 Task: Slide 25 - My Book Report.
Action: Mouse moved to (33, 76)
Screenshot: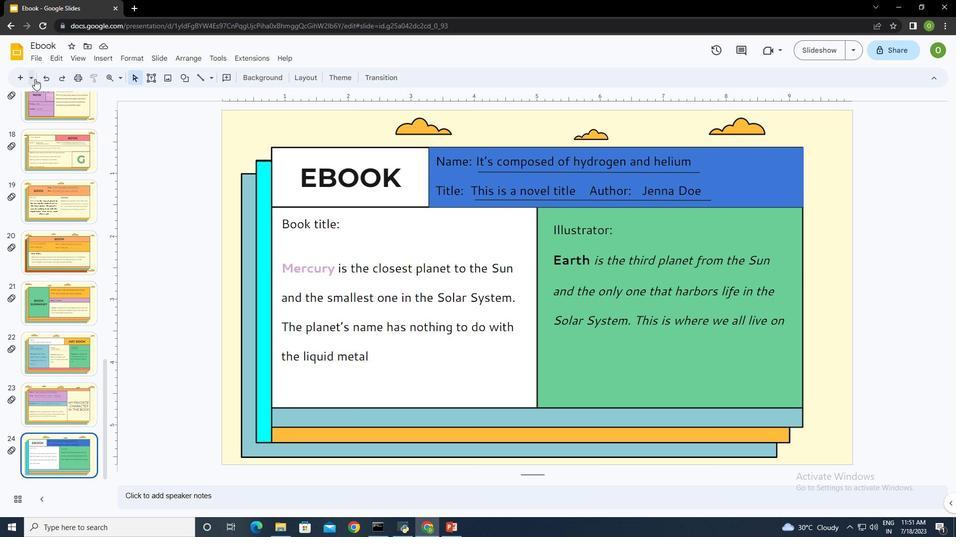 
Action: Mouse pressed left at (33, 76)
Screenshot: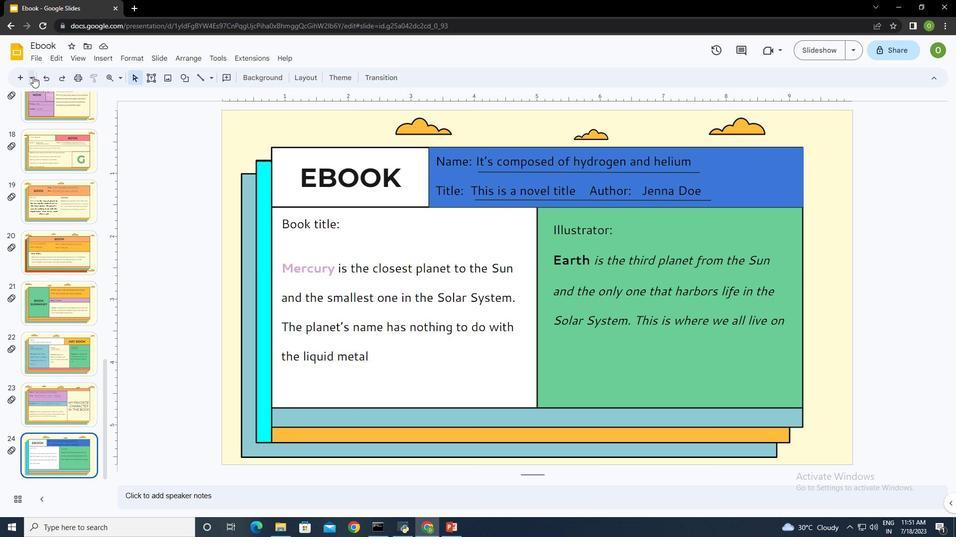 
Action: Mouse moved to (108, 381)
Screenshot: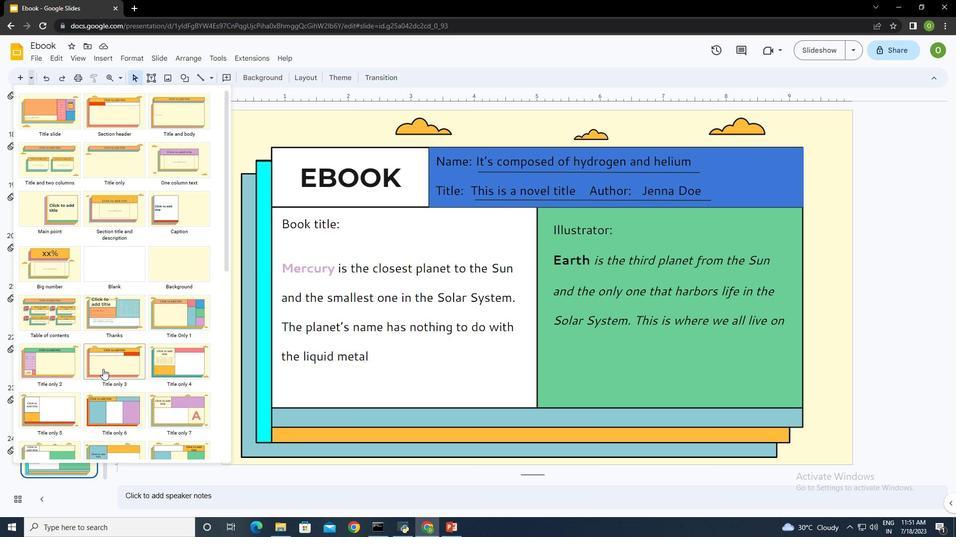 
Action: Mouse scrolled (108, 381) with delta (0, 0)
Screenshot: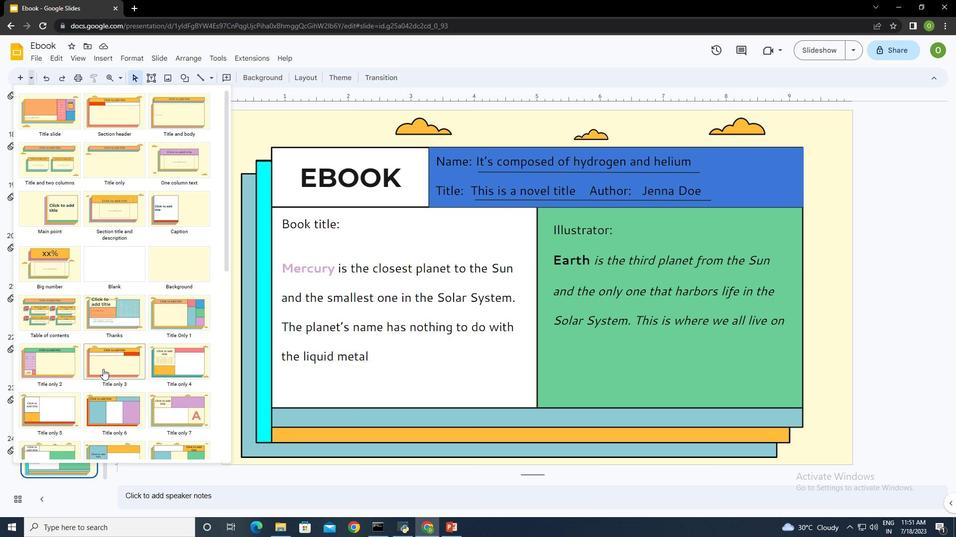 
Action: Mouse moved to (108, 383)
Screenshot: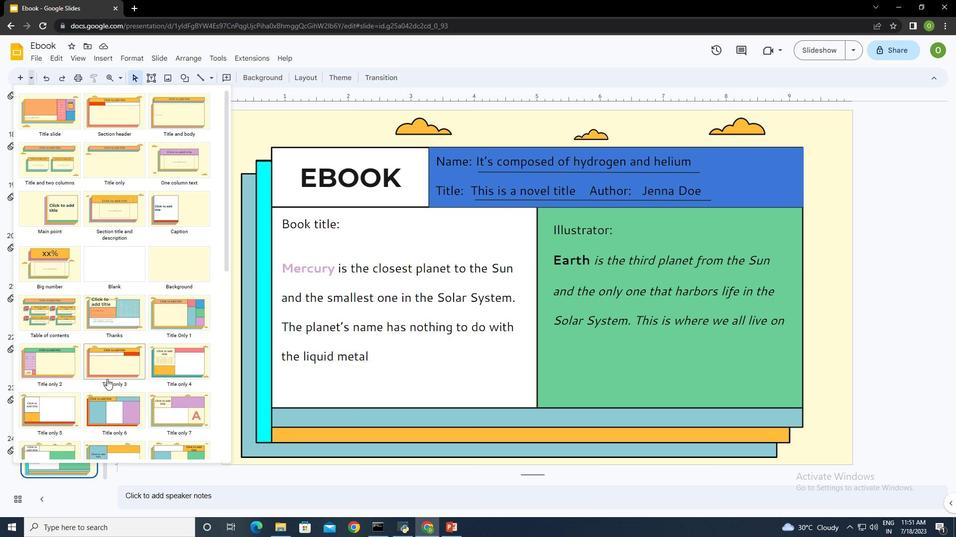 
Action: Mouse scrolled (108, 383) with delta (0, 0)
Screenshot: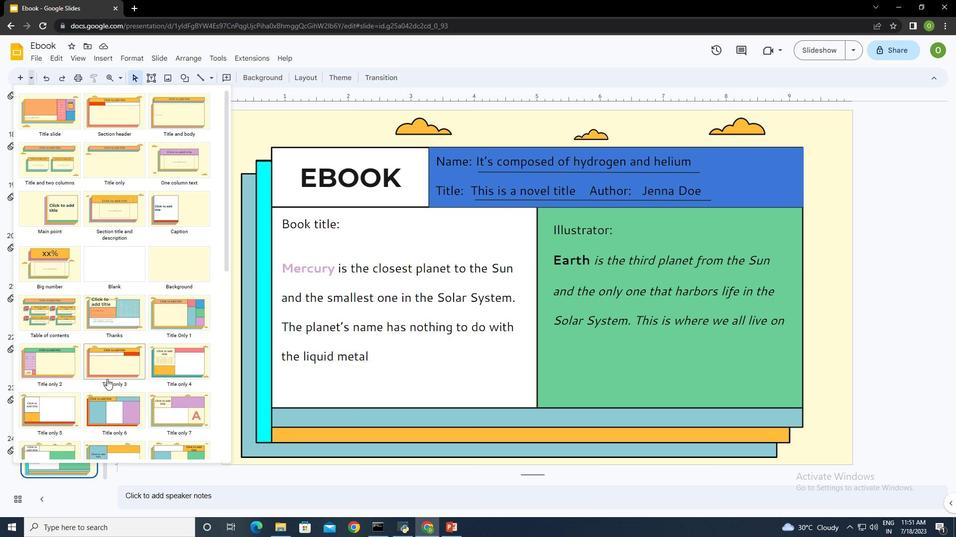 
Action: Mouse moved to (108, 384)
Screenshot: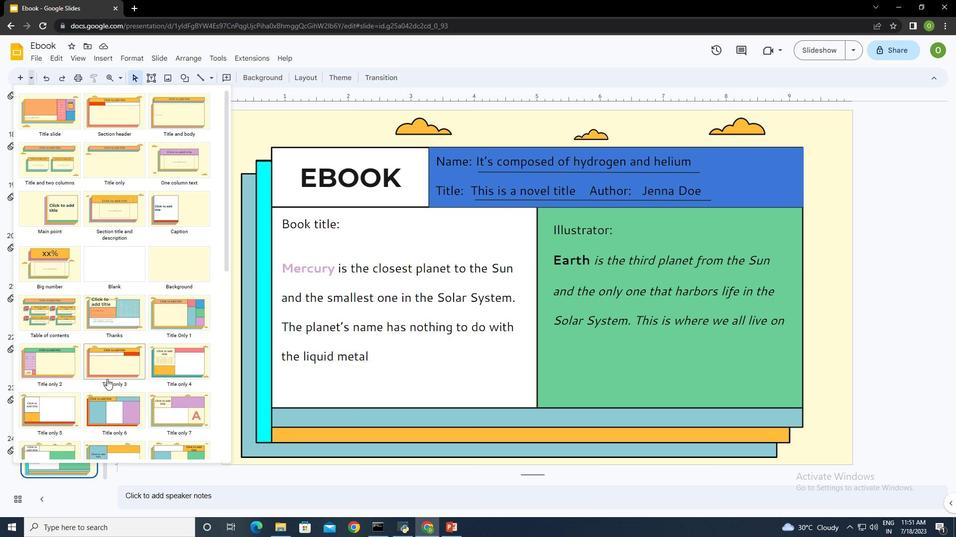 
Action: Mouse scrolled (108, 384) with delta (0, 0)
Screenshot: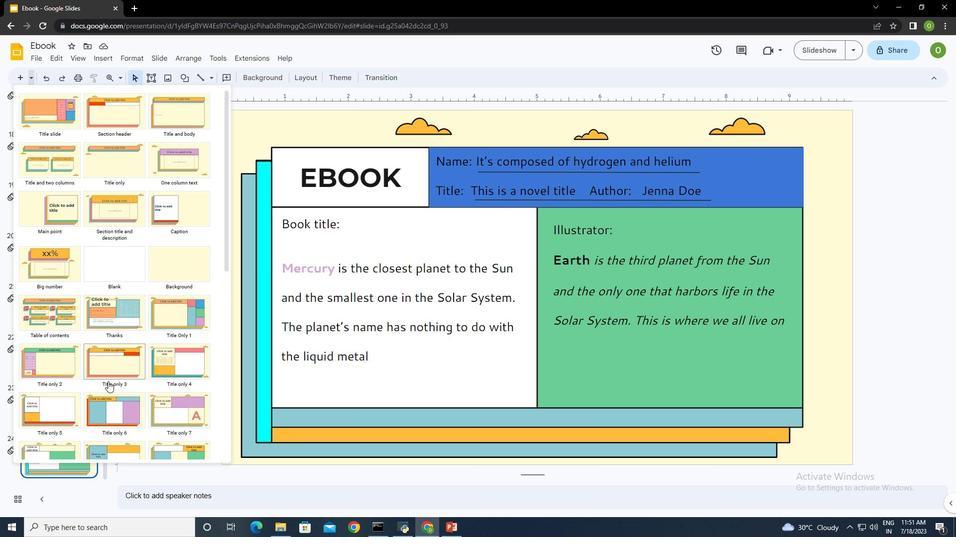 
Action: Mouse moved to (108, 385)
Screenshot: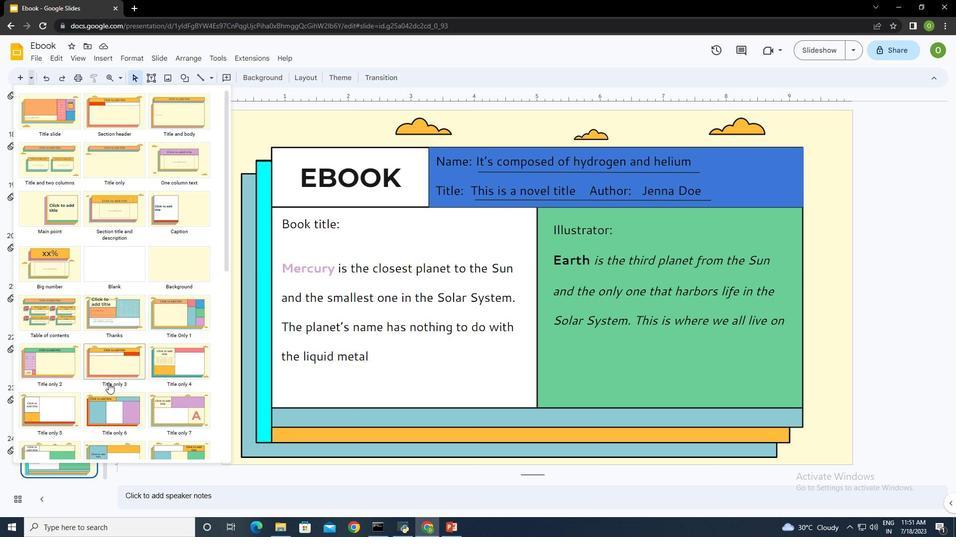 
Action: Mouse scrolled (108, 384) with delta (0, 0)
Screenshot: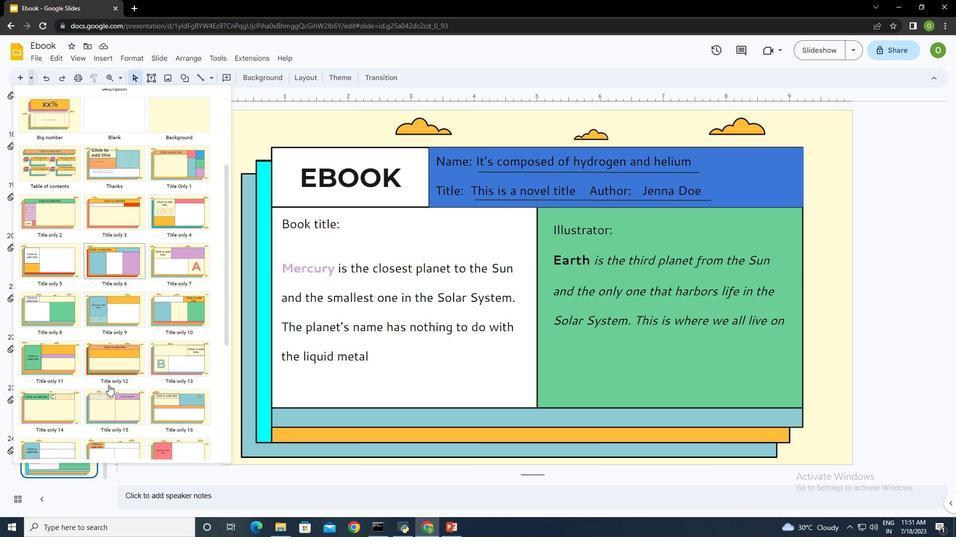 
Action: Mouse scrolled (108, 384) with delta (0, 0)
Screenshot: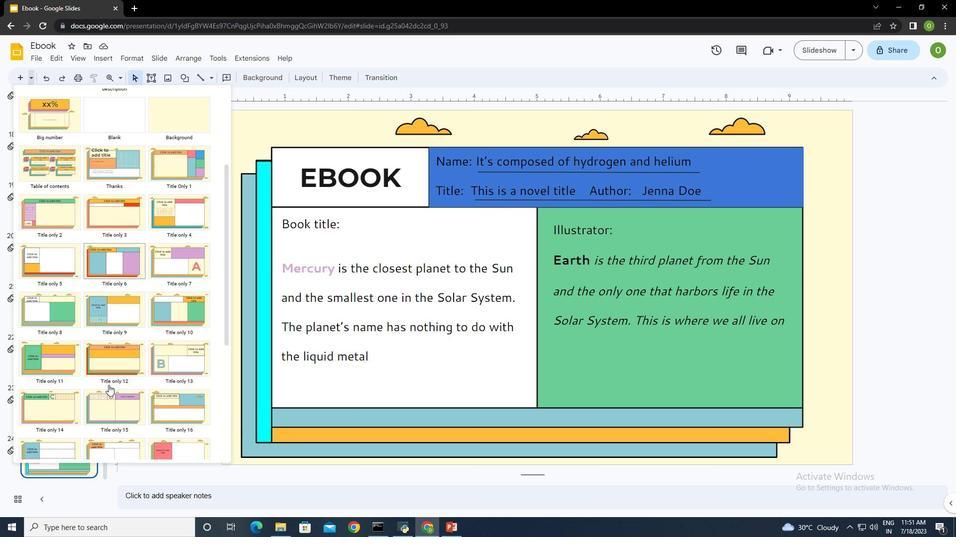 
Action: Mouse scrolled (108, 384) with delta (0, 0)
Screenshot: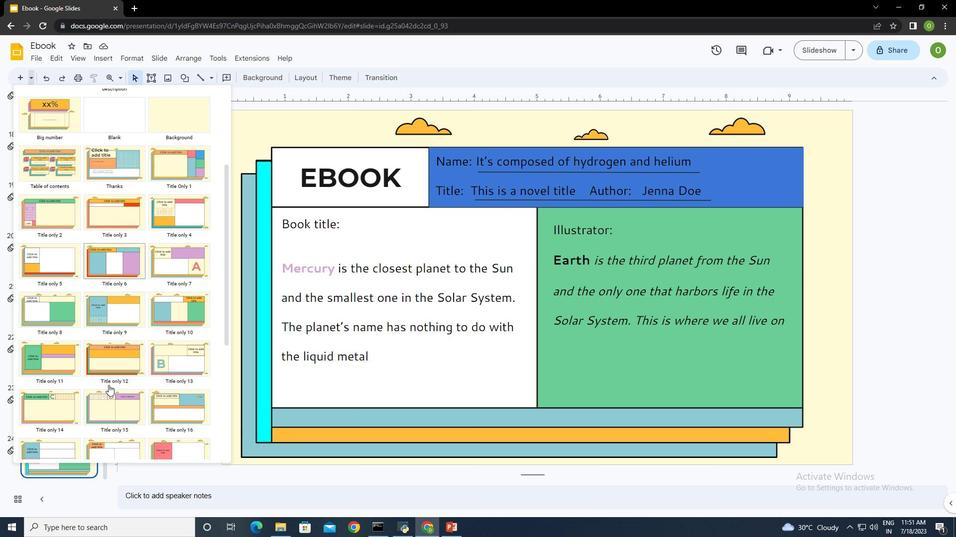 
Action: Mouse scrolled (108, 384) with delta (0, 0)
Screenshot: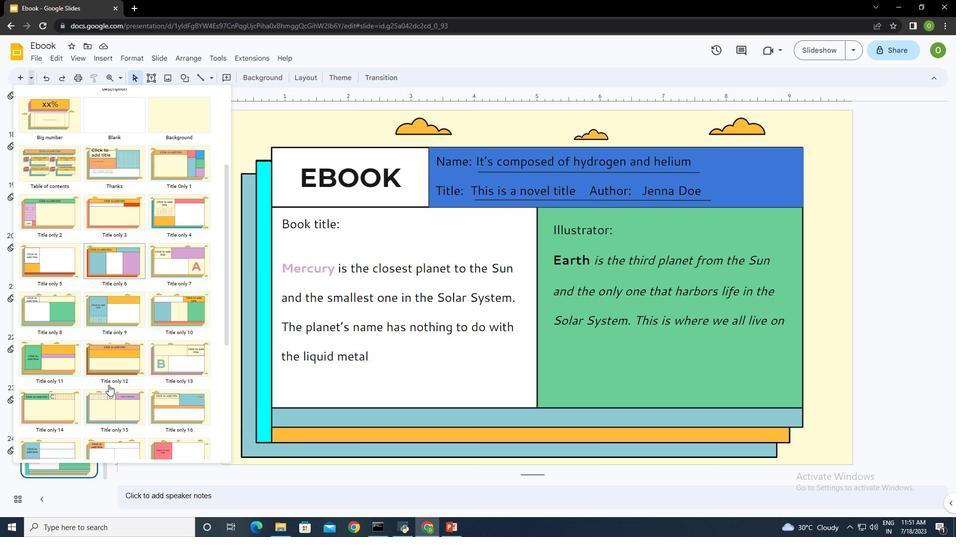 
Action: Mouse scrolled (108, 384) with delta (0, 0)
Screenshot: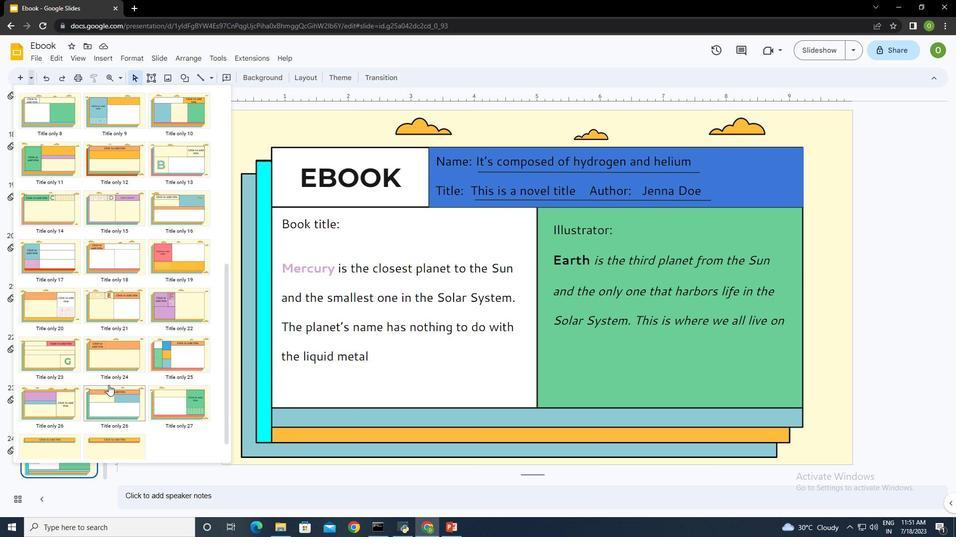 
Action: Mouse scrolled (108, 384) with delta (0, 0)
Screenshot: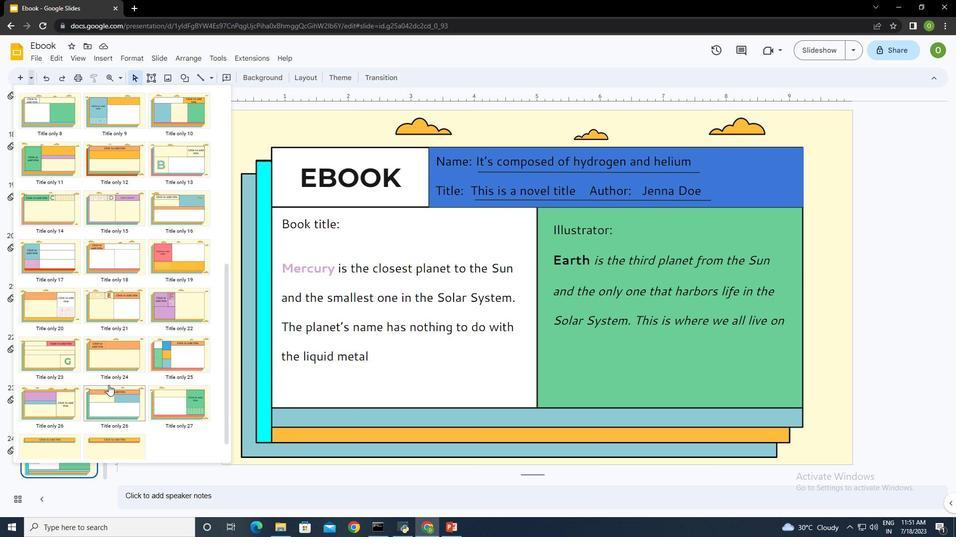 
Action: Mouse scrolled (108, 384) with delta (0, 0)
Screenshot: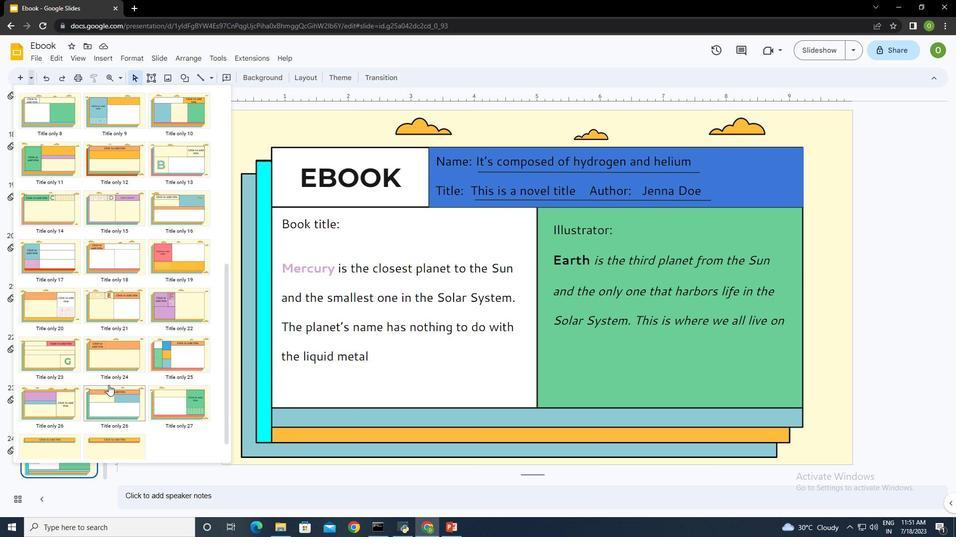 
Action: Mouse moved to (126, 381)
Screenshot: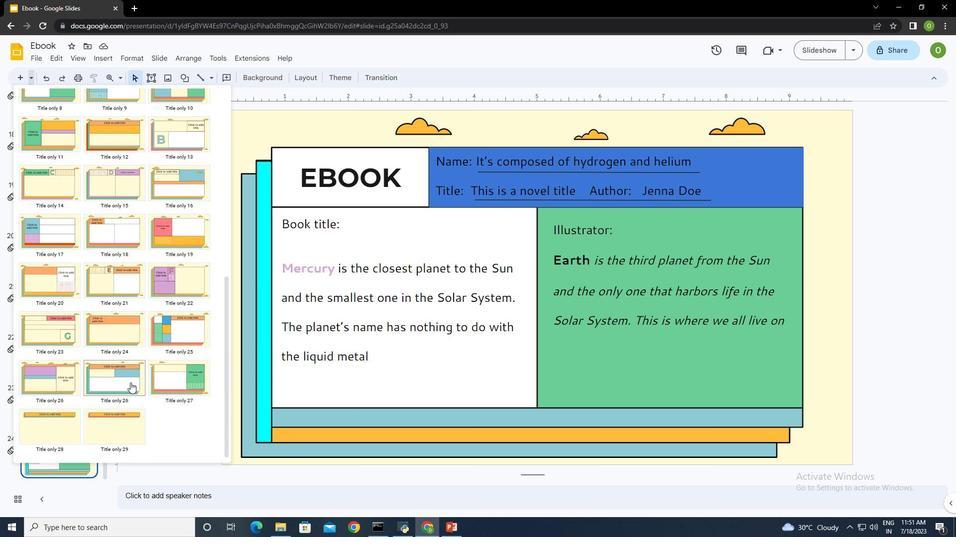 
Action: Mouse pressed left at (126, 381)
Screenshot: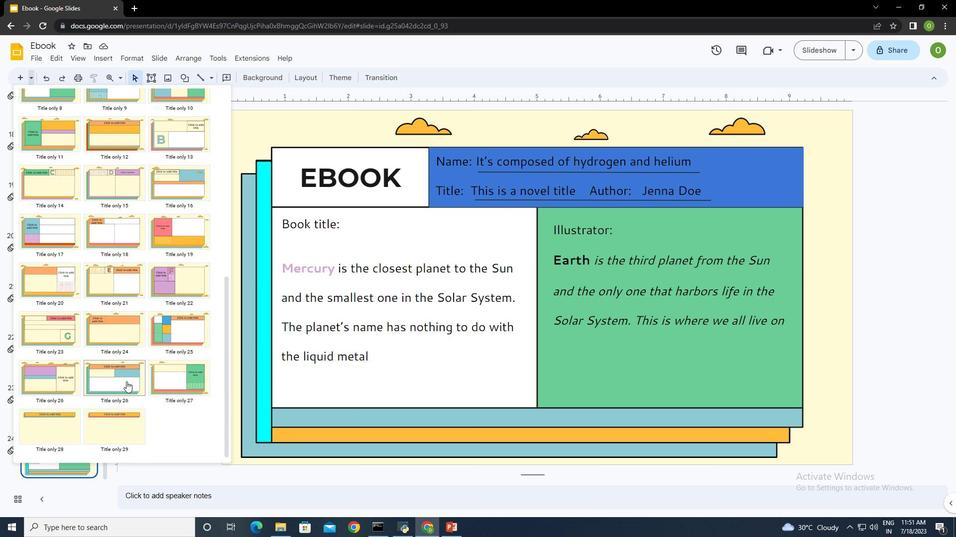 
Action: Mouse moved to (473, 159)
Screenshot: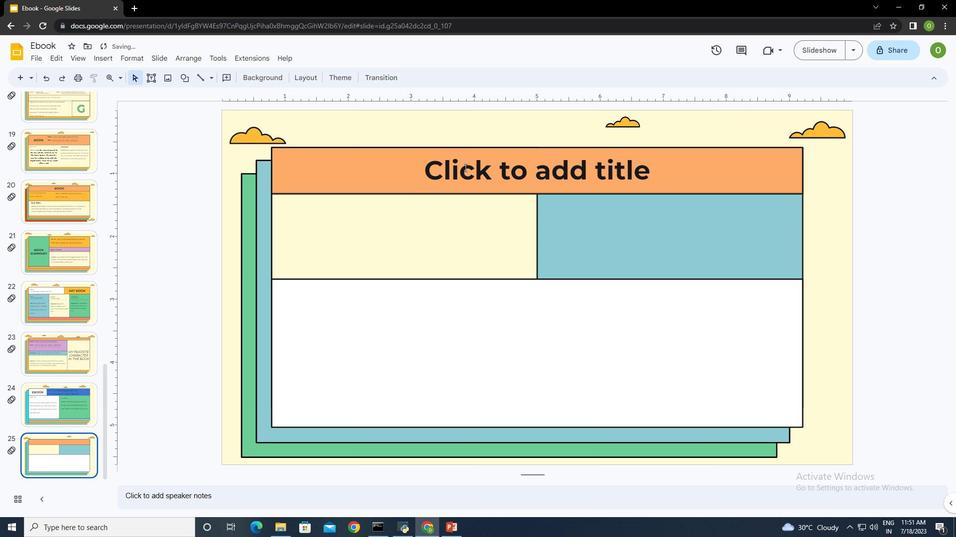 
Action: Mouse pressed left at (473, 159)
Screenshot: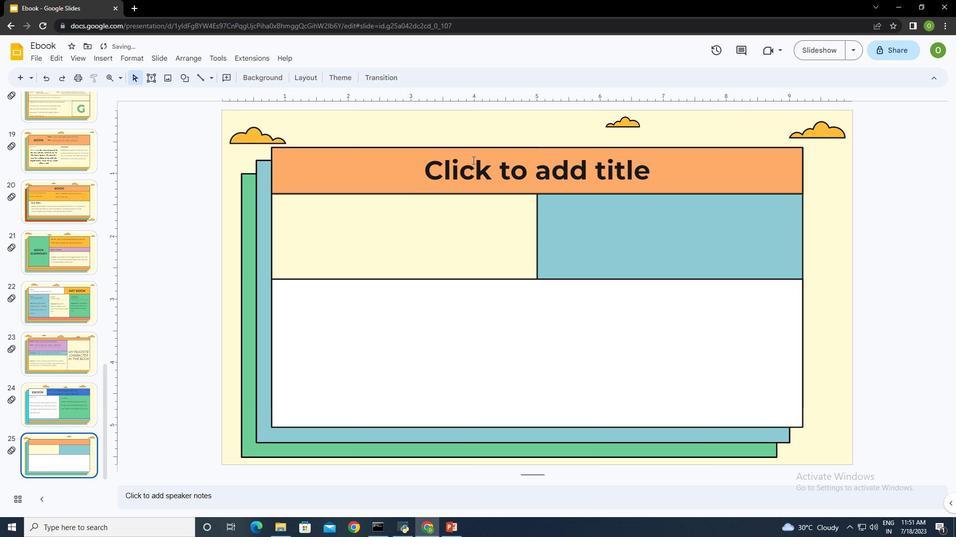 
Action: Key pressed my<Key.space>book<Key.space>report
Screenshot: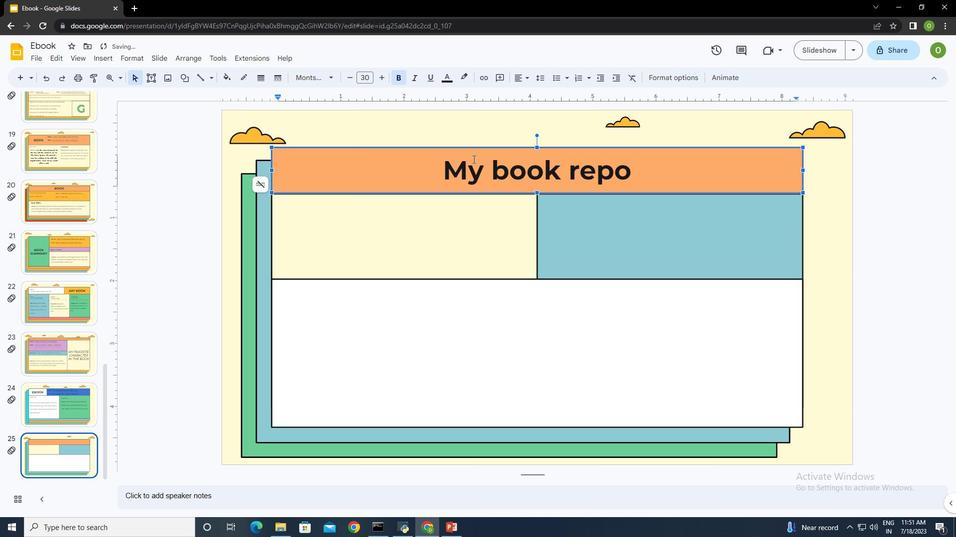 
Action: Mouse moved to (382, 241)
Screenshot: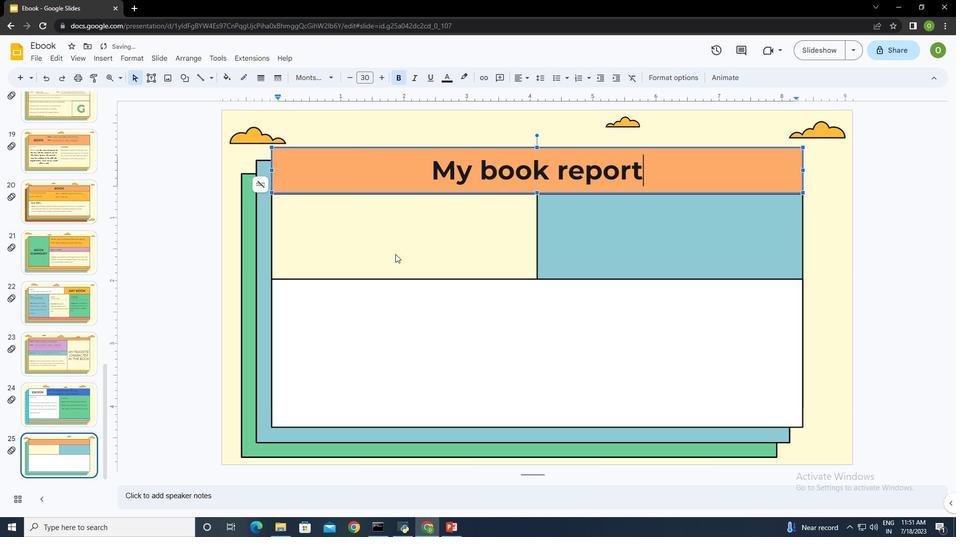 
Action: Mouse pressed left at (382, 241)
Screenshot: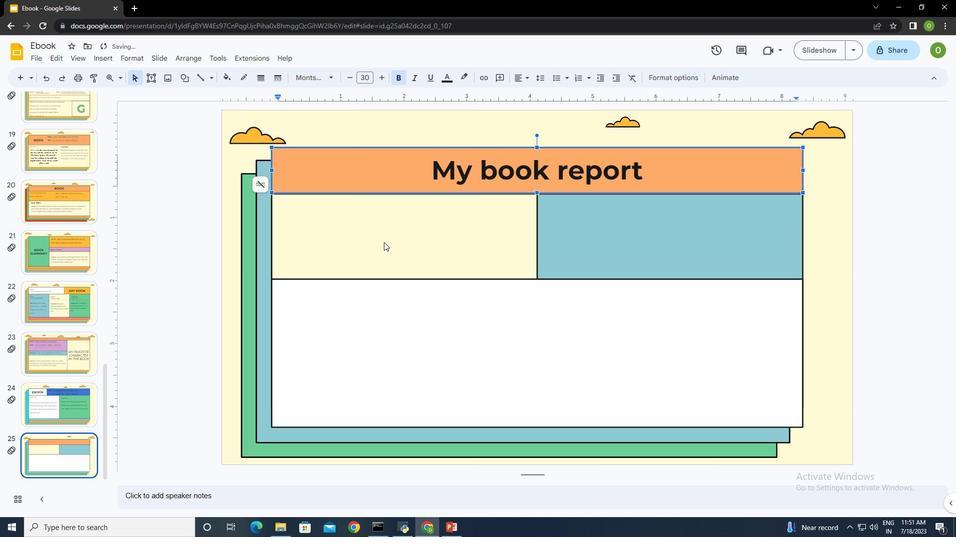 
Action: Mouse moved to (149, 76)
Screenshot: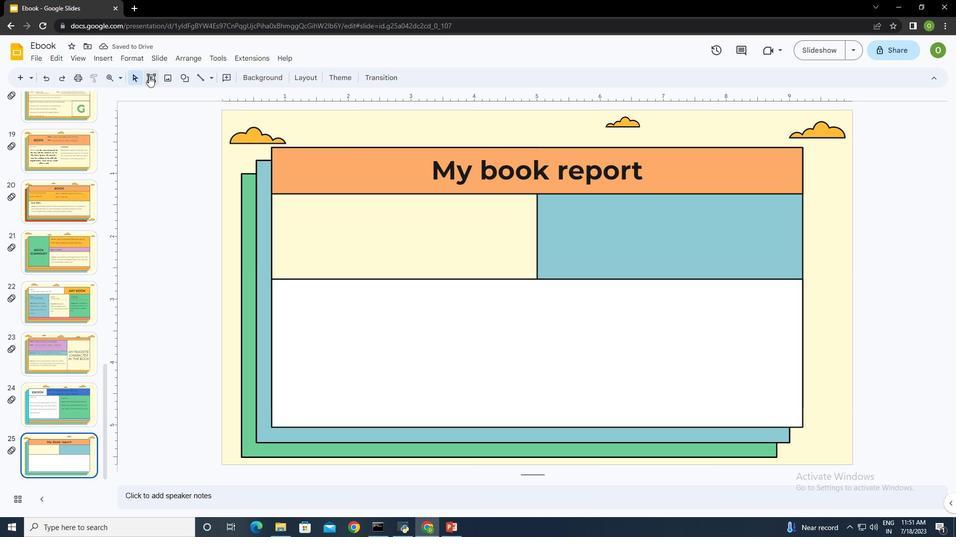 
Action: Mouse pressed left at (149, 76)
Screenshot: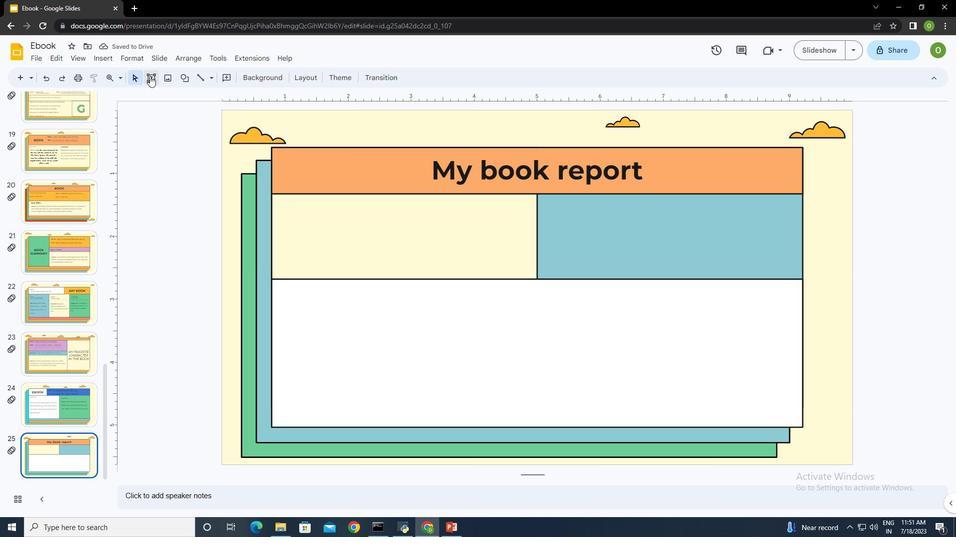 
Action: Mouse moved to (295, 207)
Screenshot: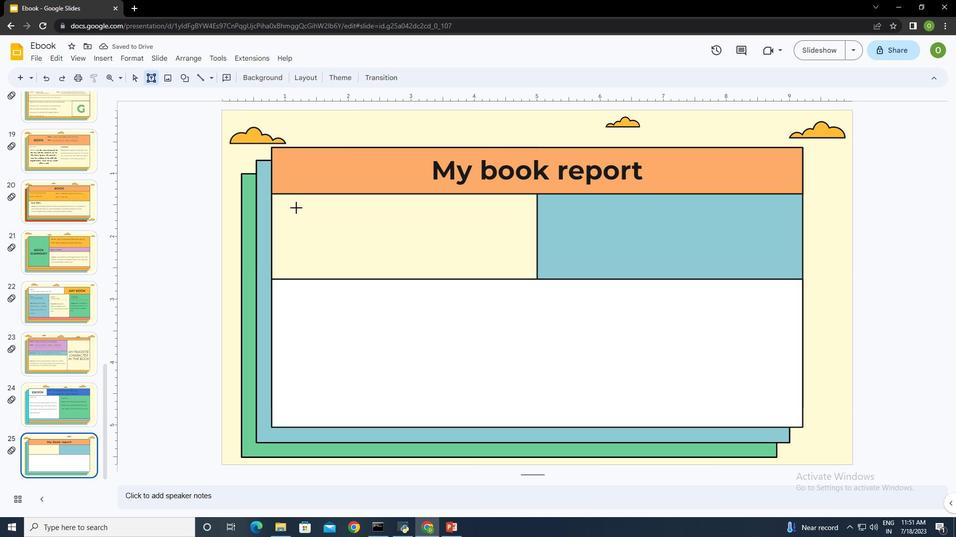 
Action: Mouse pressed left at (295, 207)
Screenshot: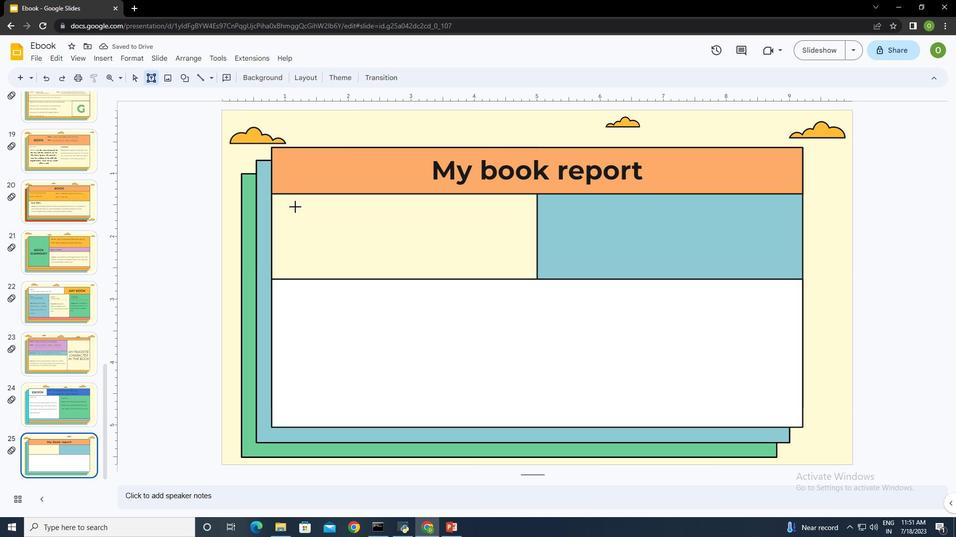 
Action: Mouse moved to (296, 207)
Screenshot: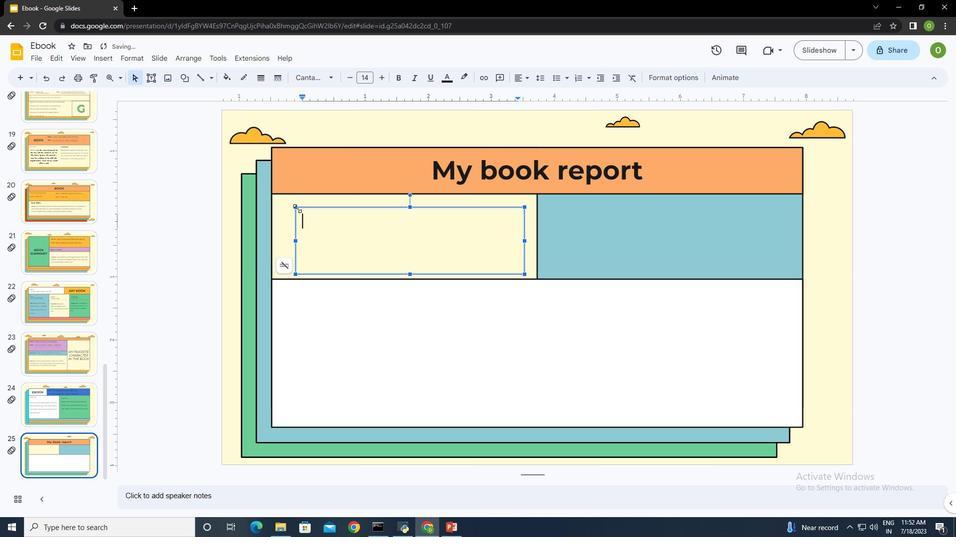 
Action: Mouse pressed left at (296, 207)
Screenshot: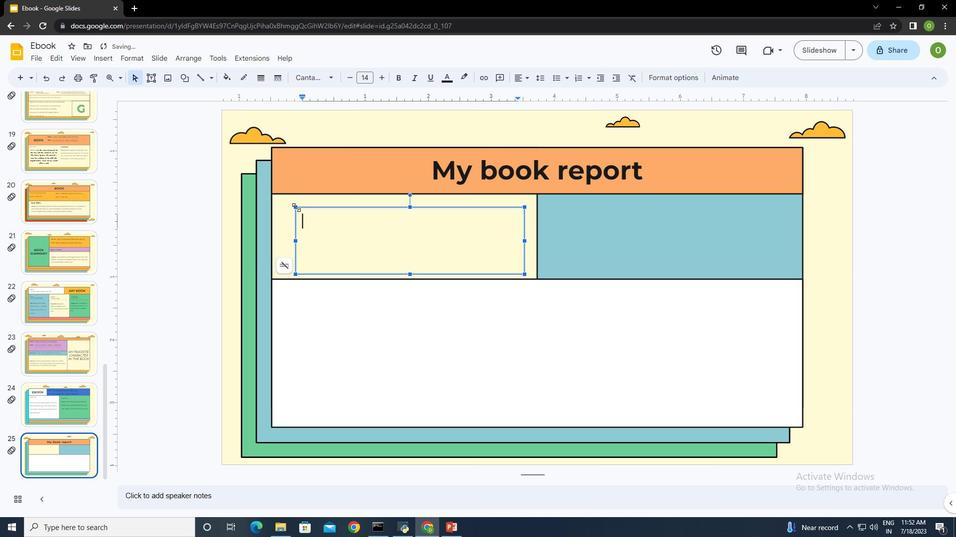 
Action: Mouse moved to (302, 215)
Screenshot: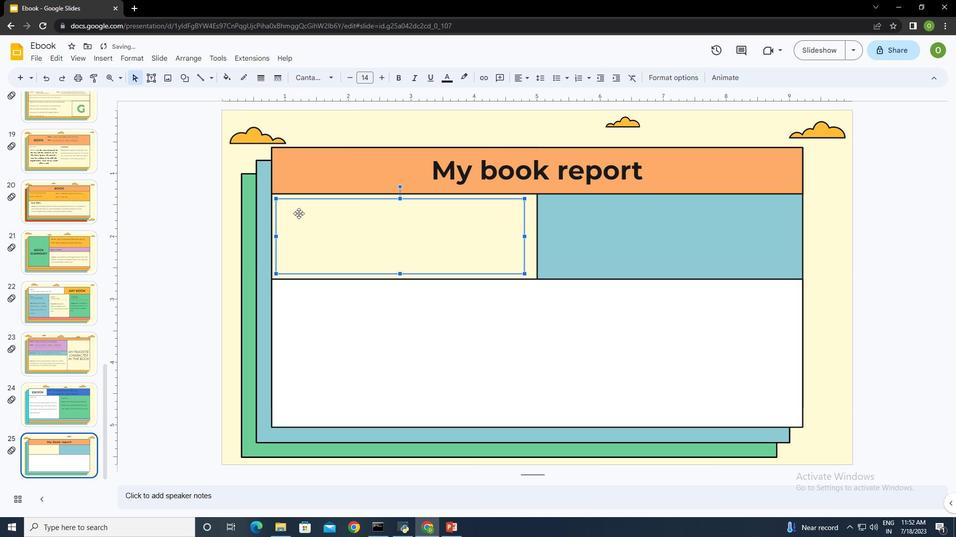 
Action: Mouse pressed left at (302, 215)
Screenshot: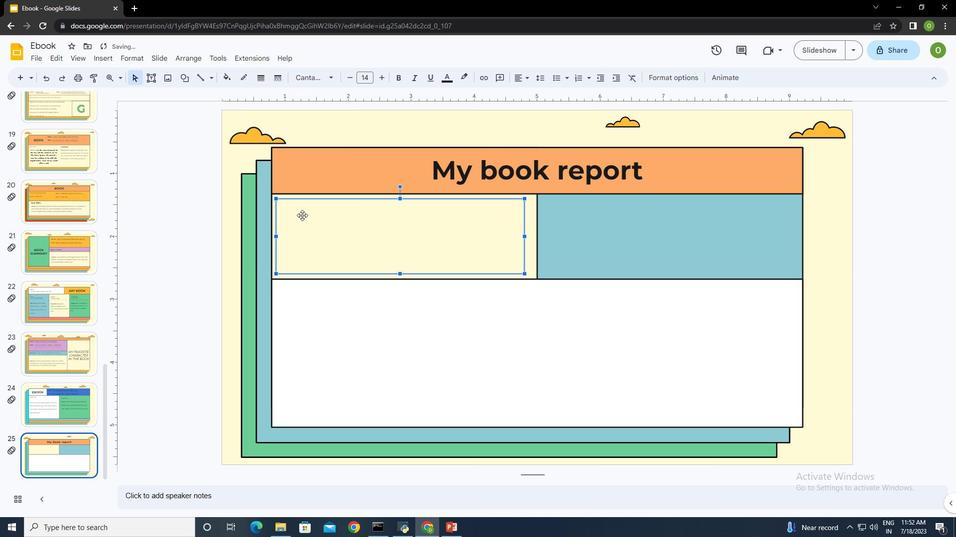 
Action: Mouse moved to (151, 76)
Screenshot: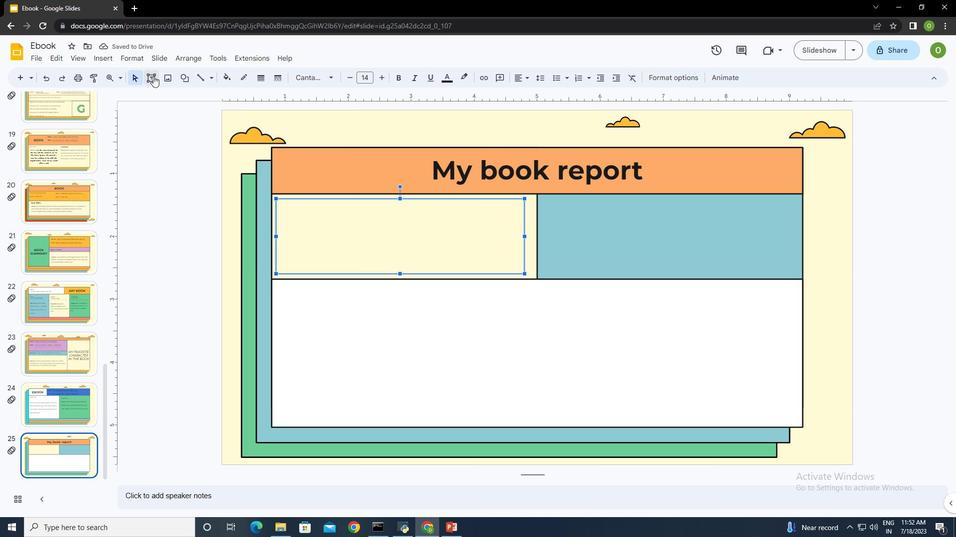 
Action: Mouse pressed left at (151, 76)
Screenshot: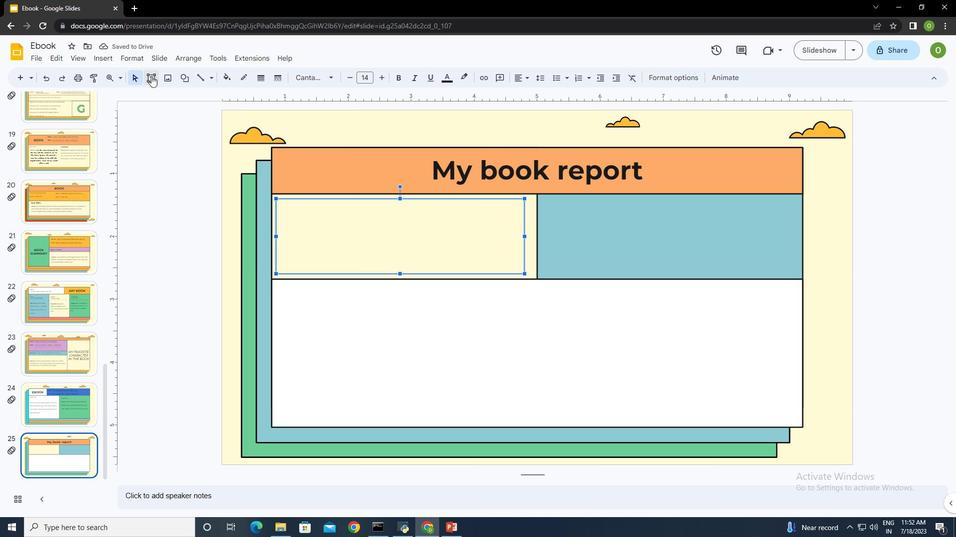 
Action: Mouse moved to (295, 207)
Screenshot: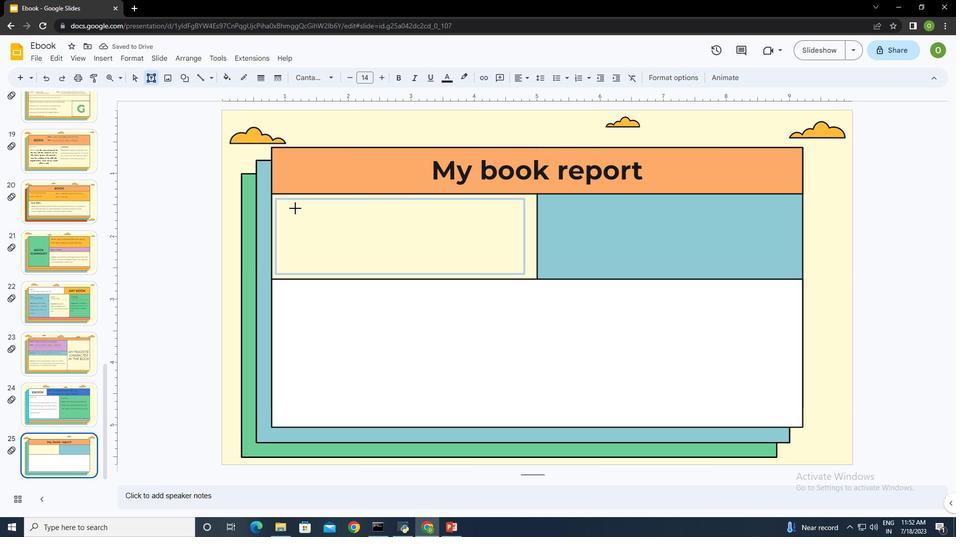 
Action: Mouse pressed left at (295, 207)
Screenshot: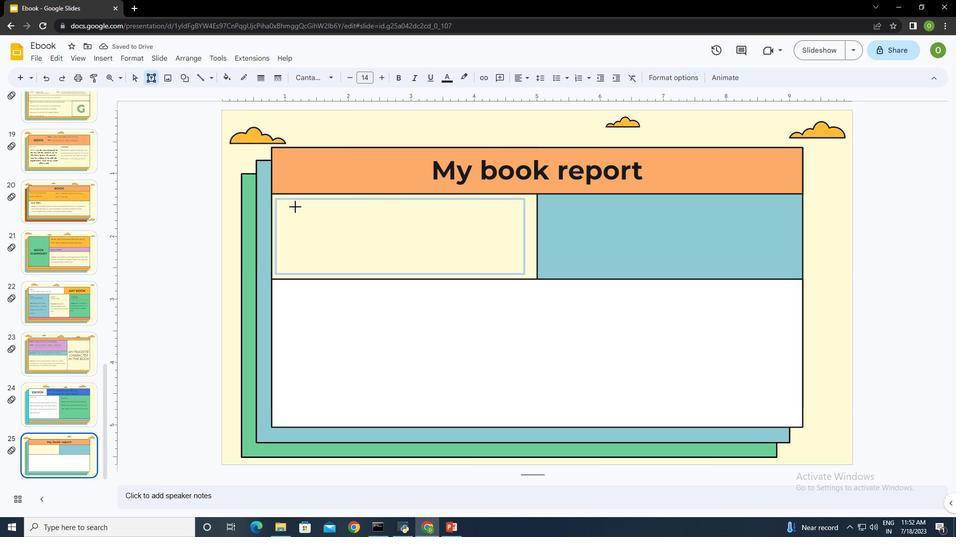 
Action: Mouse moved to (321, 213)
Screenshot: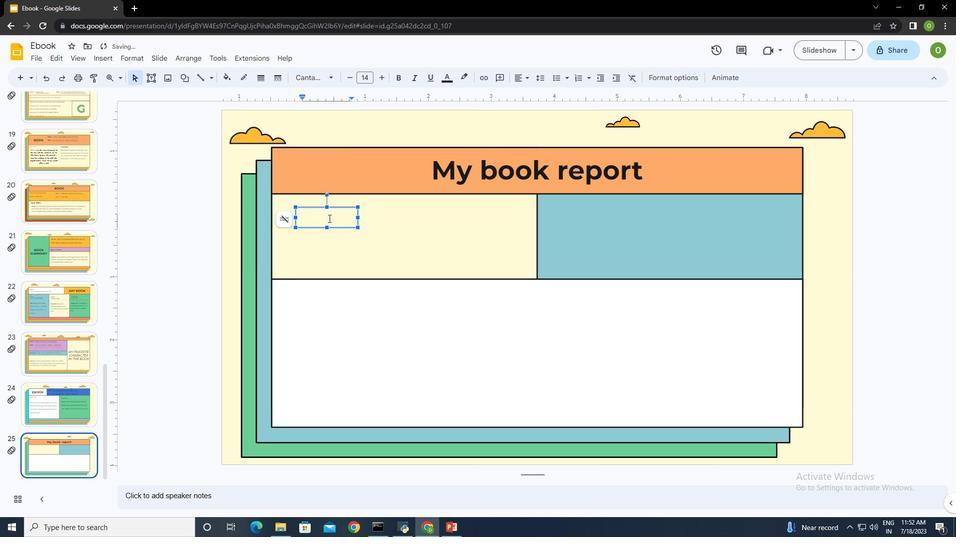 
Action: Key pressed <Key.shift>Title<Key.shift_r>:
Screenshot: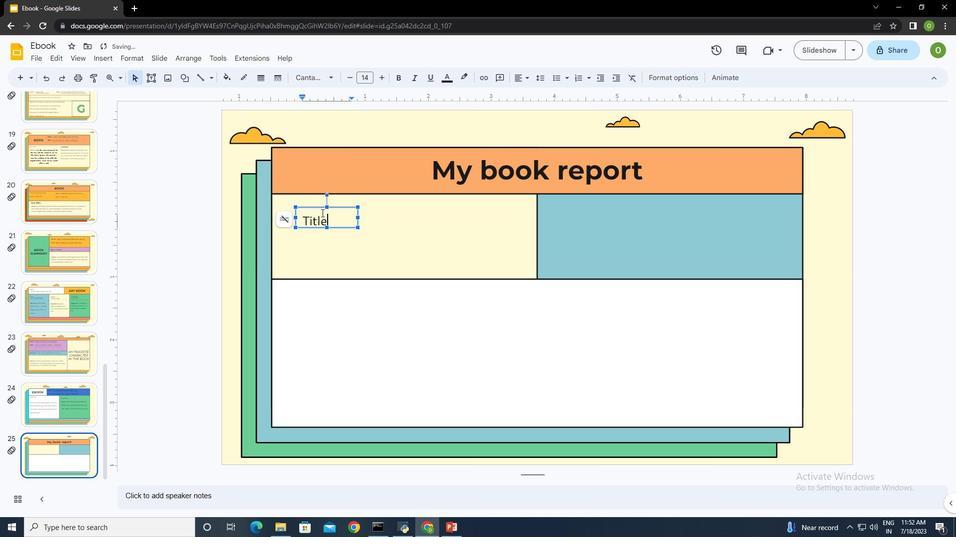 
Action: Mouse moved to (367, 218)
Screenshot: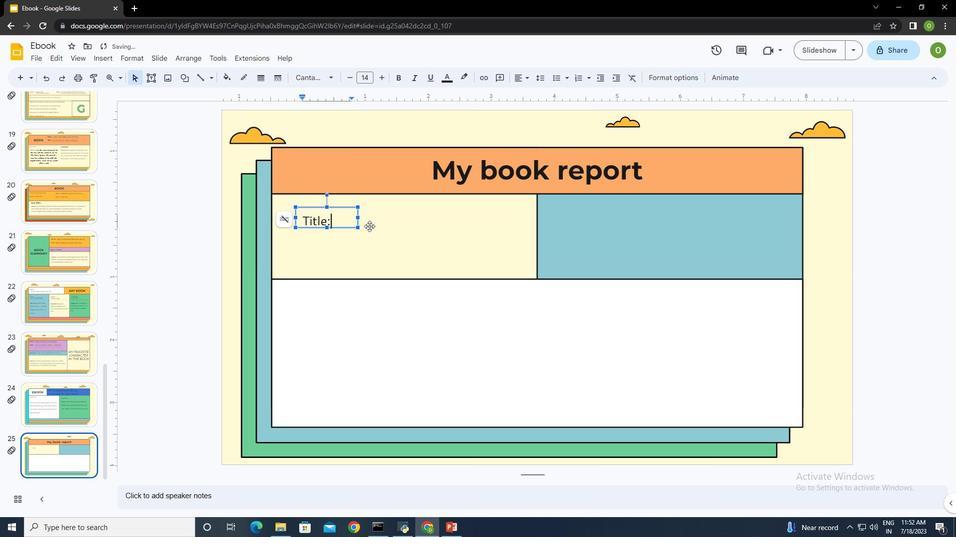 
Action: Mouse pressed left at (367, 218)
Screenshot: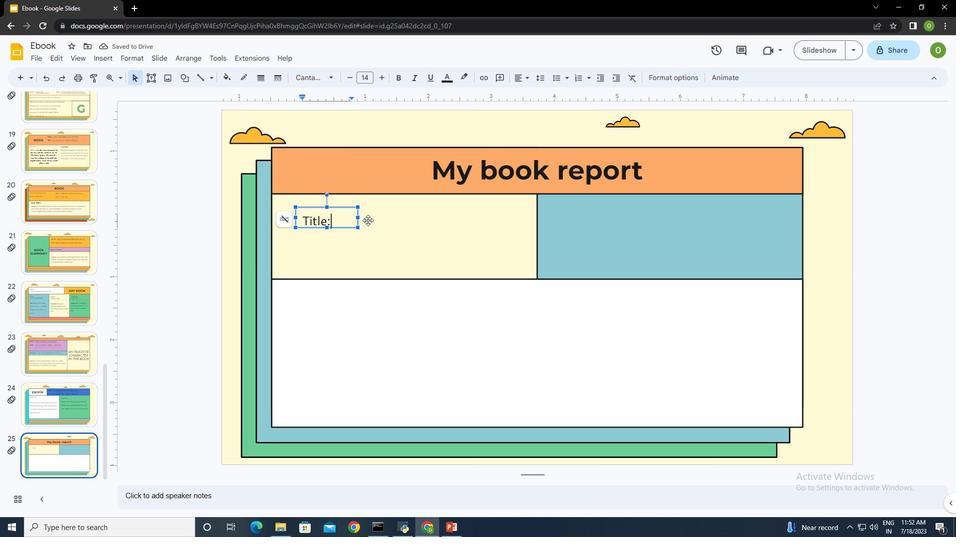
Action: Mouse moved to (151, 76)
Screenshot: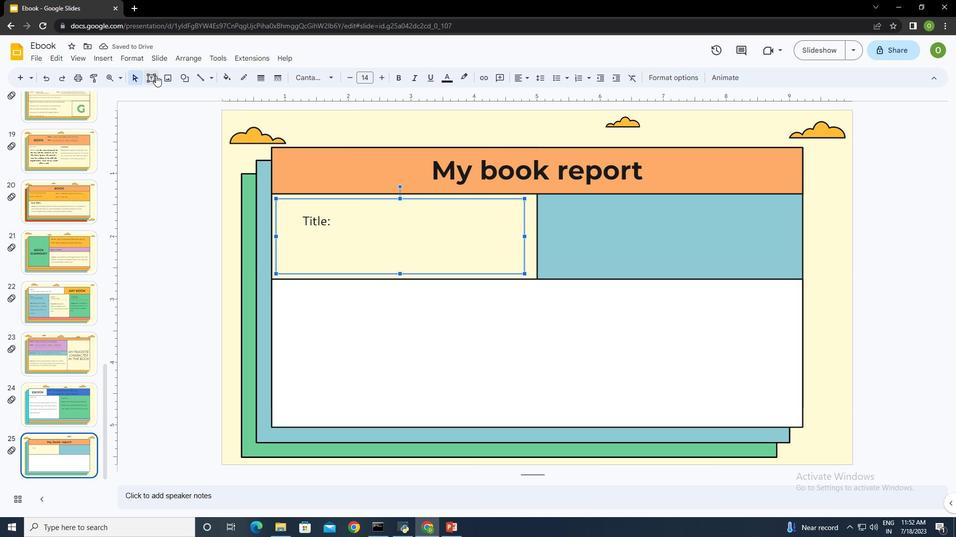 
Action: Mouse pressed left at (151, 76)
Screenshot: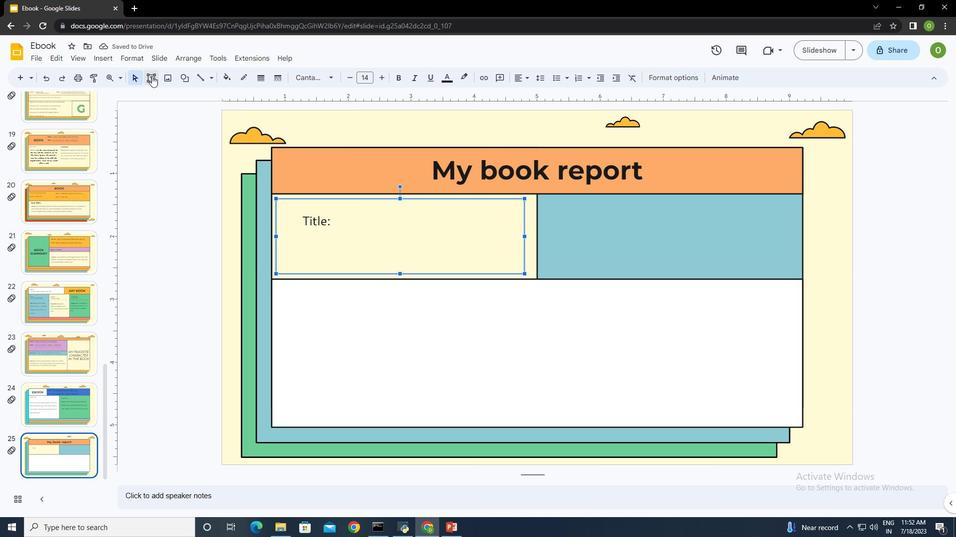 
Action: Mouse moved to (353, 213)
Screenshot: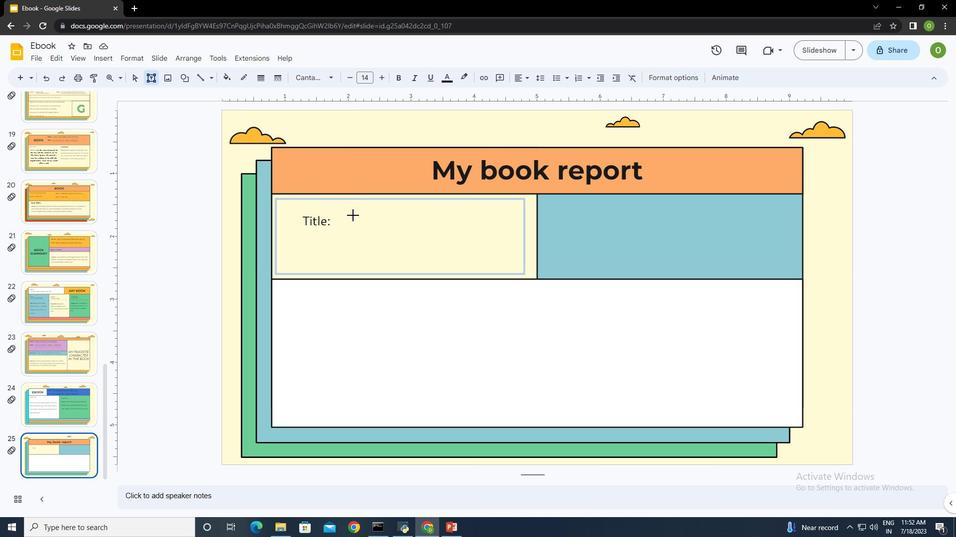 
Action: Mouse pressed left at (353, 213)
Screenshot: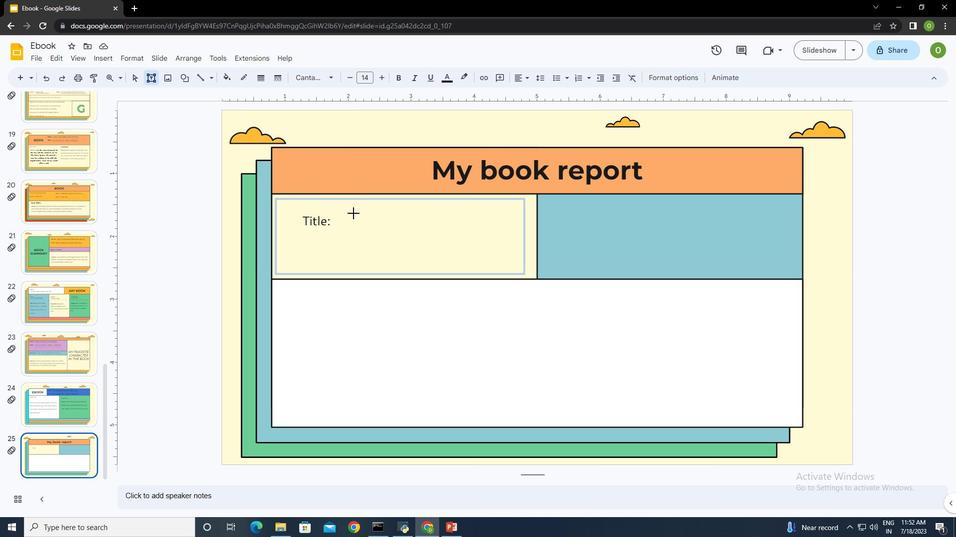 
Action: Mouse moved to (418, 214)
Screenshot: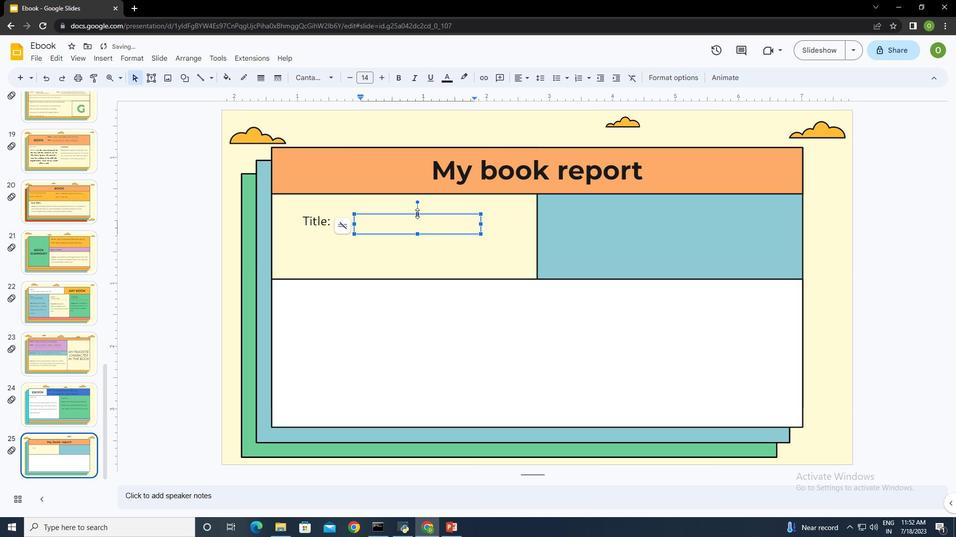 
Action: Mouse pressed left at (418, 214)
Screenshot: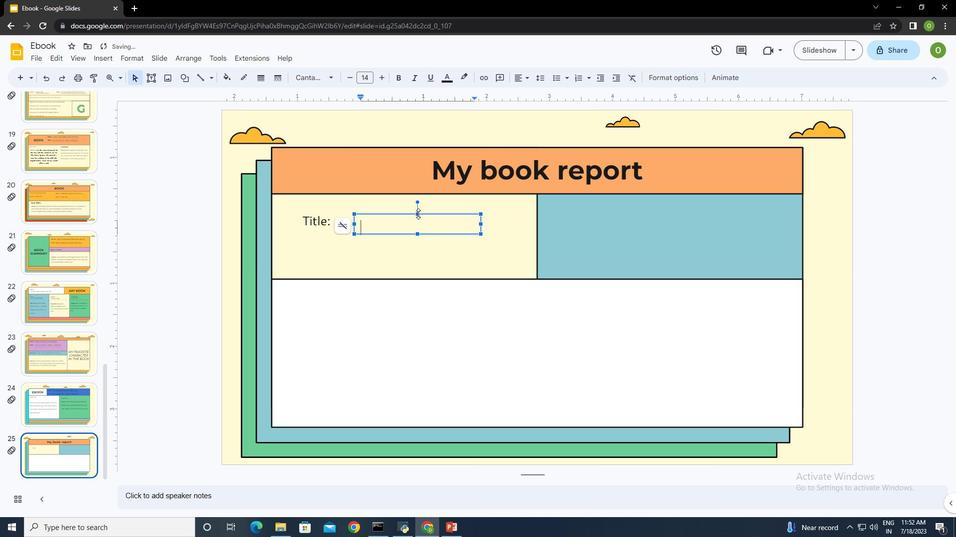 
Action: Mouse moved to (389, 223)
Screenshot: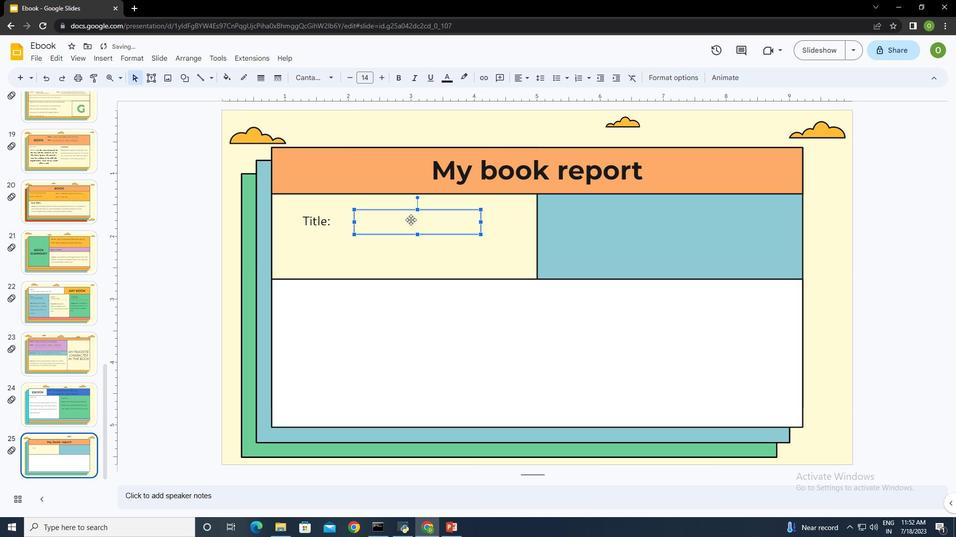 
Action: Mouse pressed left at (389, 223)
Screenshot: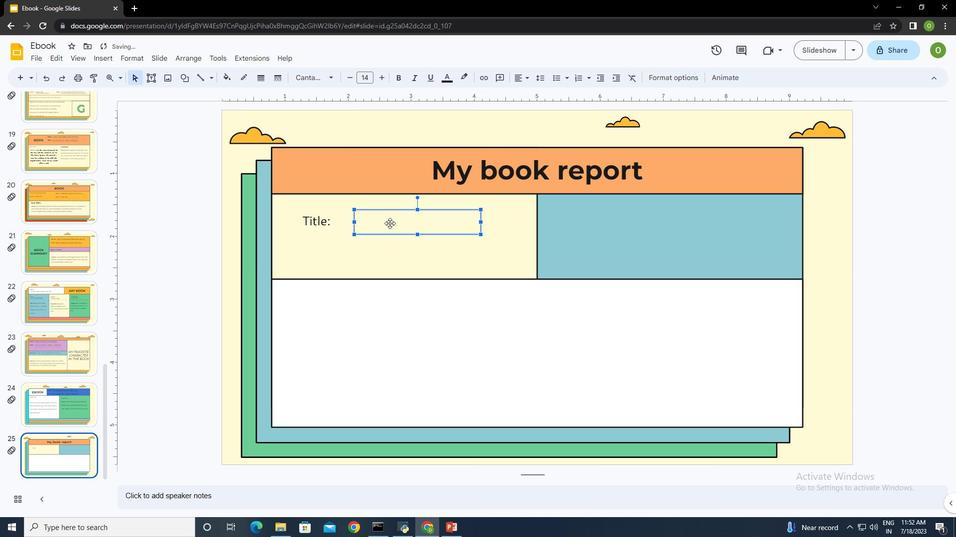 
Action: Key pressed <Key.shift><Key.shift><Key.shift><Key.shift><Key.shift>This<Key.space>is<Key.space>a<Key.space>novel<Key.space>title
Screenshot: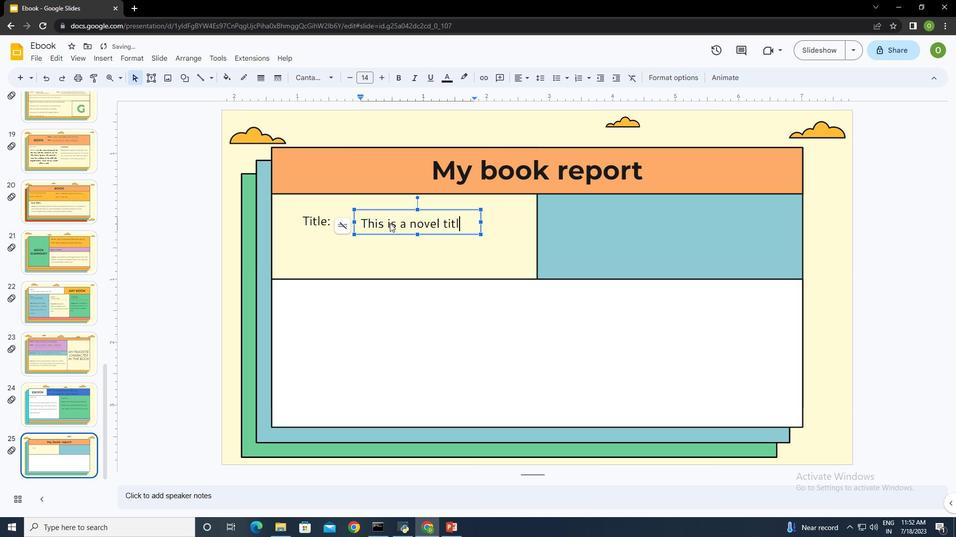 
Action: Mouse moved to (416, 247)
Screenshot: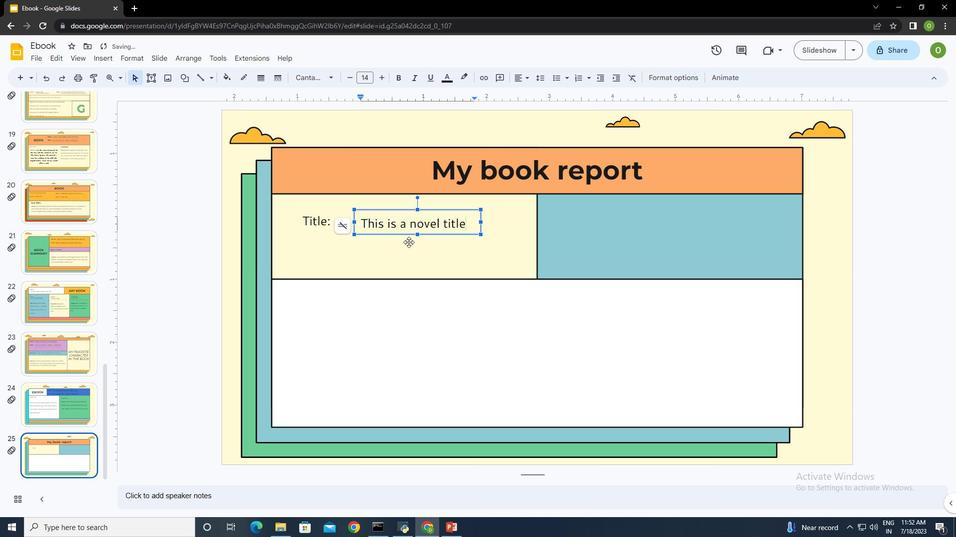 
Action: Mouse pressed left at (416, 247)
Screenshot: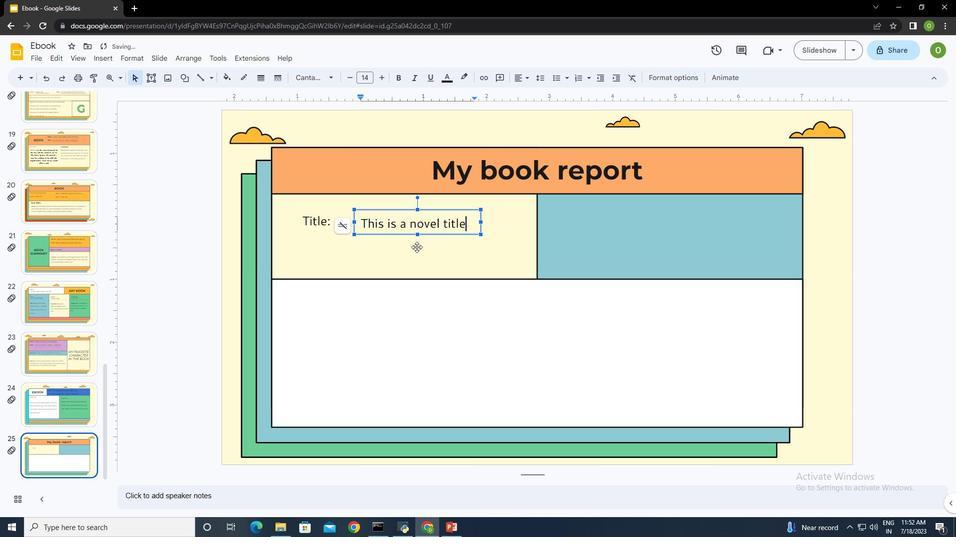 
Action: Mouse moved to (395, 226)
Screenshot: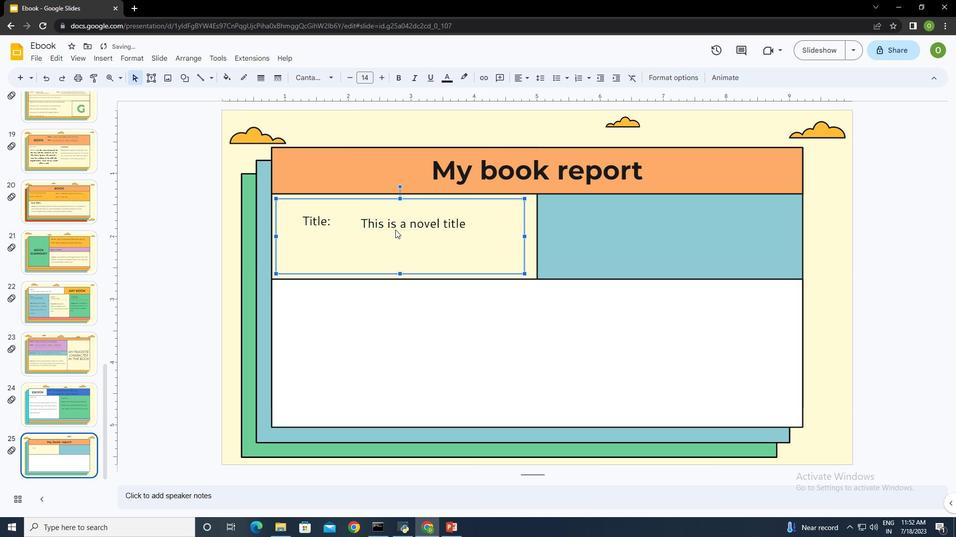 
Action: Mouse pressed left at (395, 226)
Screenshot: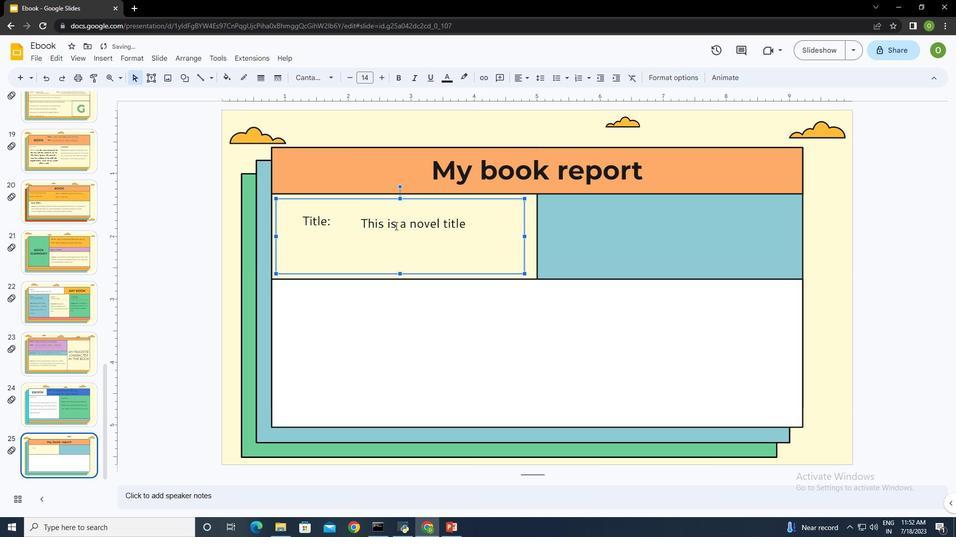 
Action: Mouse moved to (414, 211)
Screenshot: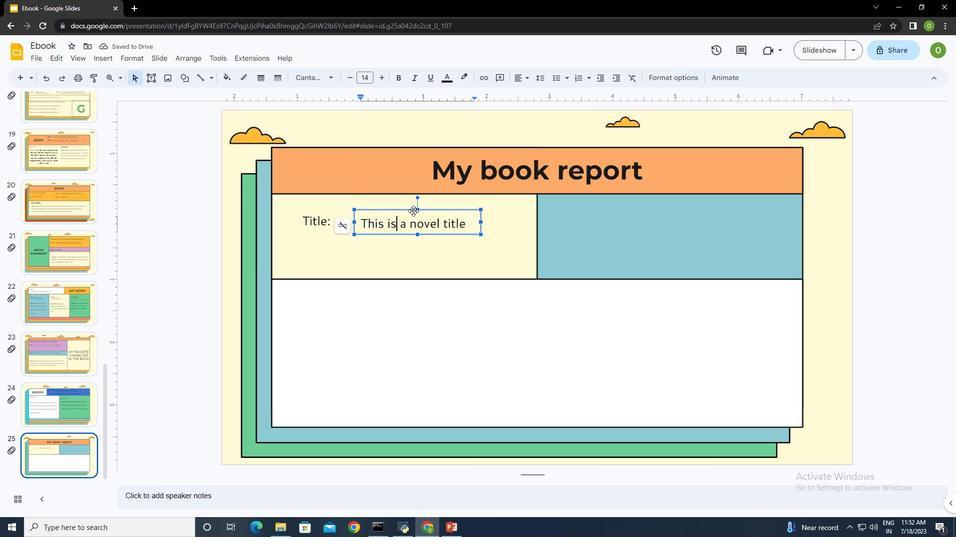 
Action: Mouse pressed left at (414, 211)
Screenshot: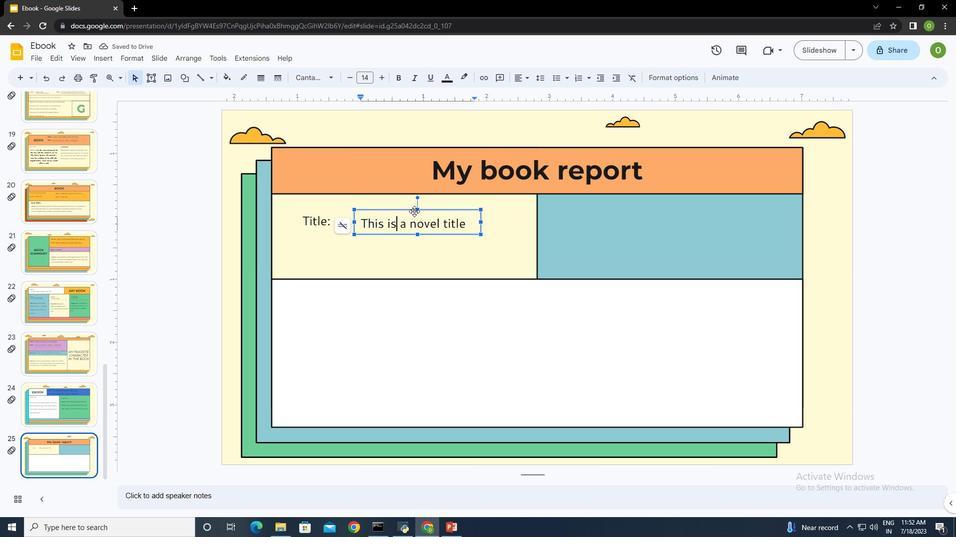 
Action: Mouse moved to (393, 249)
Screenshot: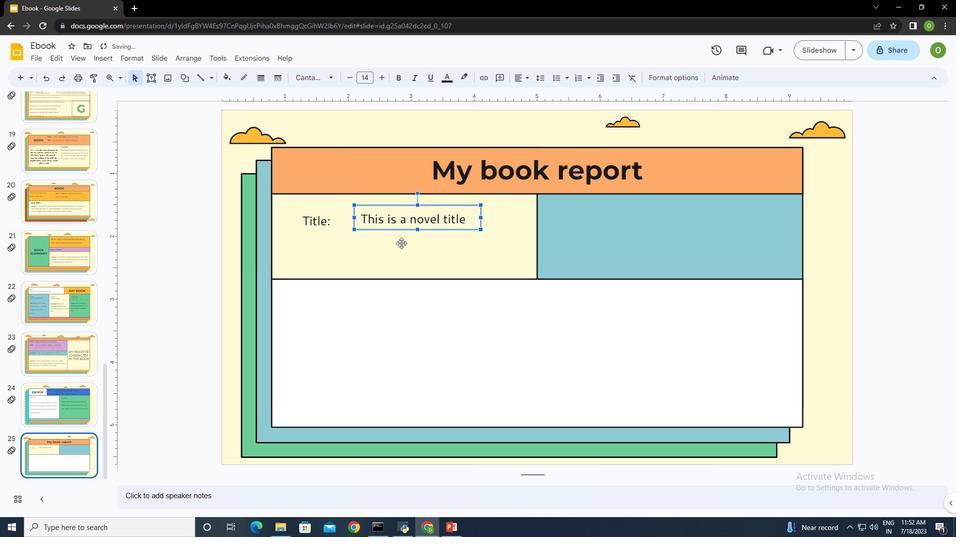 
Action: Mouse pressed left at (393, 249)
Screenshot: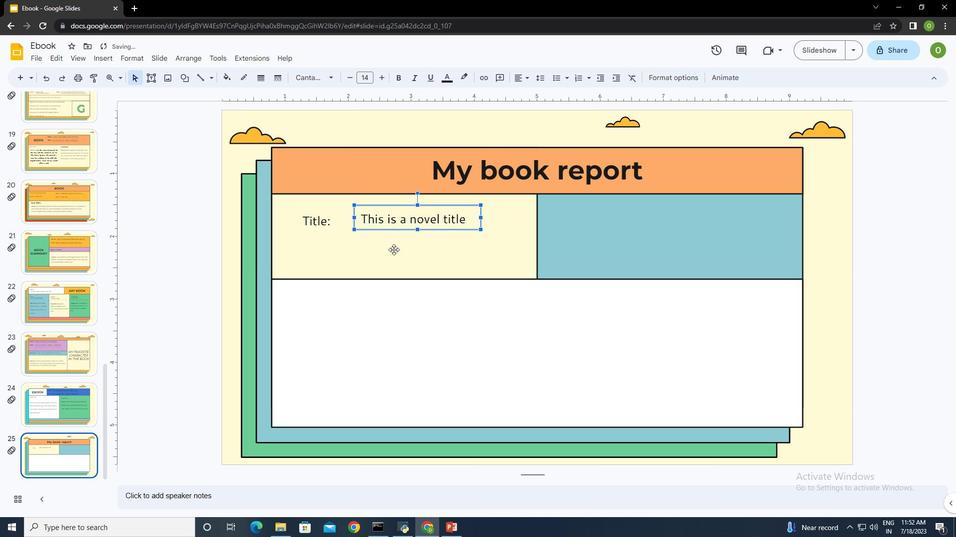 
Action: Mouse moved to (146, 75)
Screenshot: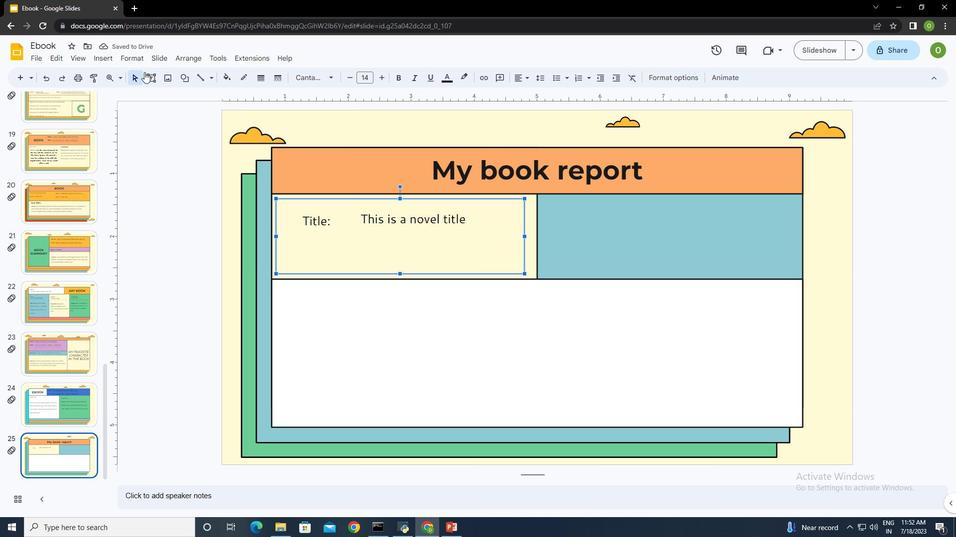 
Action: Mouse pressed left at (146, 75)
Screenshot: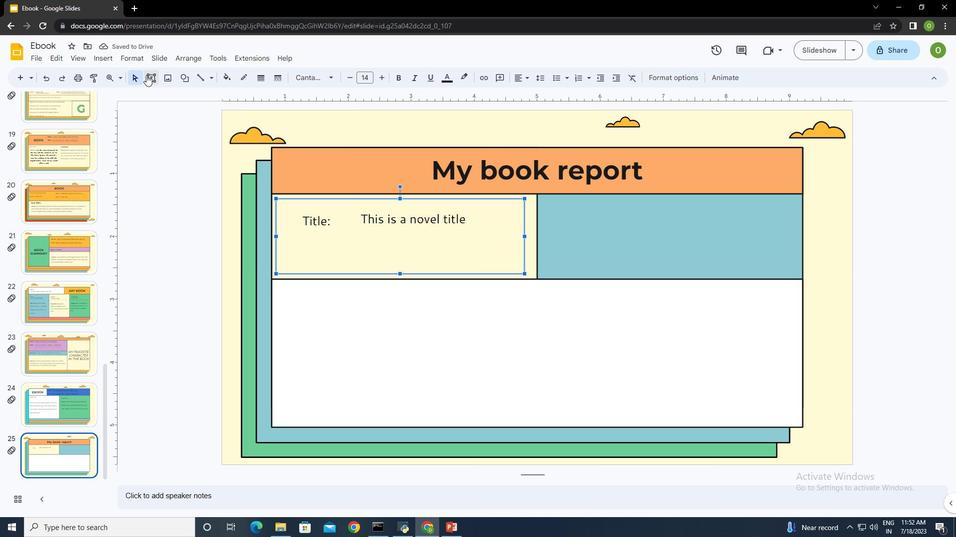 
Action: Mouse moved to (300, 239)
Screenshot: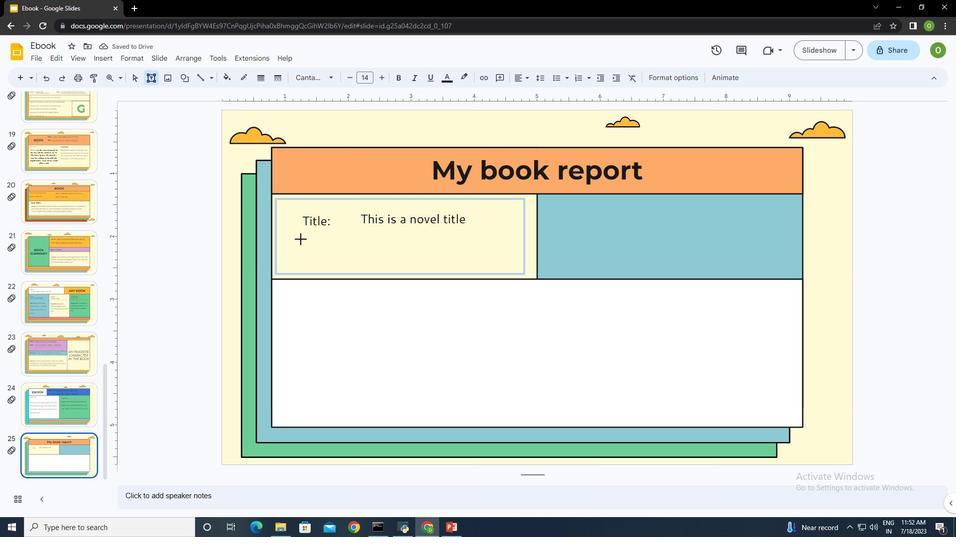
Action: Mouse pressed left at (300, 239)
Screenshot: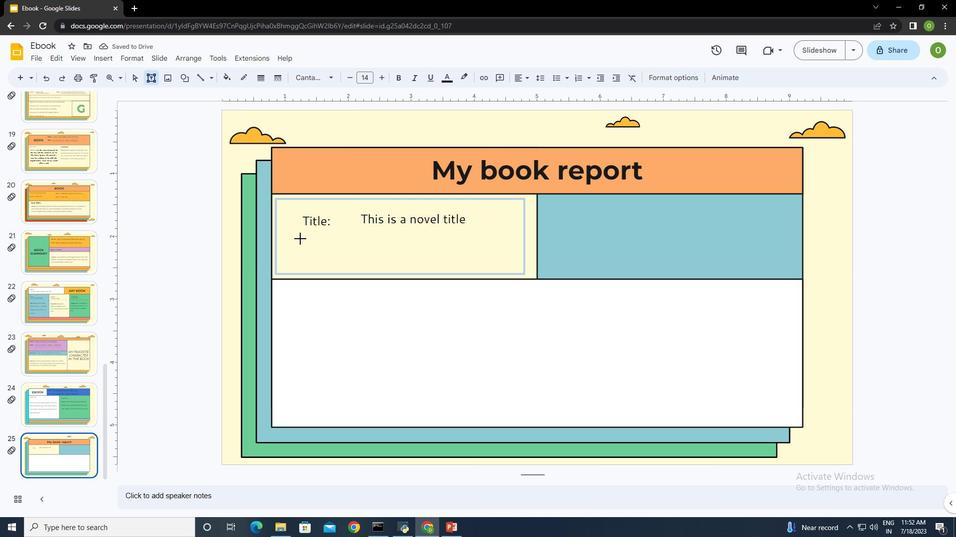 
Action: Mouse moved to (322, 255)
Screenshot: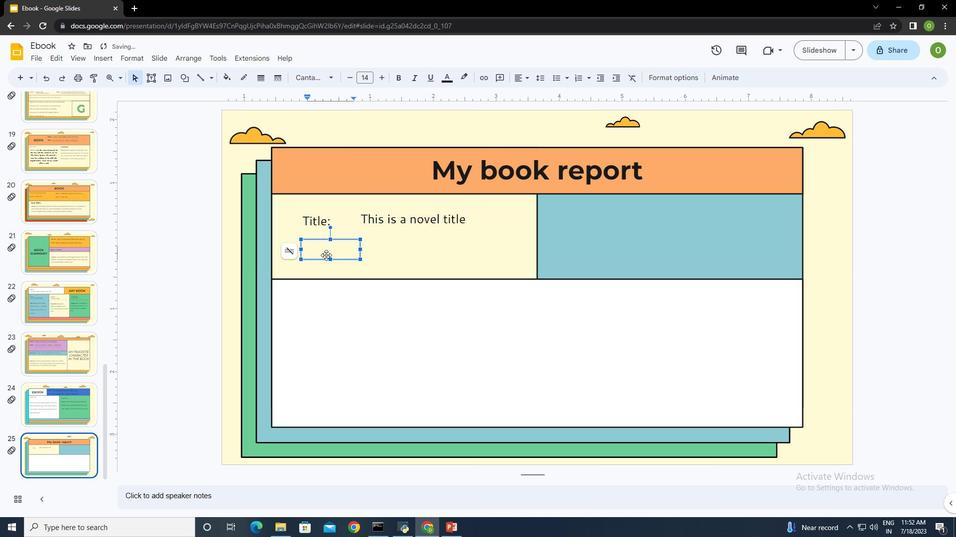 
Action: Key pressed <Key.shift><Key.shift><Key.shift><Key.shift><Key.shift><Key.shift><Key.shift><Key.shift><Key.shift>Author<Key.shift_r>:<Key.space><Key.backspace>
Screenshot: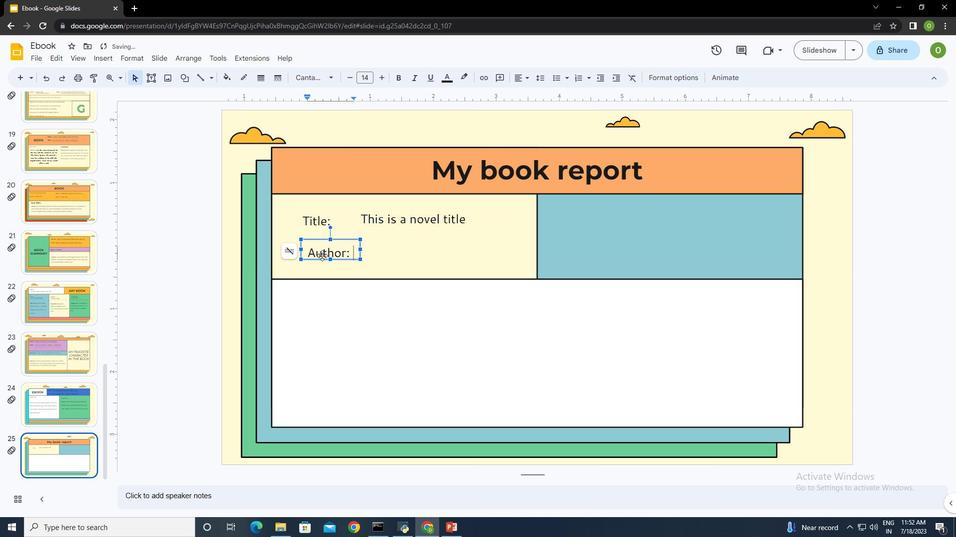 
Action: Mouse moved to (416, 251)
Screenshot: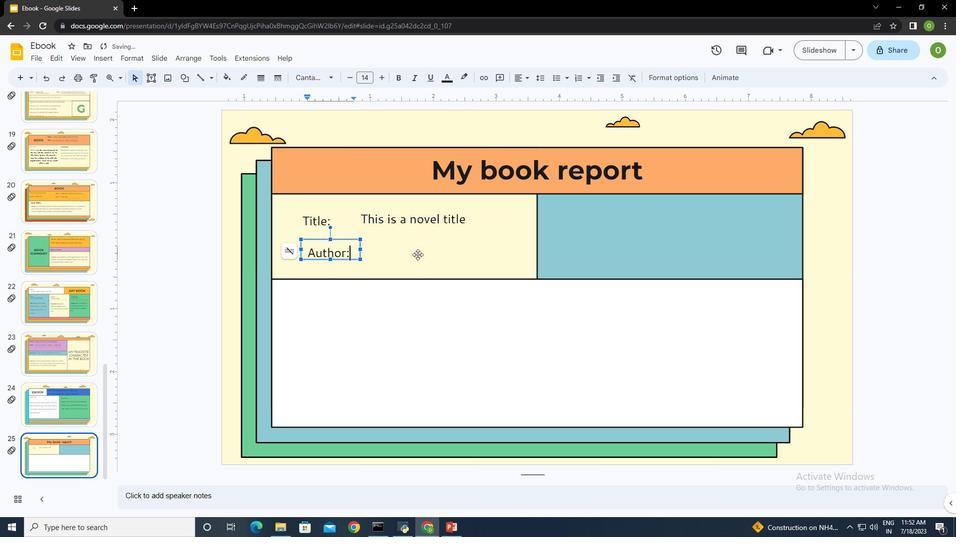 
Action: Mouse pressed left at (416, 251)
Screenshot: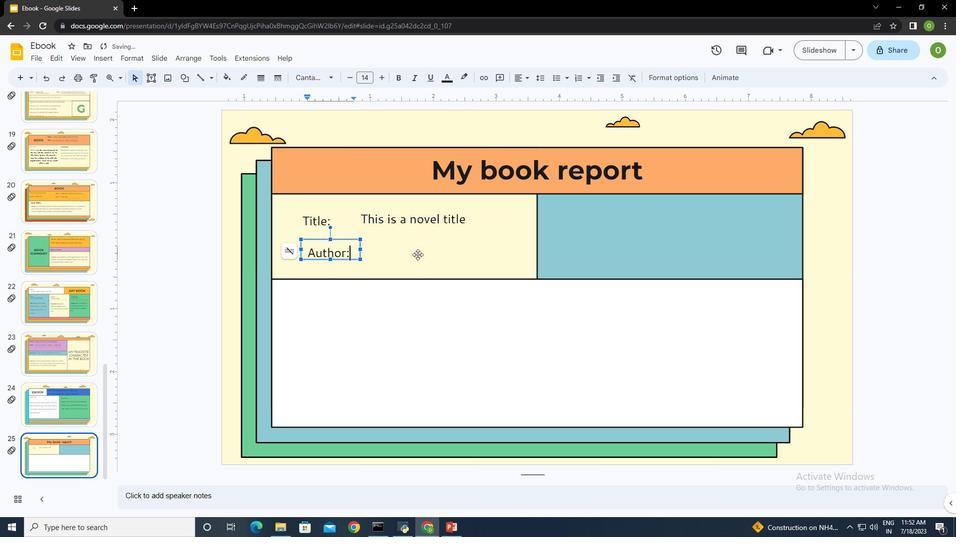 
Action: Mouse moved to (153, 80)
Screenshot: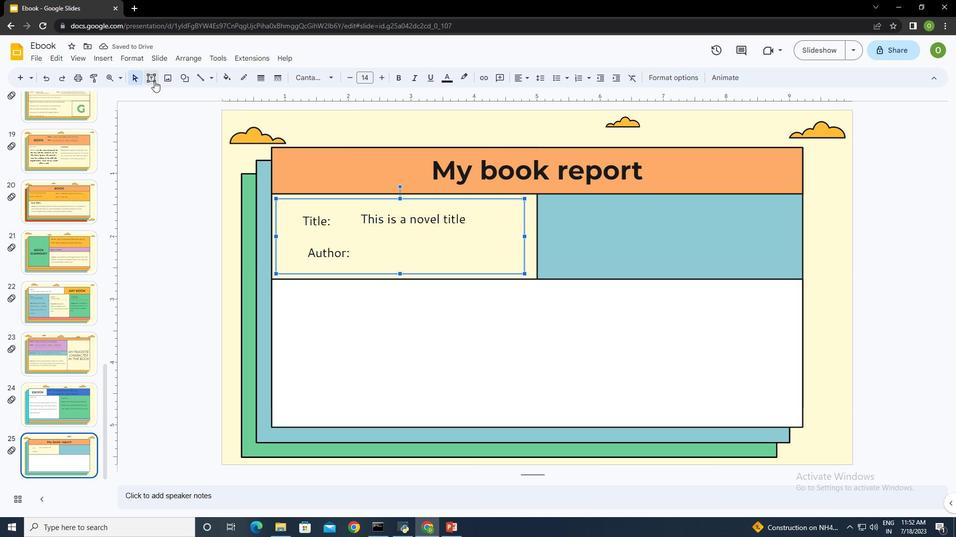 
Action: Mouse pressed left at (153, 80)
Screenshot: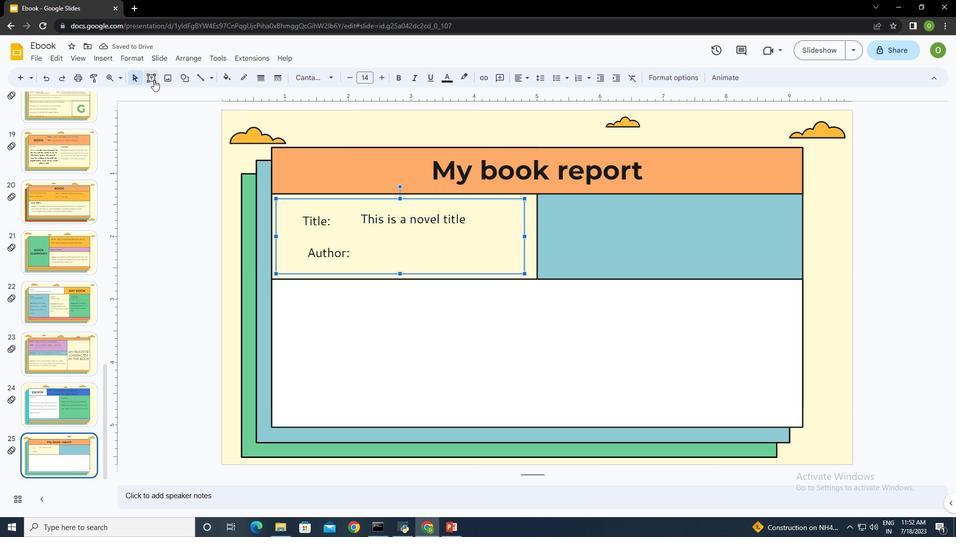 
Action: Mouse moved to (363, 244)
Screenshot: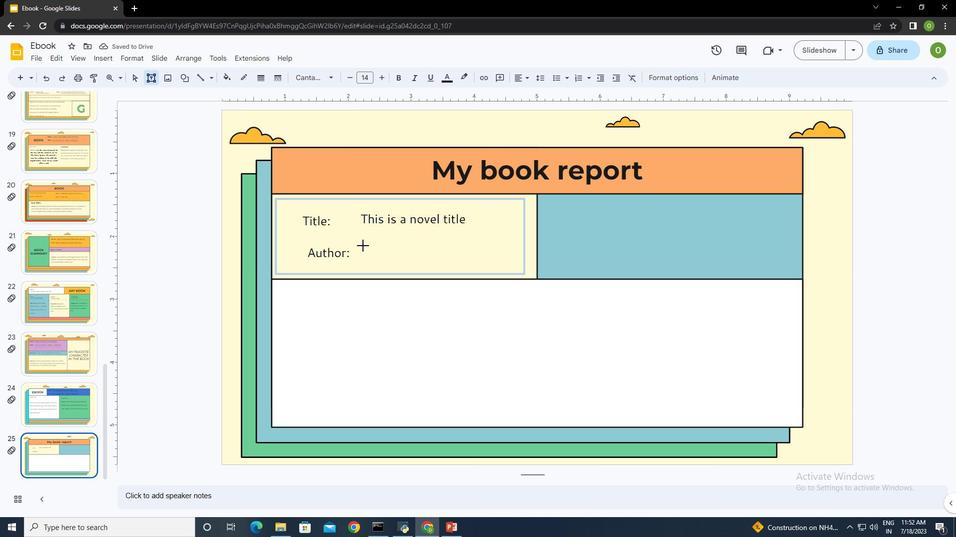 
Action: Mouse pressed left at (363, 244)
Screenshot: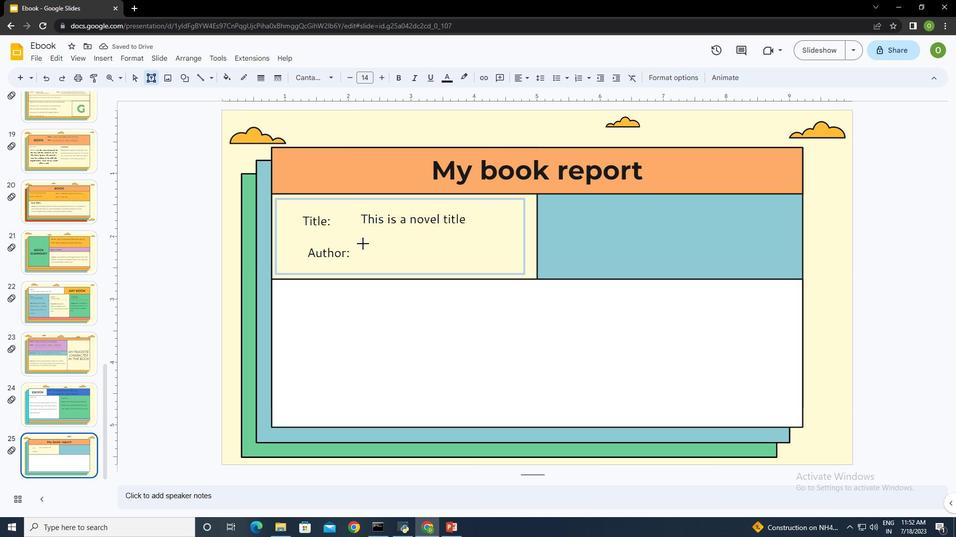 
Action: Mouse moved to (422, 260)
Screenshot: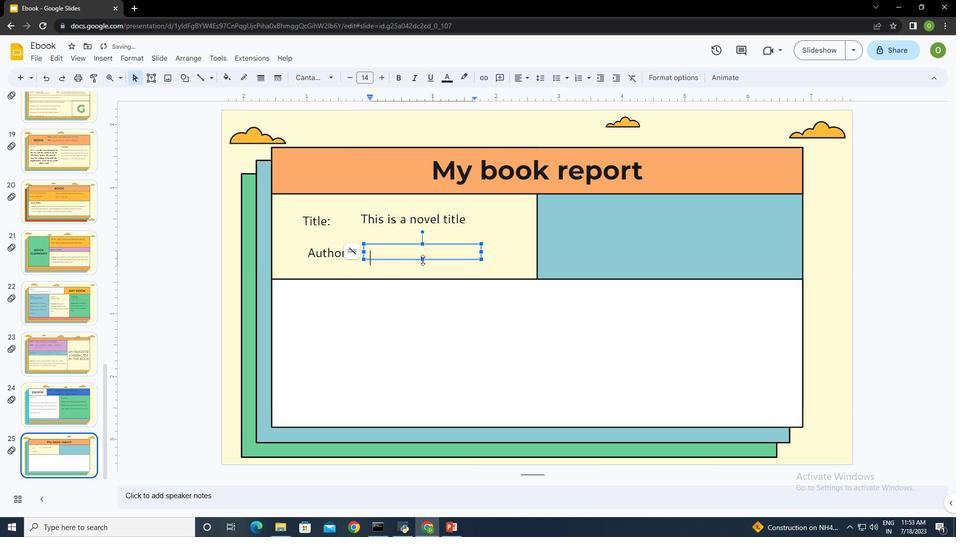 
Action: Mouse pressed left at (422, 260)
Screenshot: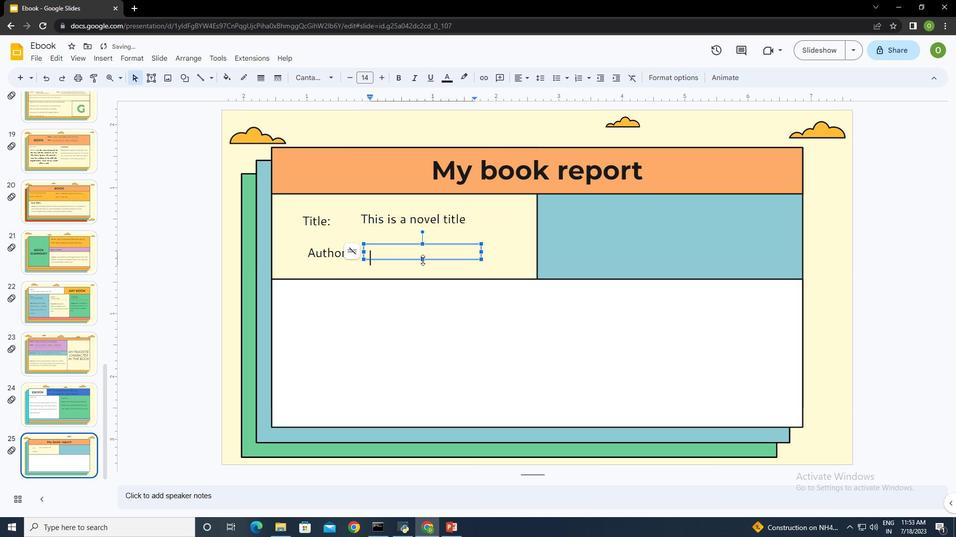 
Action: Mouse moved to (422, 244)
Screenshot: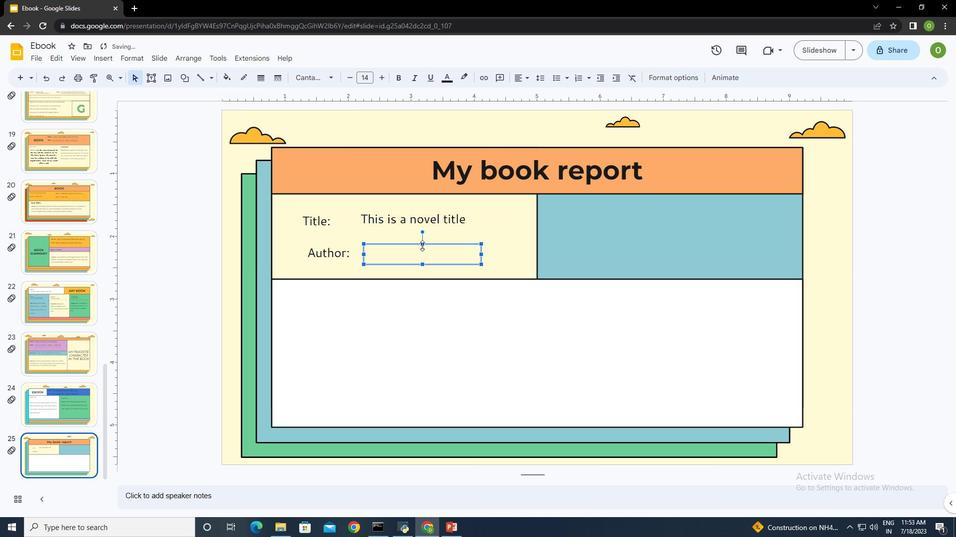 
Action: Mouse pressed left at (422, 244)
Screenshot: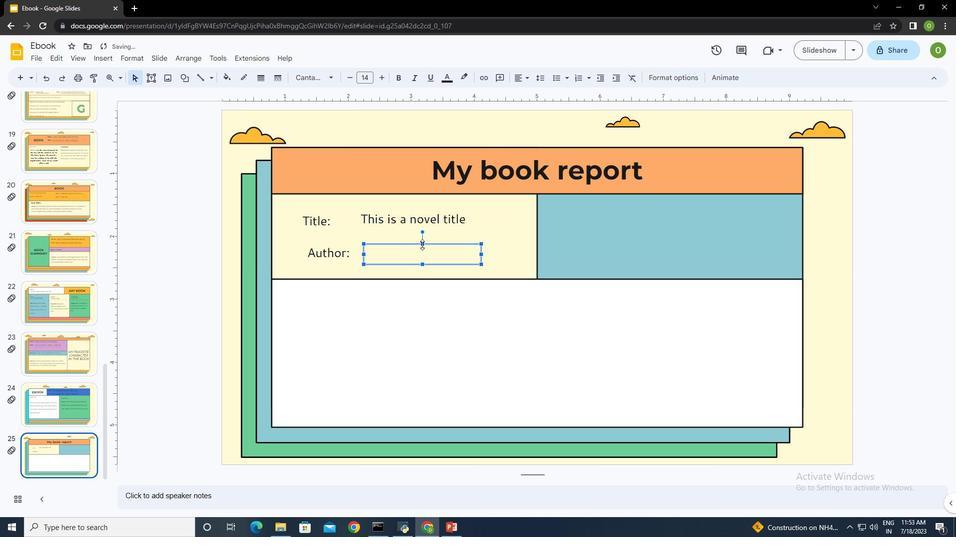 
Action: Mouse moved to (385, 252)
Screenshot: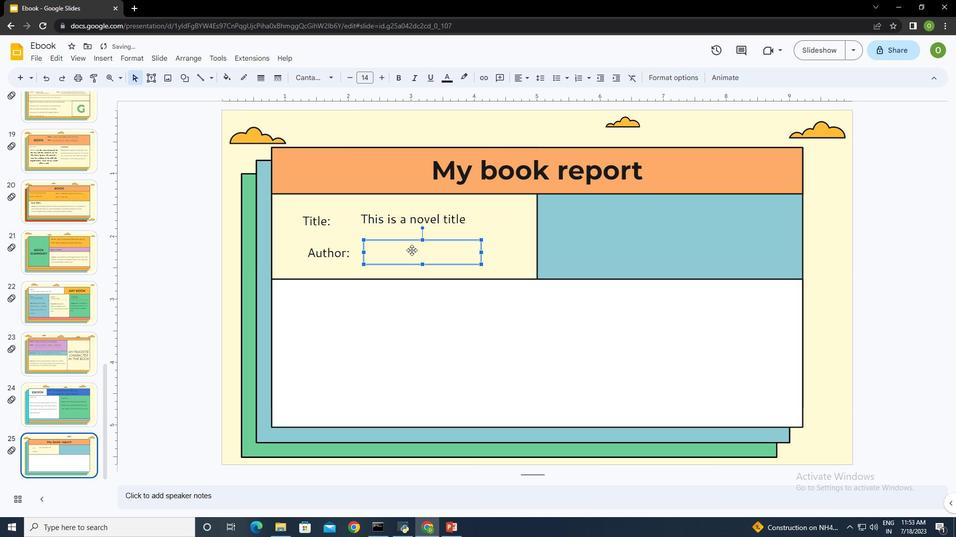 
Action: Mouse pressed left at (385, 252)
Screenshot: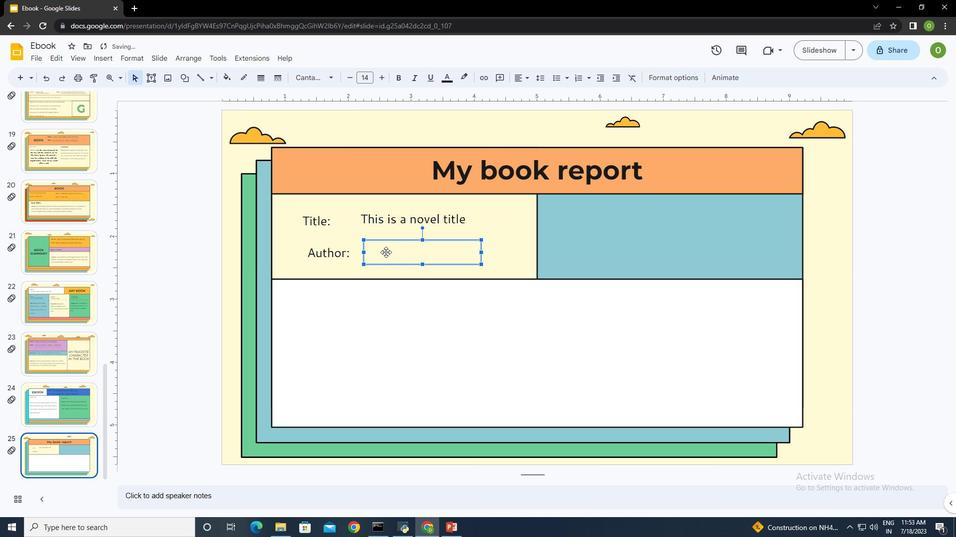 
Action: Mouse moved to (385, 252)
Screenshot: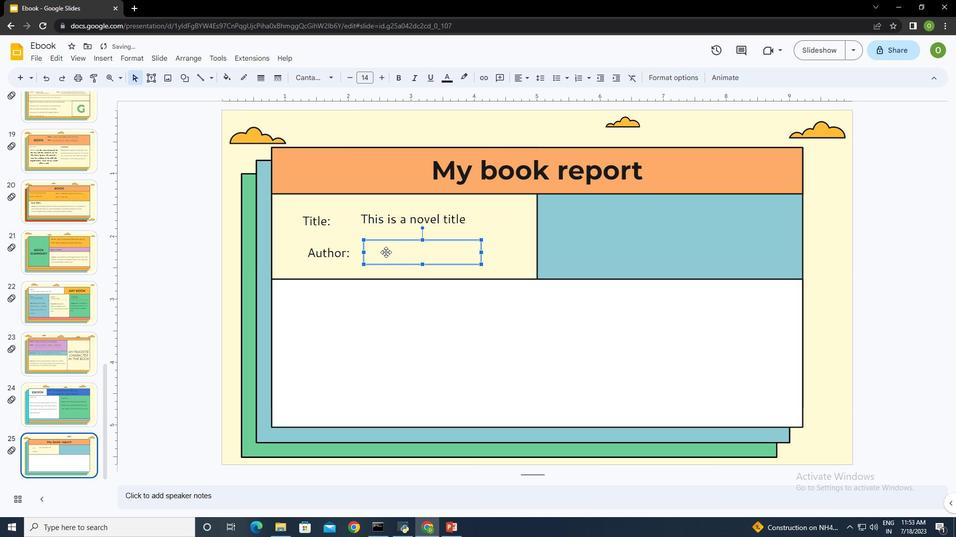 
Action: Key pressed <Key.shift><Key.shift><Key.shift><Key.shift><Key.shift><Key.shift>Timmy<Key.space><Key.shift>Jimmy
Screenshot: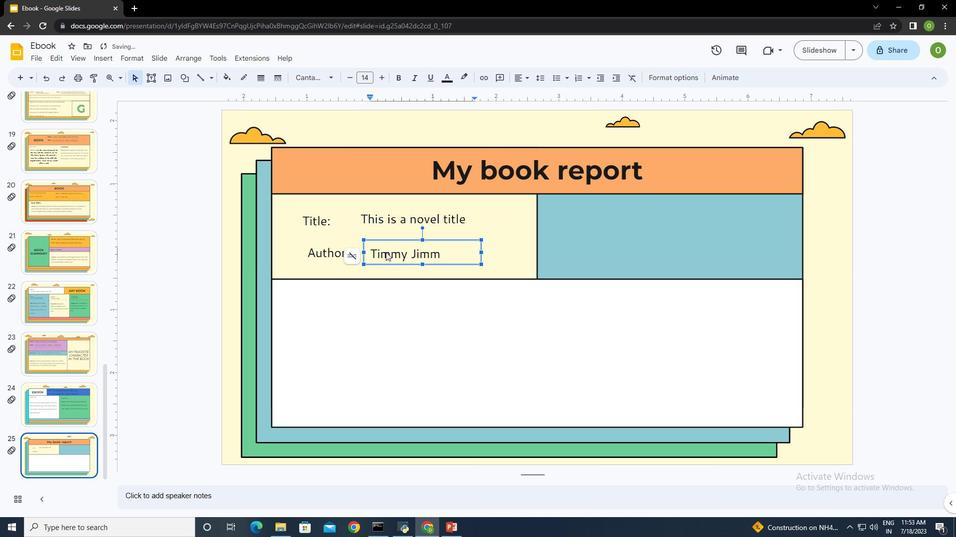 
Action: Mouse moved to (516, 238)
Screenshot: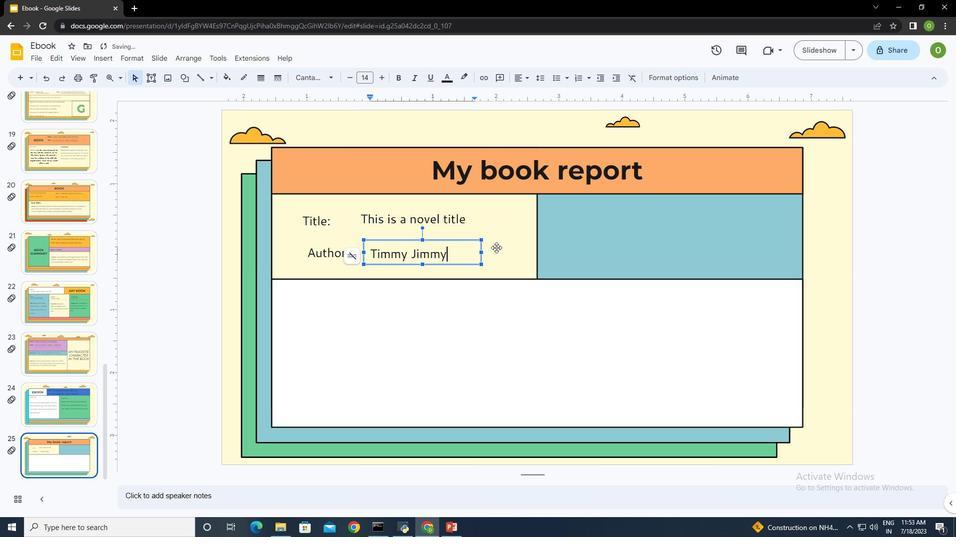 
Action: Mouse pressed left at (516, 238)
Screenshot: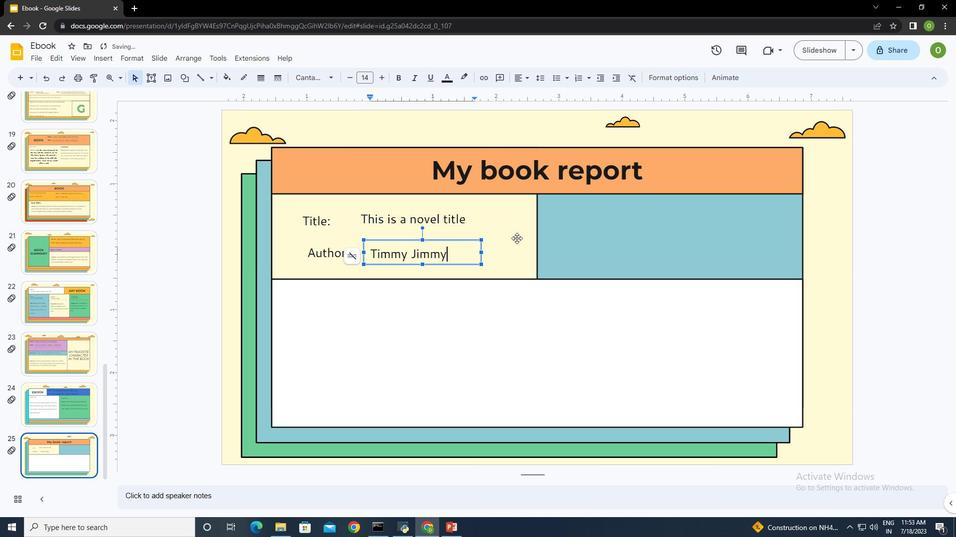 
Action: Mouse moved to (198, 74)
Screenshot: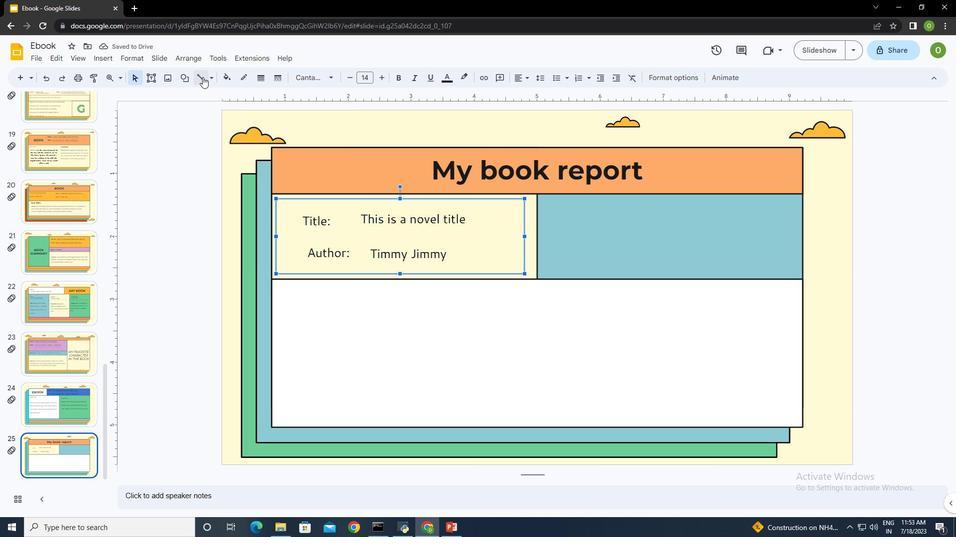 
Action: Mouse pressed left at (198, 74)
Screenshot: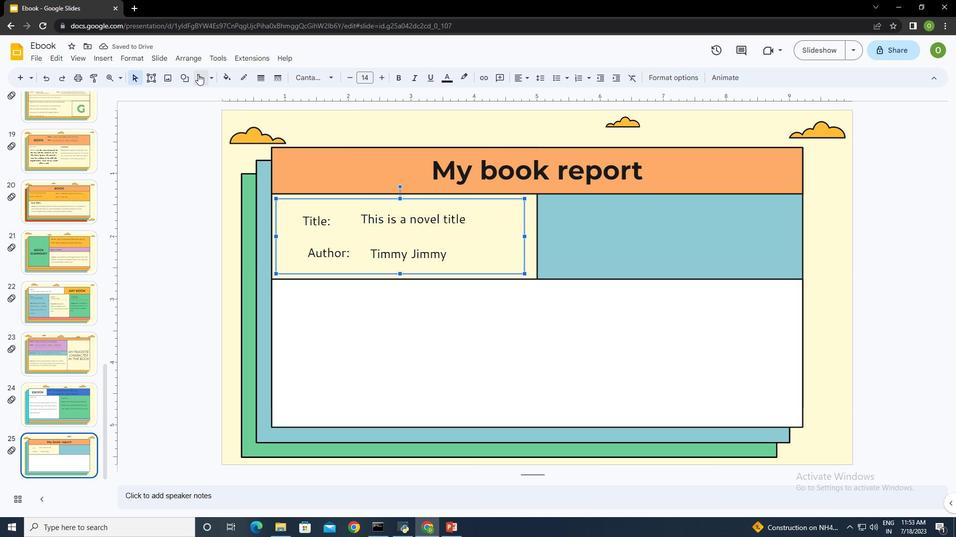 
Action: Mouse moved to (360, 230)
Screenshot: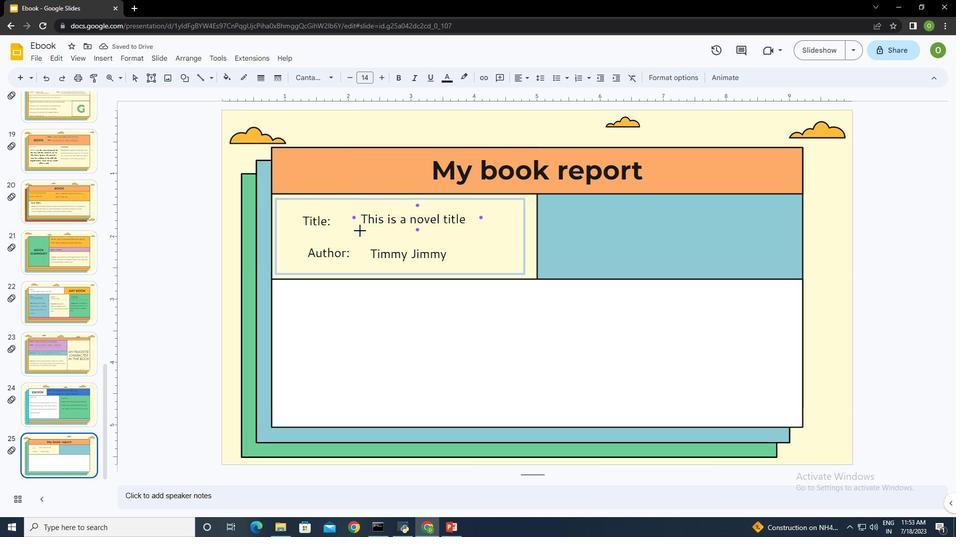 
Action: Mouse pressed left at (360, 230)
Screenshot: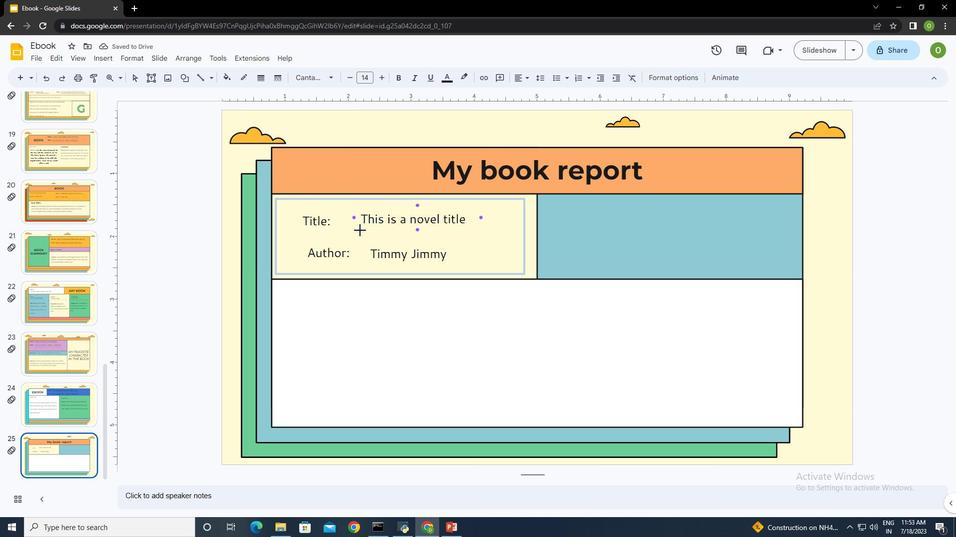 
Action: Mouse moved to (227, 77)
Screenshot: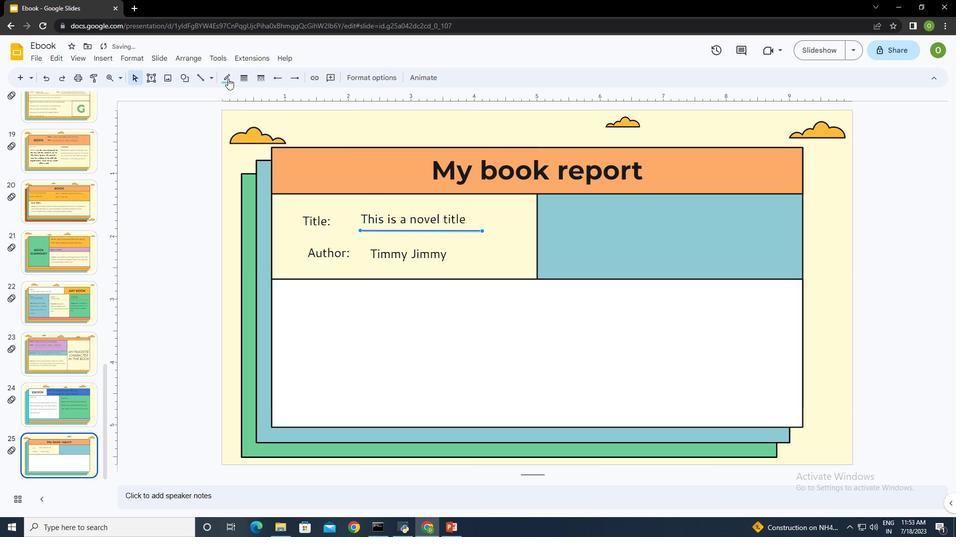 
Action: Mouse pressed left at (227, 77)
Screenshot: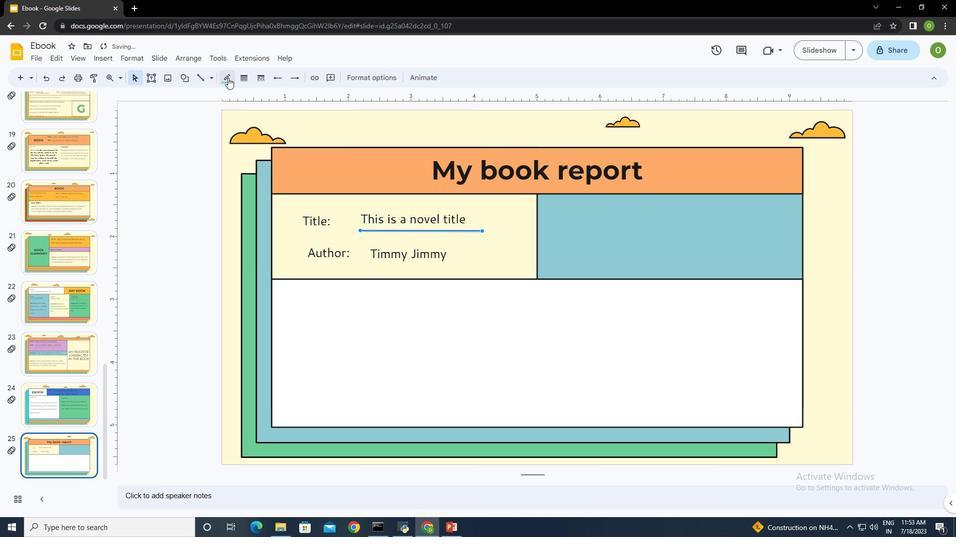 
Action: Mouse moved to (230, 112)
Screenshot: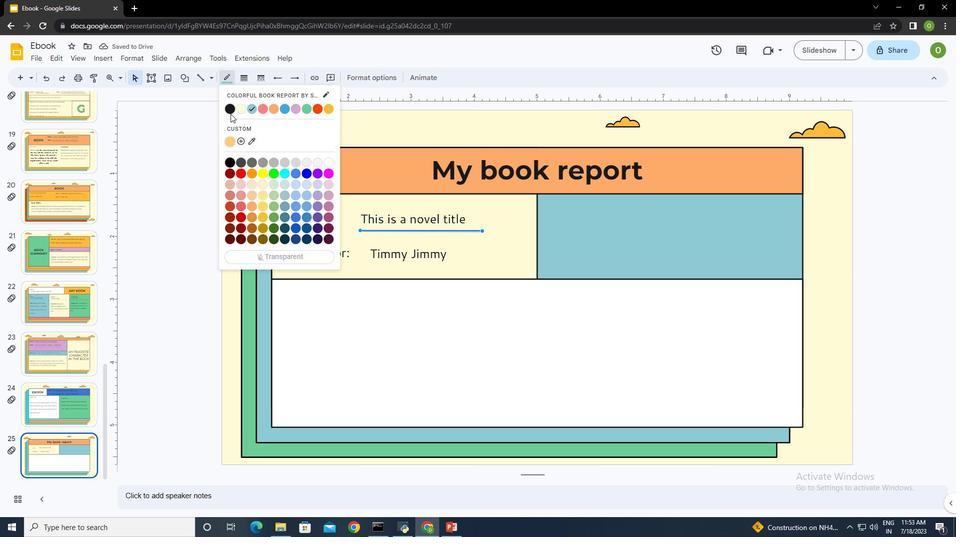 
Action: Mouse pressed left at (230, 112)
Screenshot: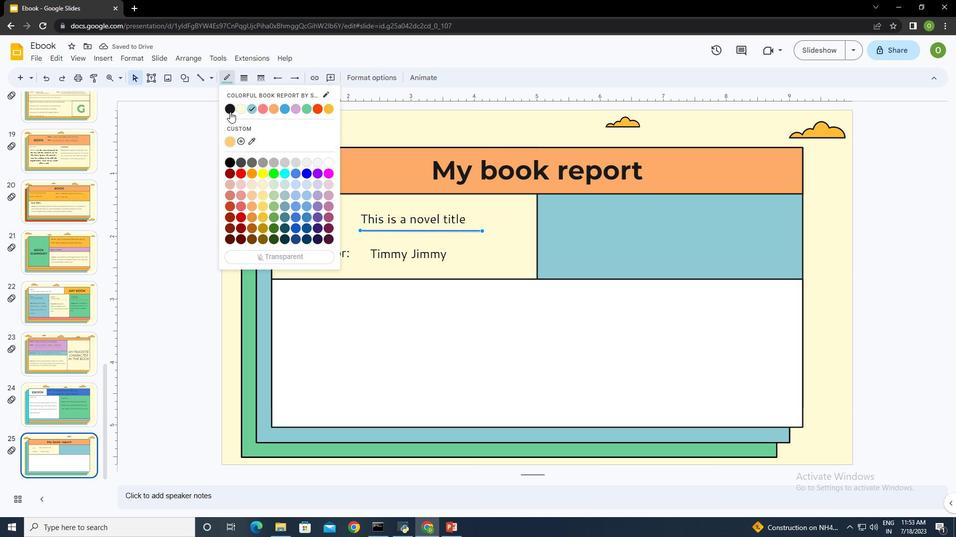 
Action: Mouse moved to (385, 265)
Screenshot: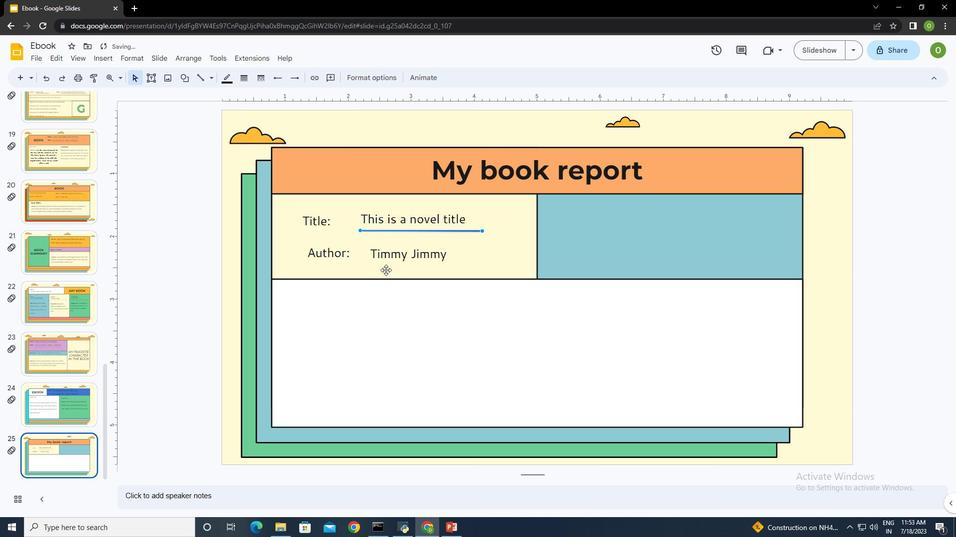 
Action: Mouse pressed left at (385, 265)
Screenshot: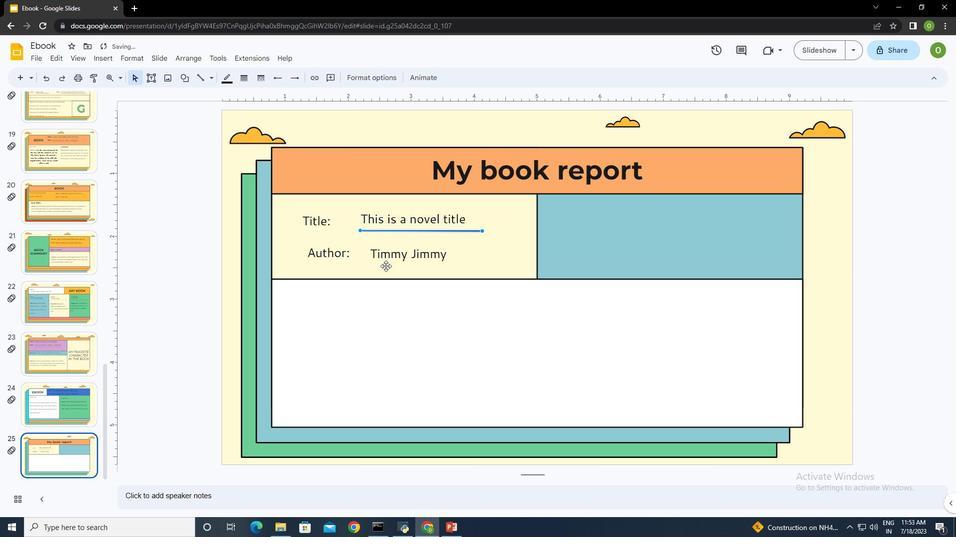 
Action: Mouse moved to (402, 294)
Screenshot: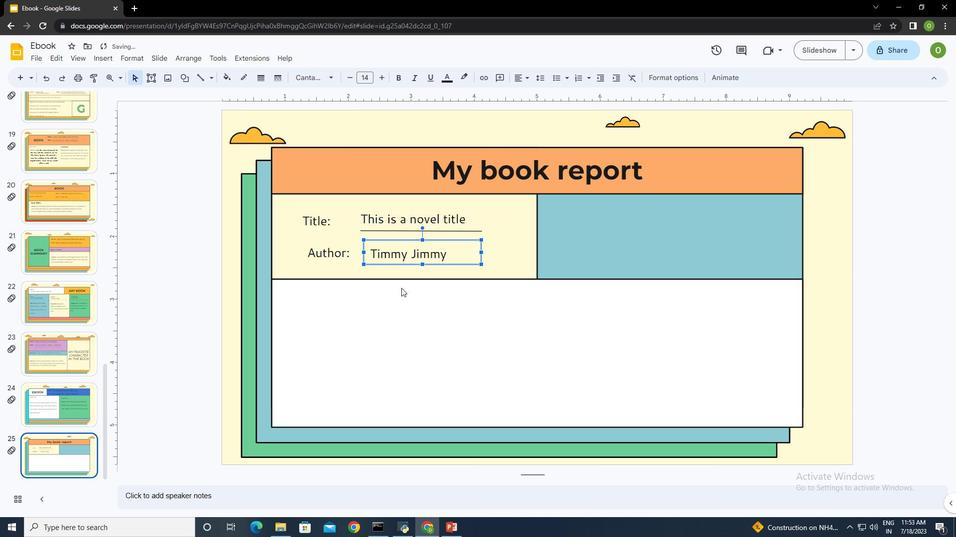 
Action: Mouse pressed left at (402, 294)
Screenshot: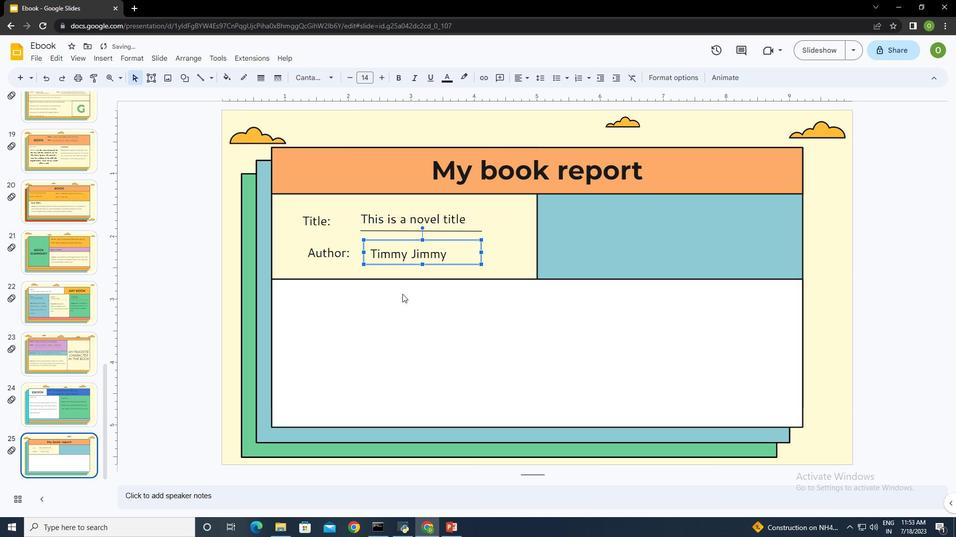 
Action: Mouse moved to (198, 77)
Screenshot: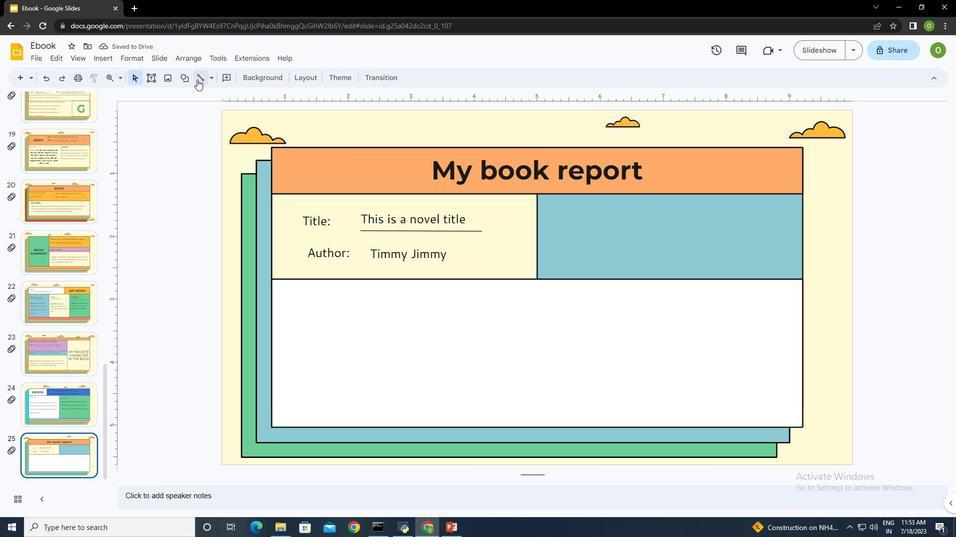 
Action: Mouse pressed left at (198, 77)
Screenshot: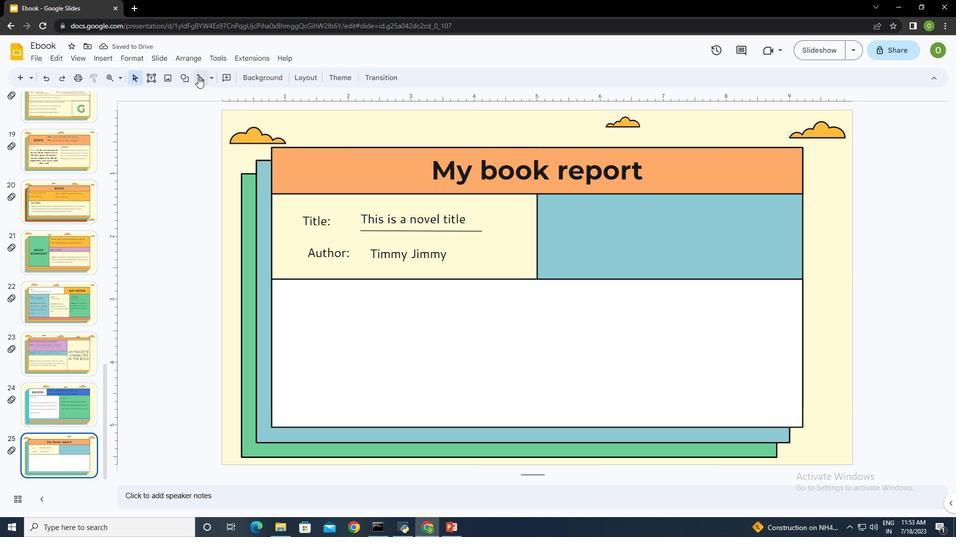 
Action: Mouse moved to (364, 267)
Screenshot: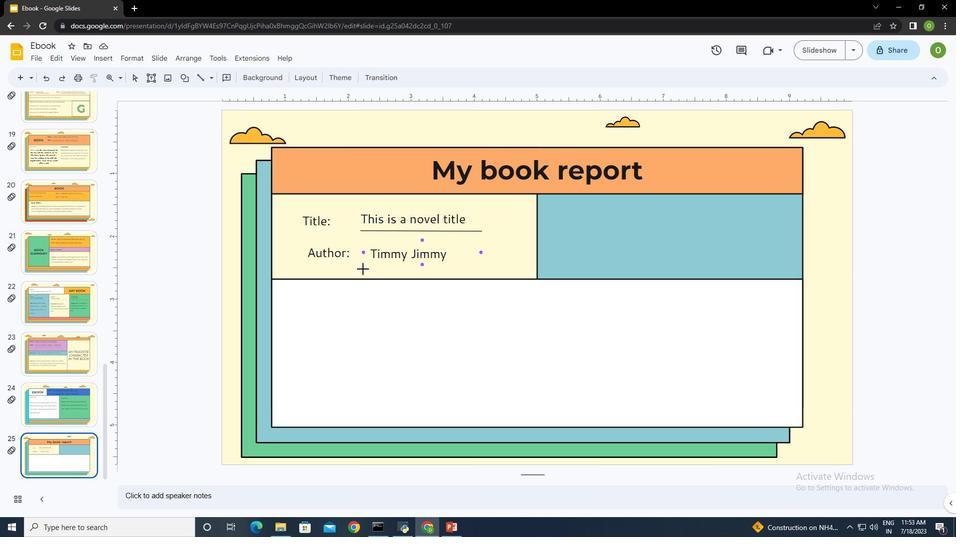 
Action: Mouse pressed left at (364, 267)
Screenshot: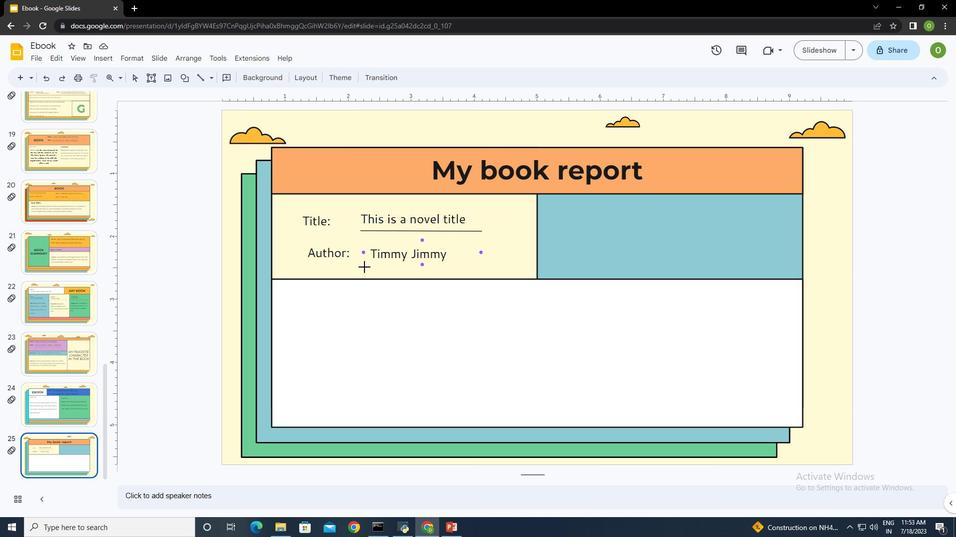
Action: Mouse moved to (365, 267)
Screenshot: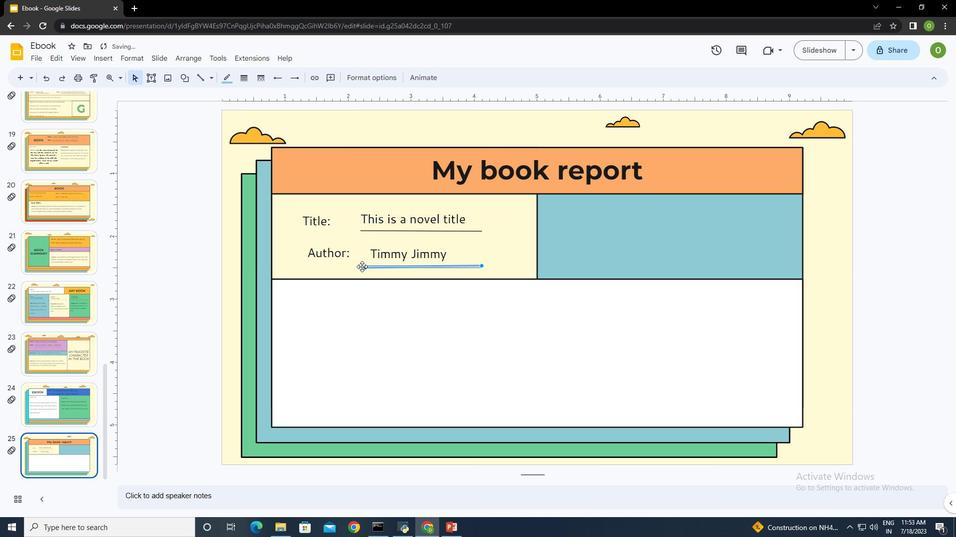 
Action: Mouse pressed left at (365, 267)
Screenshot: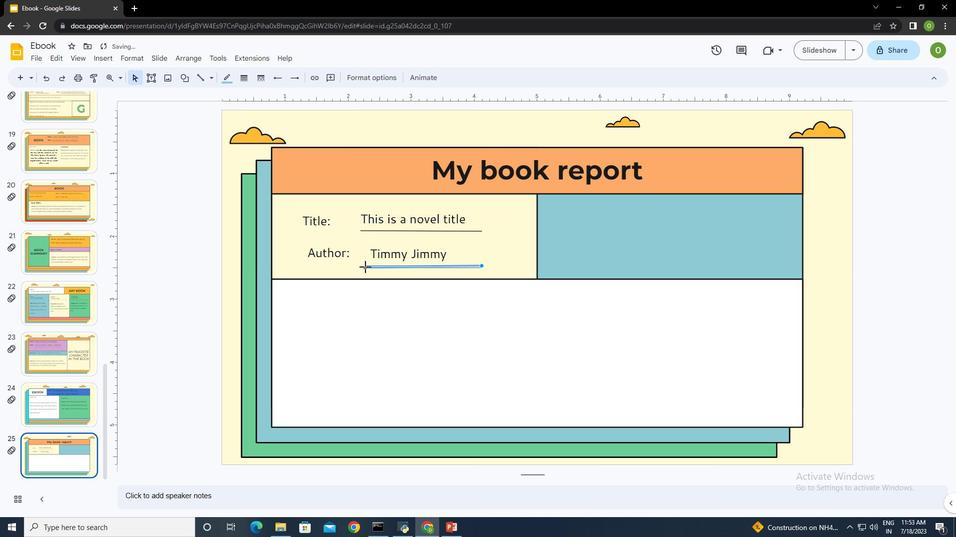
Action: Mouse moved to (228, 77)
Screenshot: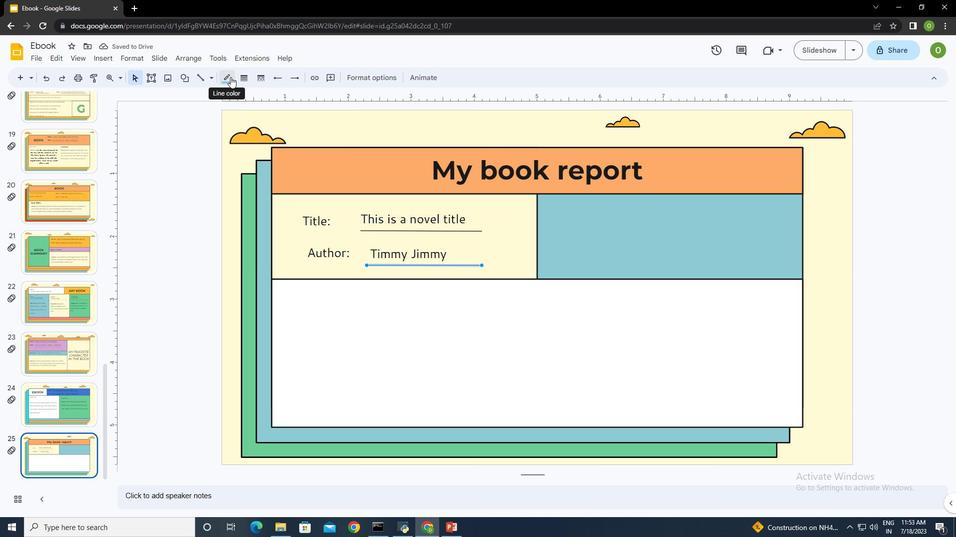 
Action: Mouse pressed left at (228, 77)
Screenshot: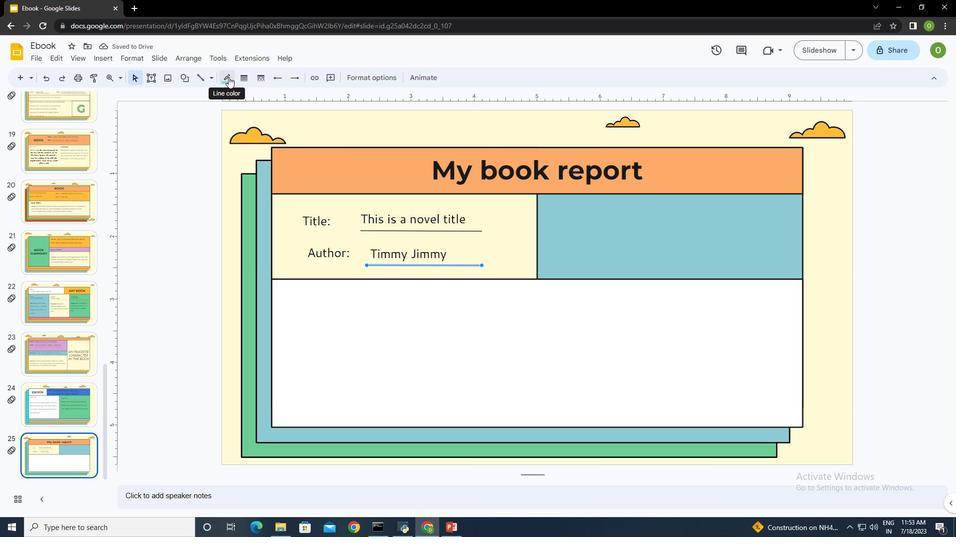 
Action: Mouse moved to (230, 109)
Screenshot: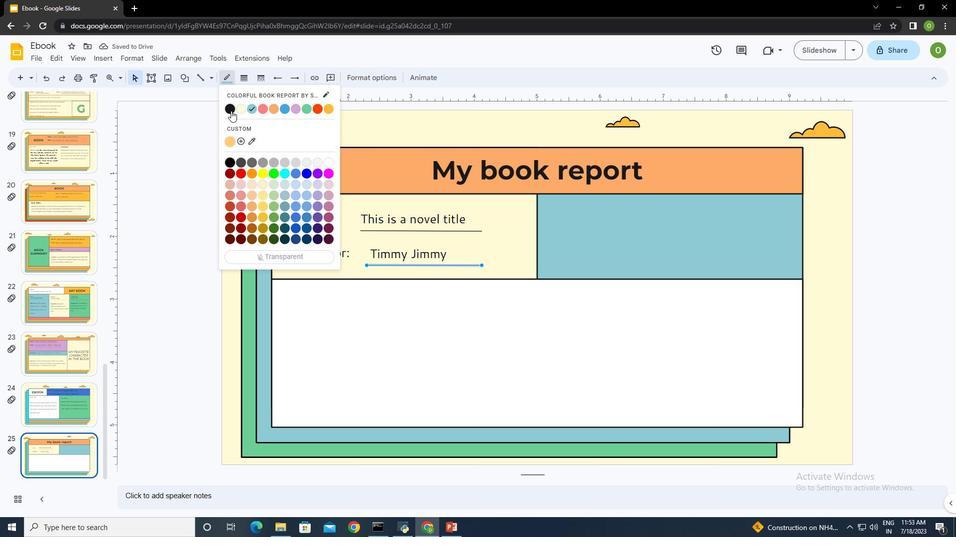 
Action: Mouse pressed left at (230, 109)
Screenshot: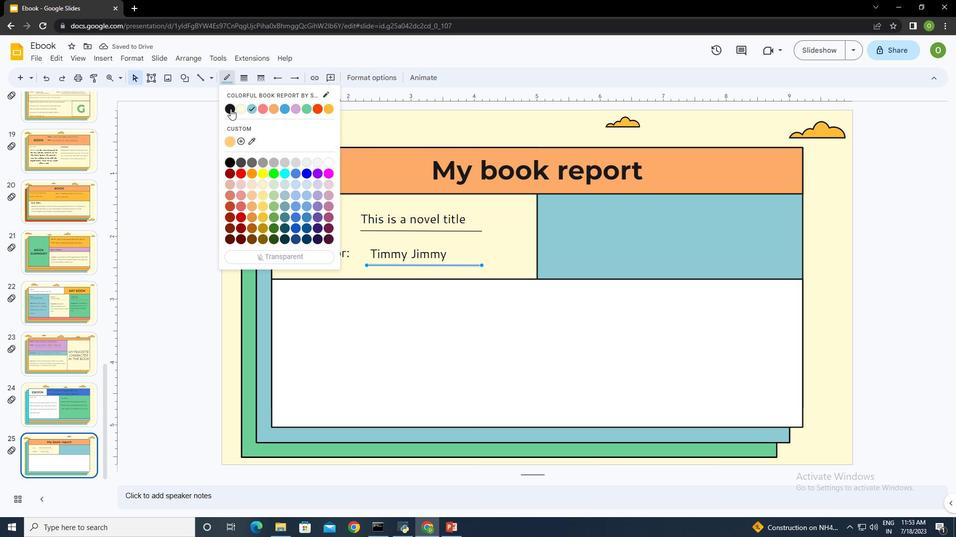
Action: Mouse moved to (441, 311)
Screenshot: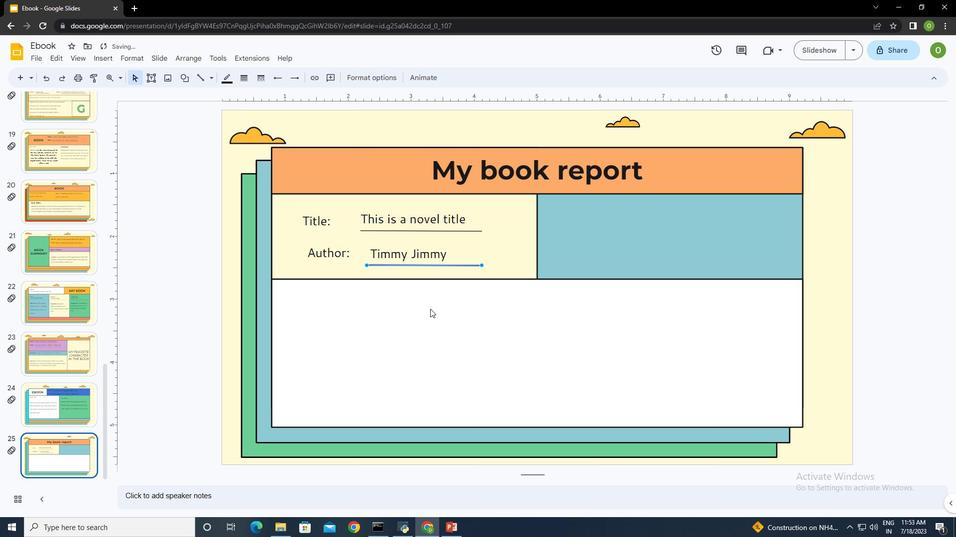 
Action: Mouse pressed left at (441, 311)
Screenshot: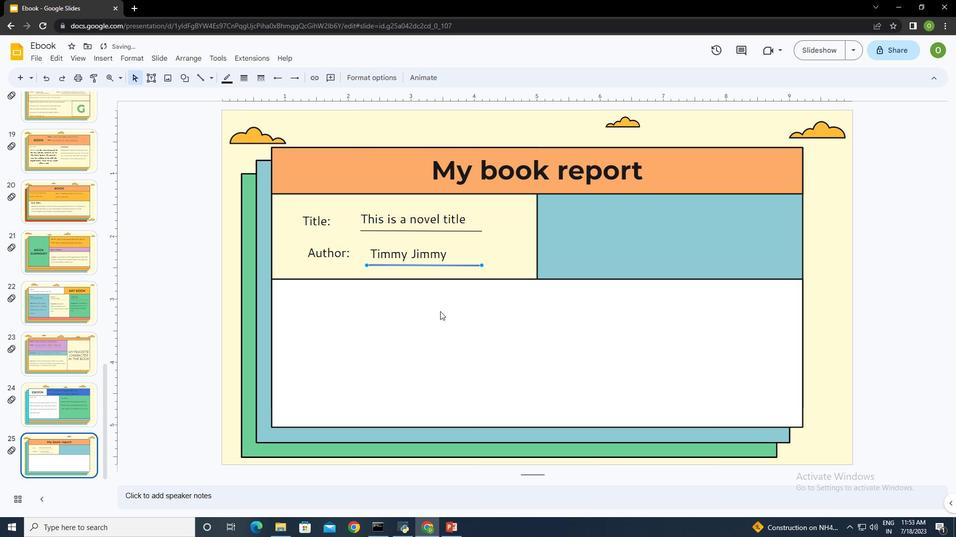 
Action: Mouse moved to (149, 73)
Screenshot: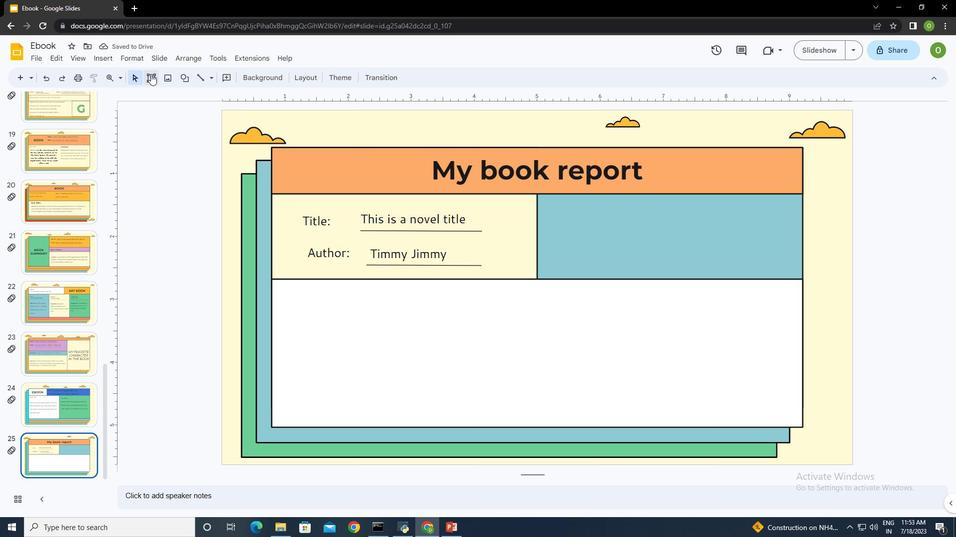 
Action: Mouse pressed left at (149, 73)
Screenshot: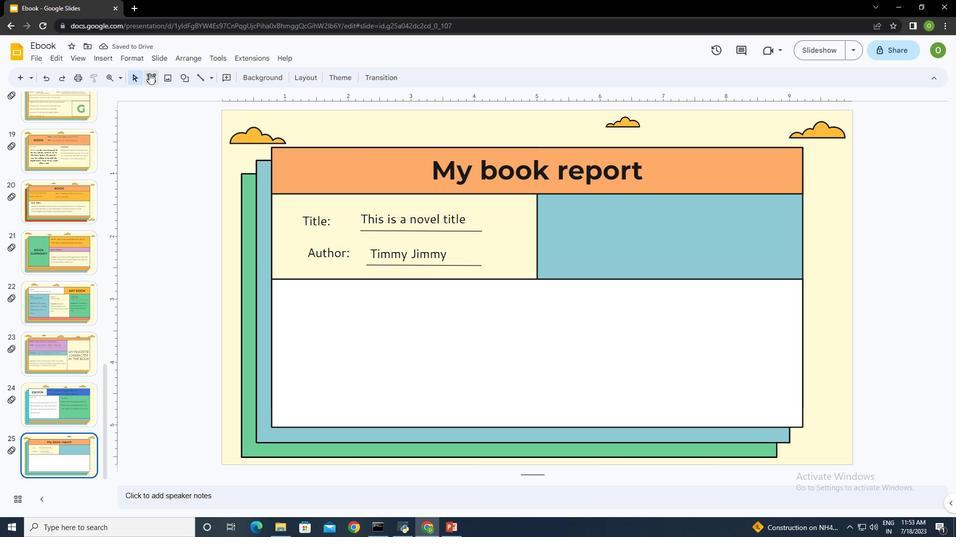 
Action: Mouse moved to (544, 199)
Screenshot: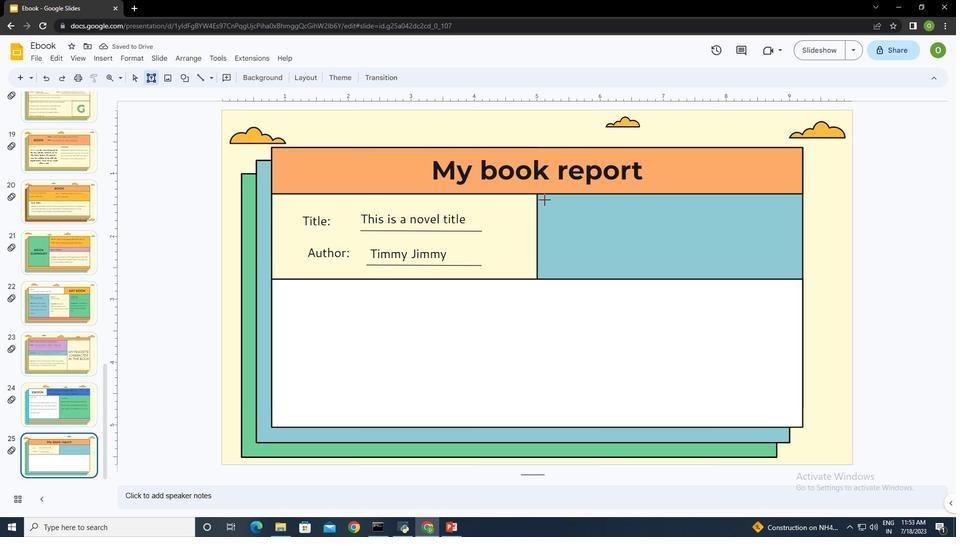 
Action: Mouse pressed left at (544, 199)
Screenshot: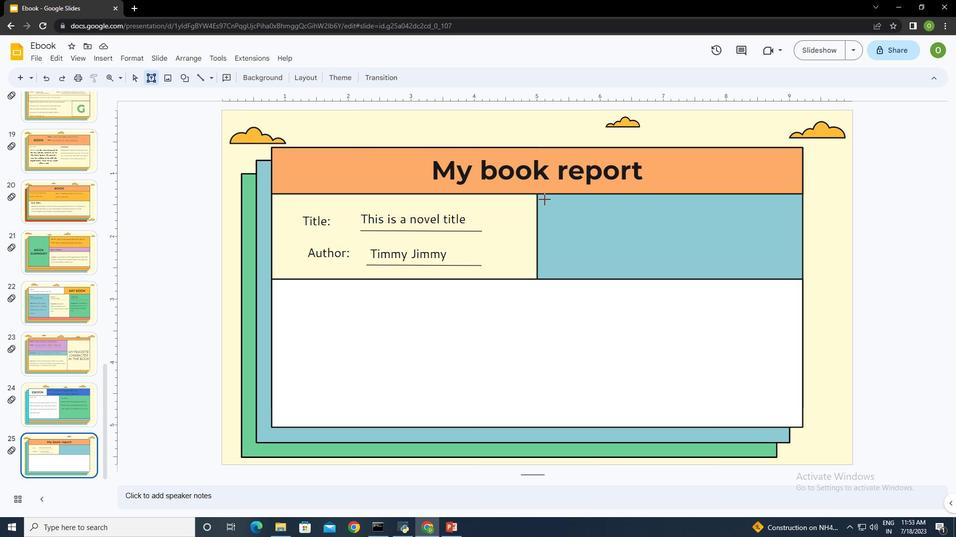 
Action: Mouse moved to (579, 216)
Screenshot: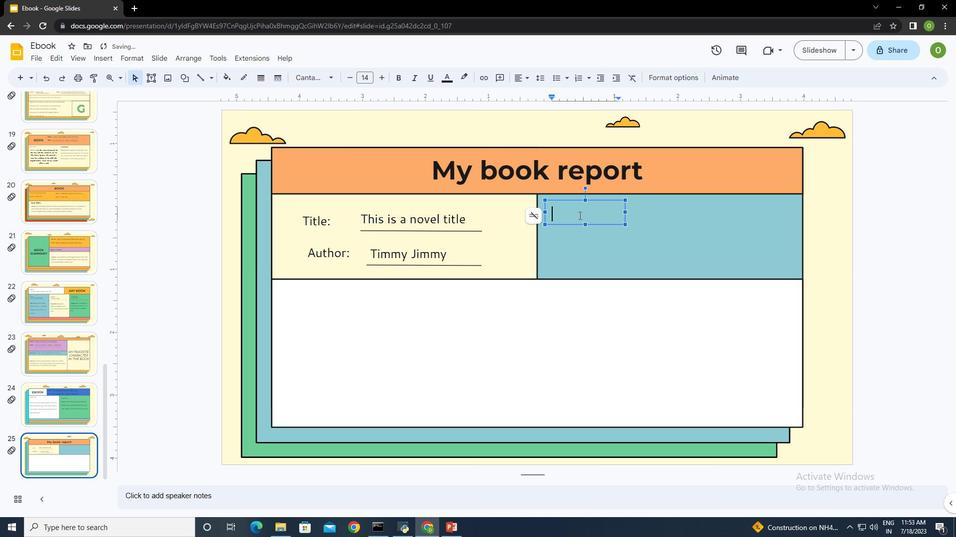 
Action: Key pressed <Key.shift>Name<Key.shift_r>:
Screenshot: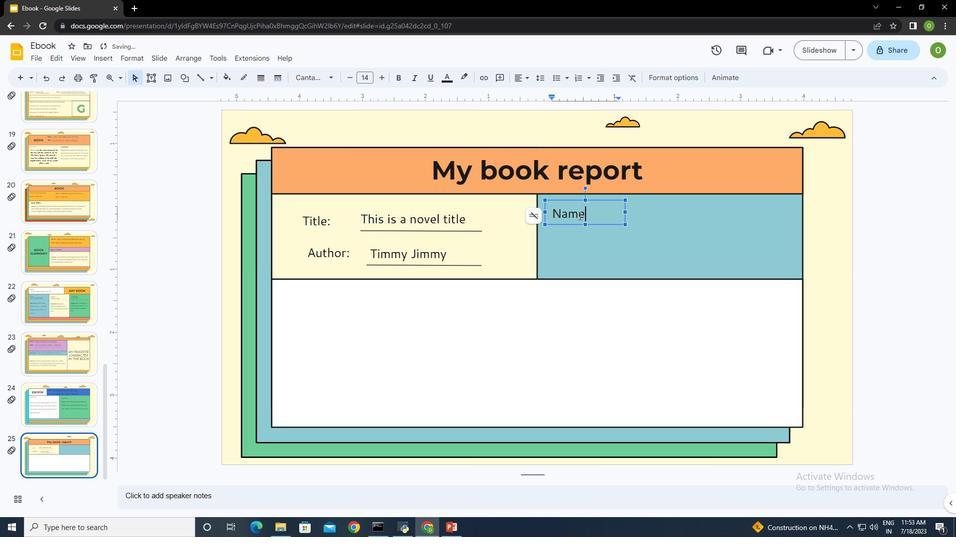 
Action: Mouse moved to (626, 212)
Screenshot: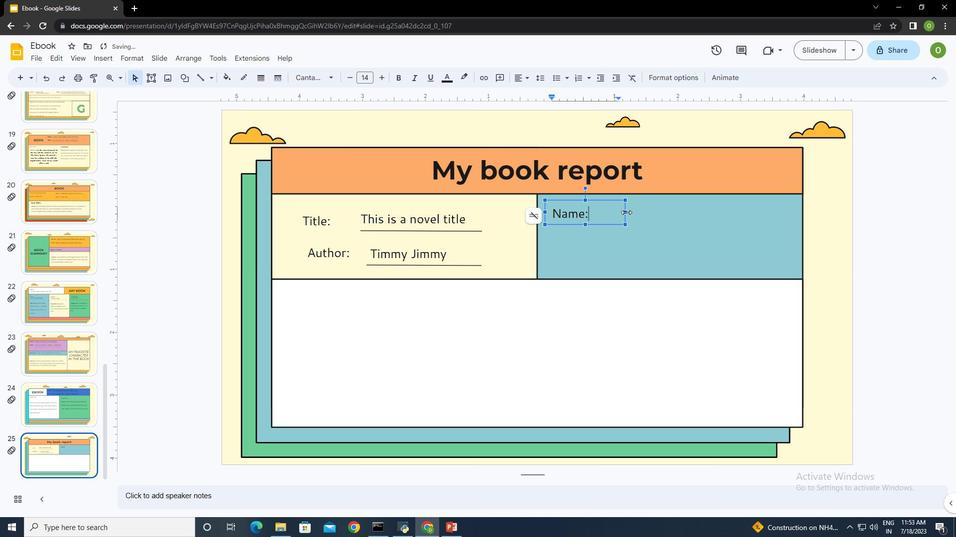 
Action: Mouse pressed left at (626, 212)
Screenshot: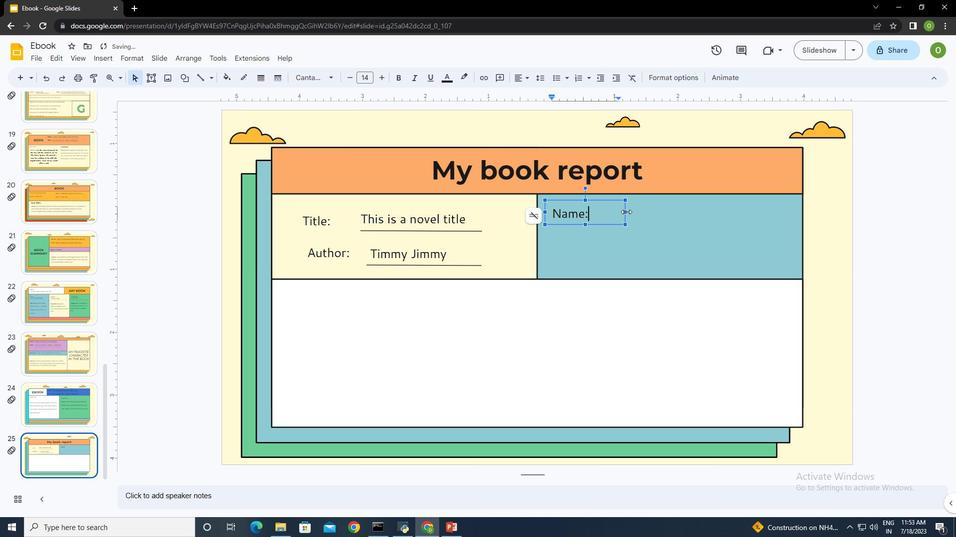 
Action: Mouse moved to (643, 215)
Screenshot: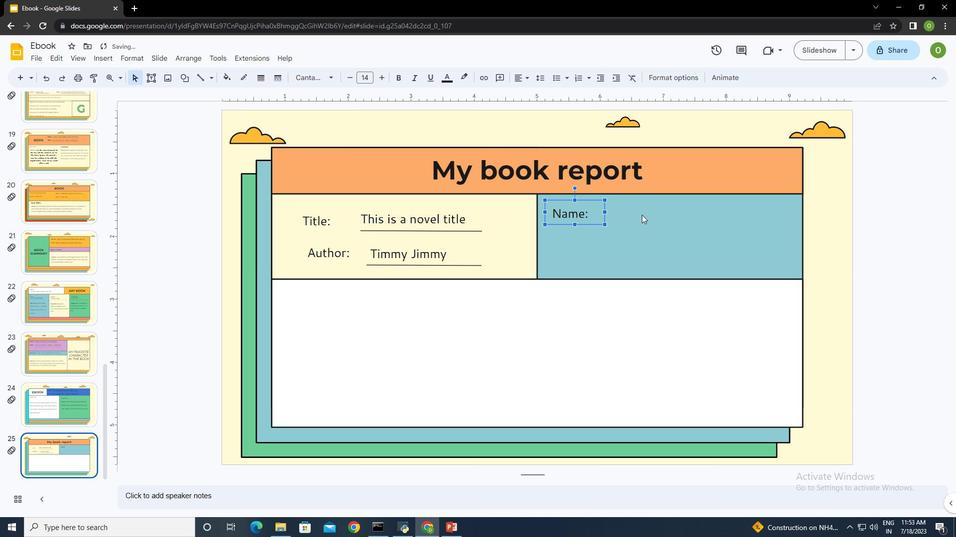 
Action: Mouse pressed left at (643, 215)
Screenshot: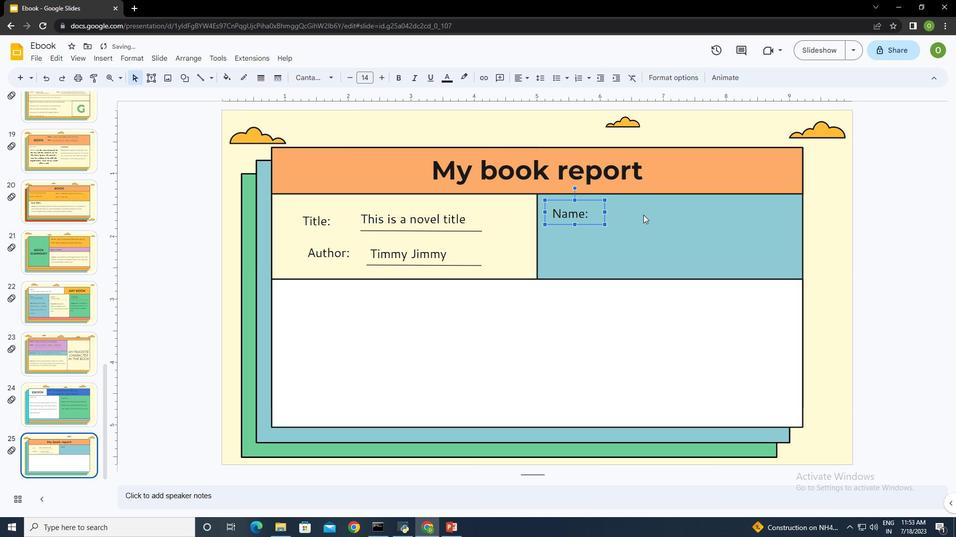 
Action: Mouse moved to (153, 75)
Screenshot: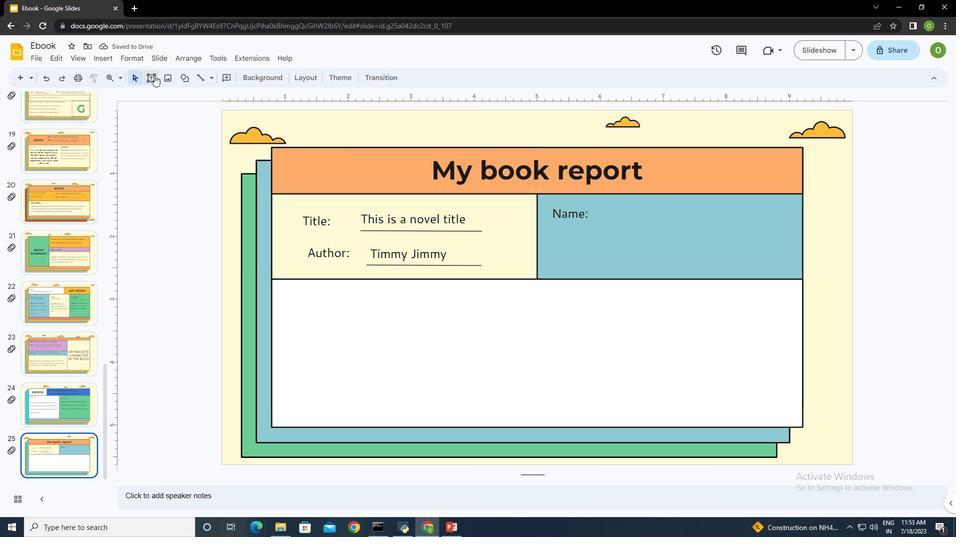 
Action: Mouse pressed left at (153, 75)
Screenshot: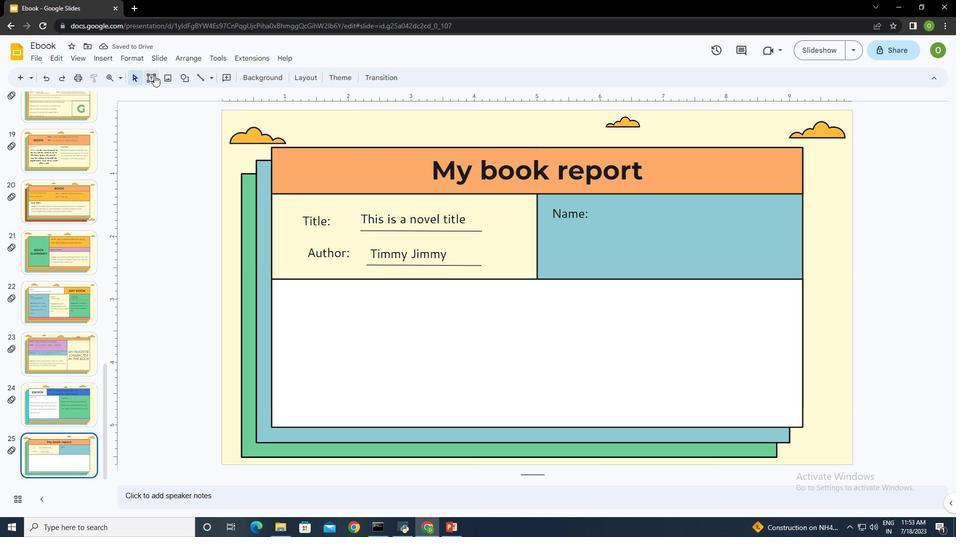 
Action: Mouse moved to (620, 202)
Screenshot: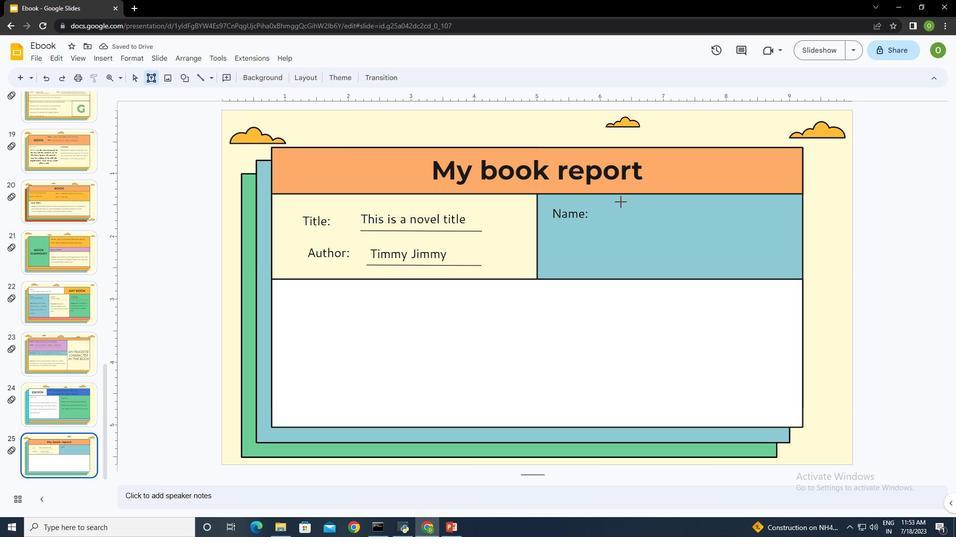 
Action: Mouse pressed left at (620, 202)
Screenshot: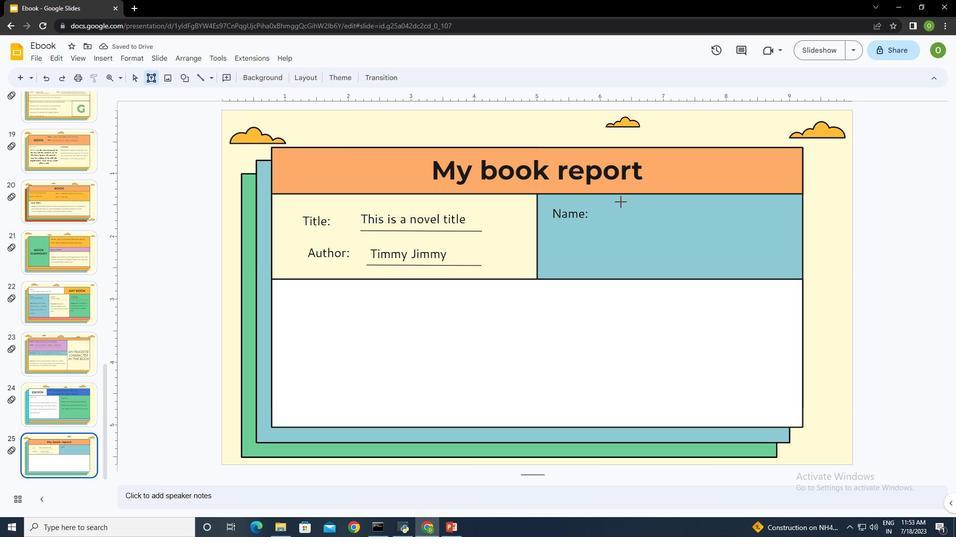 
Action: Mouse pressed left at (620, 202)
Screenshot: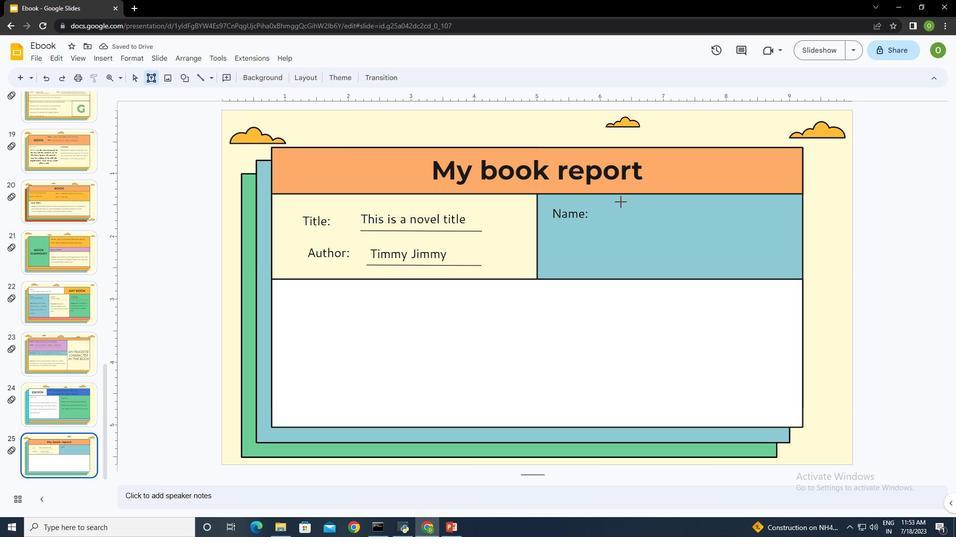 
Action: Mouse moved to (629, 210)
Screenshot: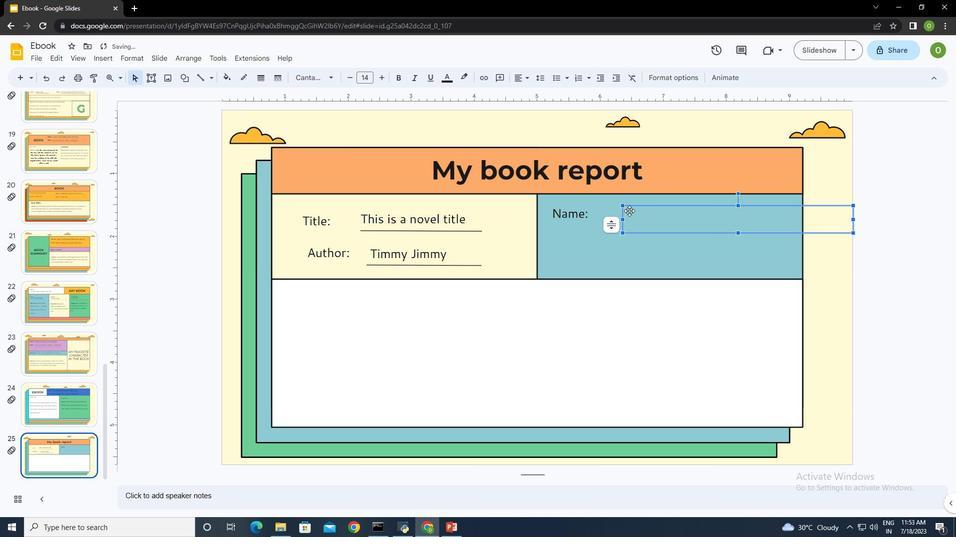 
Action: Mouse pressed left at (629, 210)
Screenshot: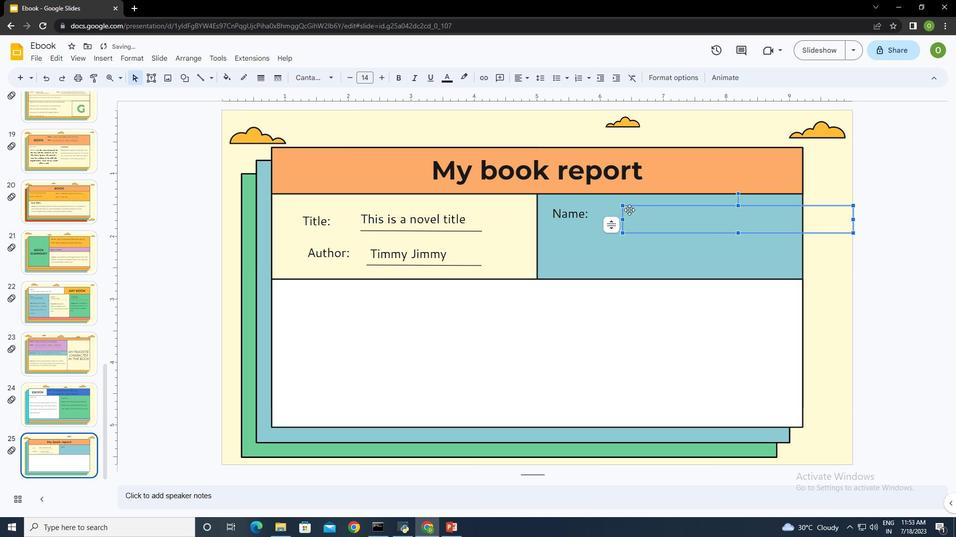 
Action: Mouse moved to (843, 212)
Screenshot: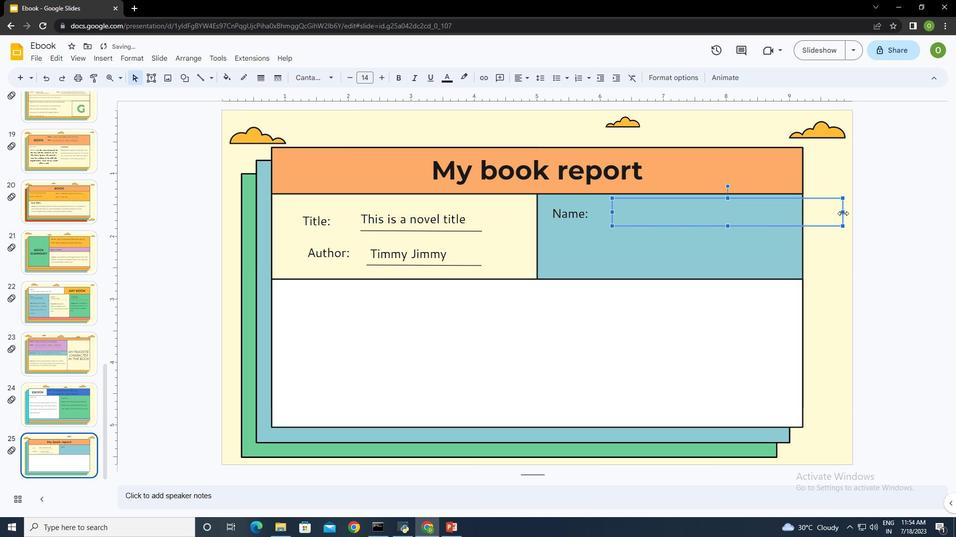 
Action: Mouse pressed left at (843, 212)
Screenshot: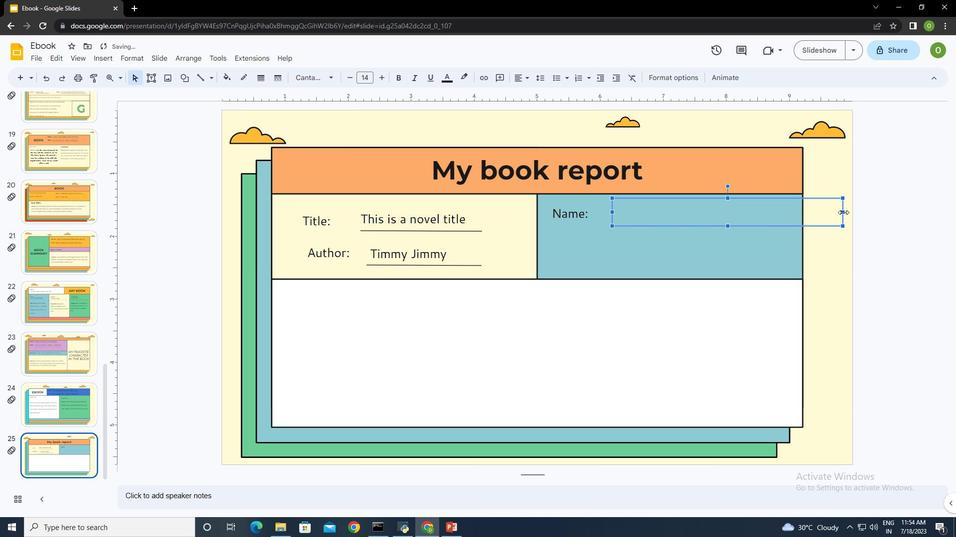 
Action: Mouse moved to (664, 211)
Screenshot: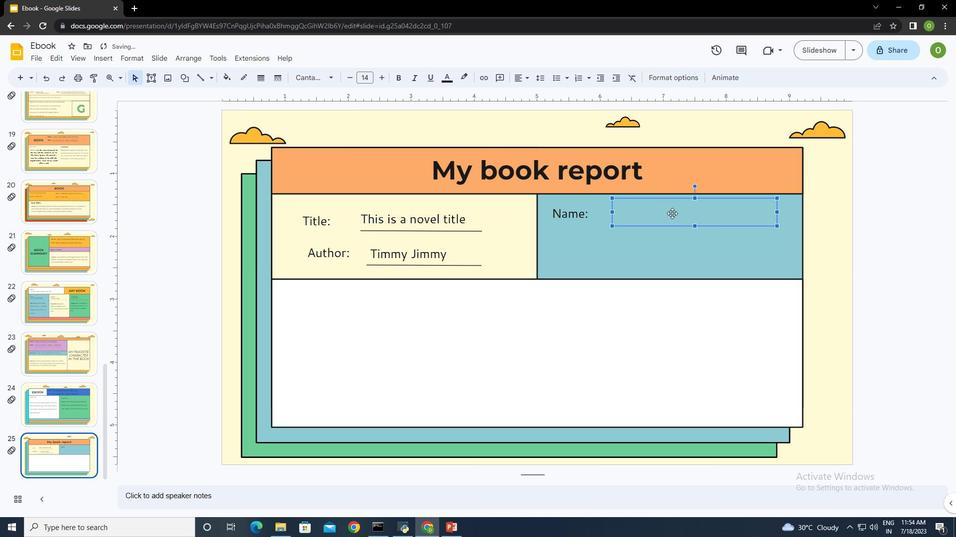 
Action: Mouse pressed left at (664, 211)
Screenshot: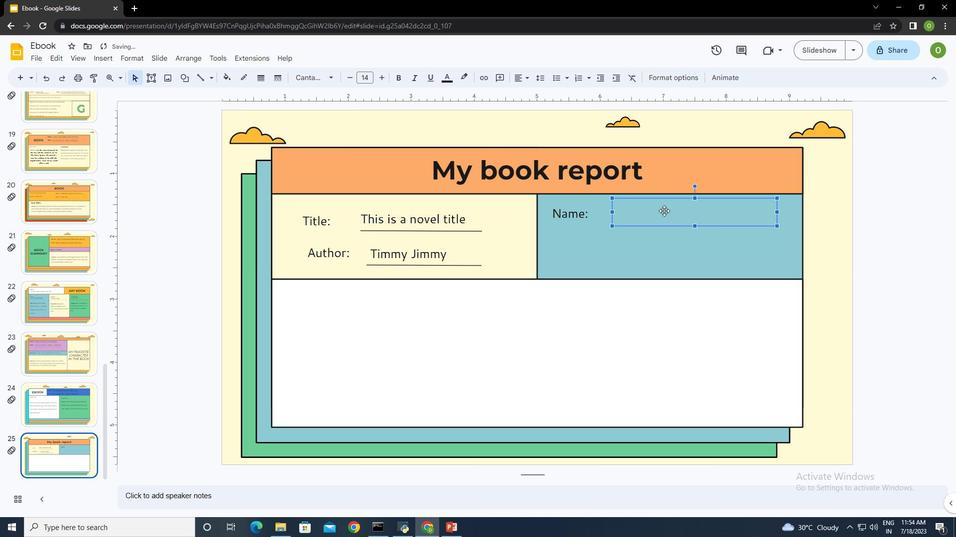 
Action: Key pressed <Key.shift><Key.shift><Key.shift>Jenna<Key.space><Key.shift><Key.shift><Key.shift><Key.shift><Key.shift><Key.shift><Key.shift><Key.shift><Key.shift>Doe
Screenshot: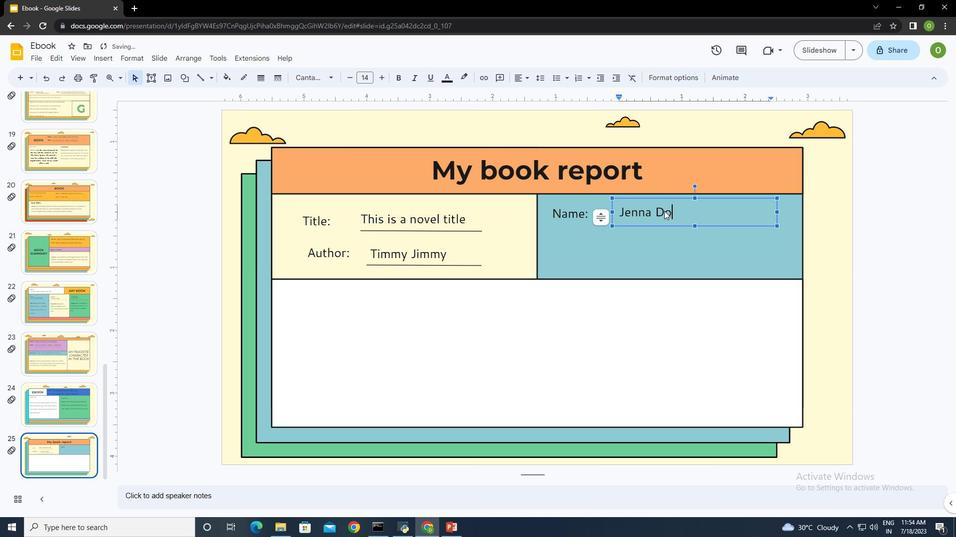 
Action: Mouse moved to (776, 210)
Screenshot: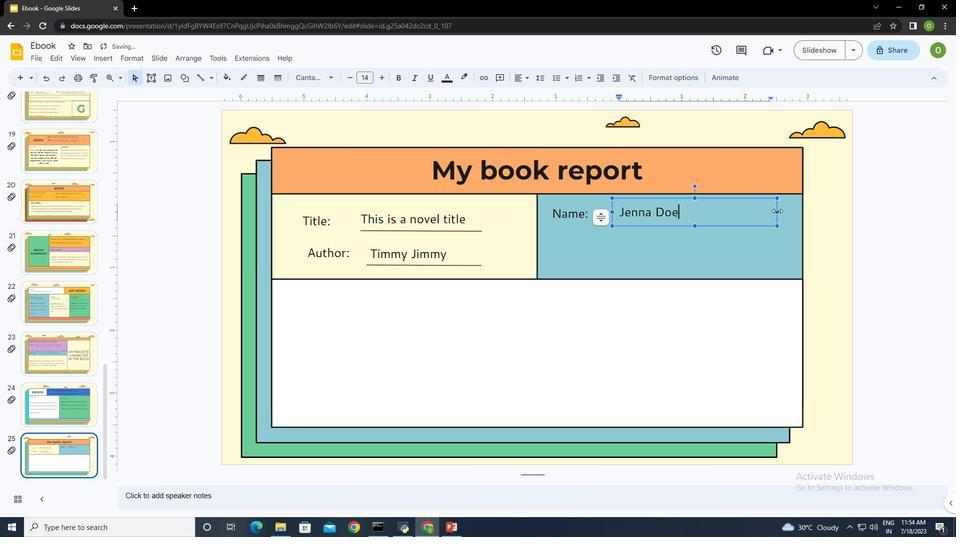 
Action: Mouse pressed left at (776, 210)
Screenshot: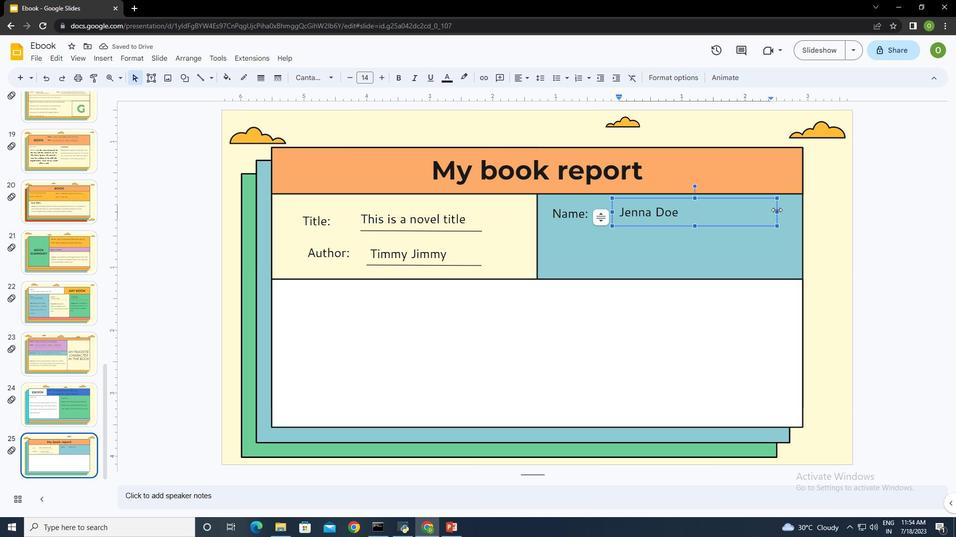 
Action: Mouse moved to (631, 250)
Screenshot: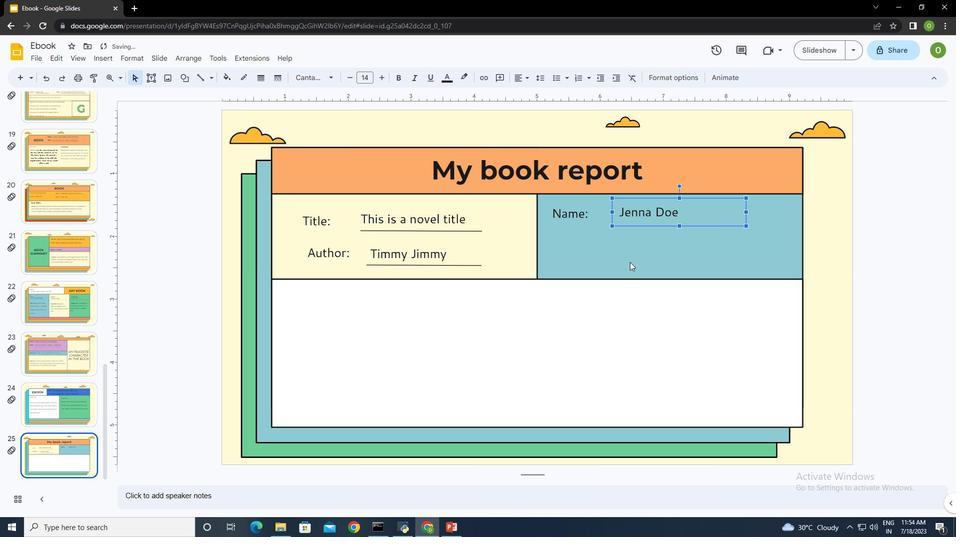 
Action: Mouse pressed left at (631, 250)
Screenshot: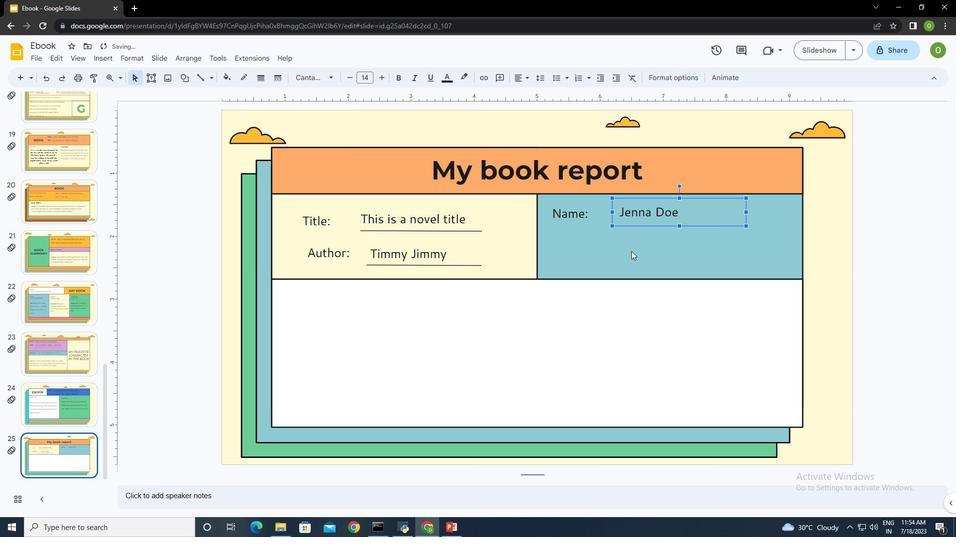 
Action: Mouse moved to (199, 78)
Screenshot: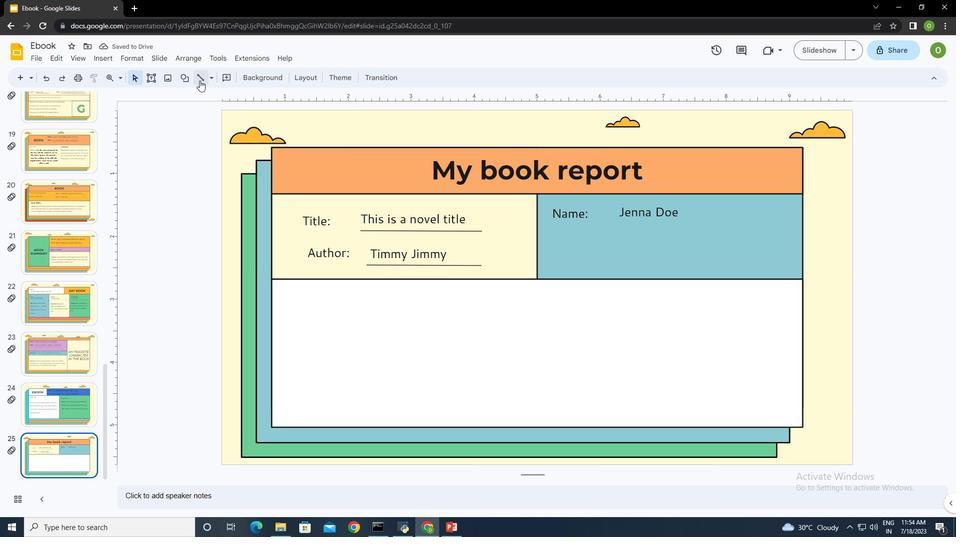 
Action: Mouse pressed left at (199, 78)
Screenshot: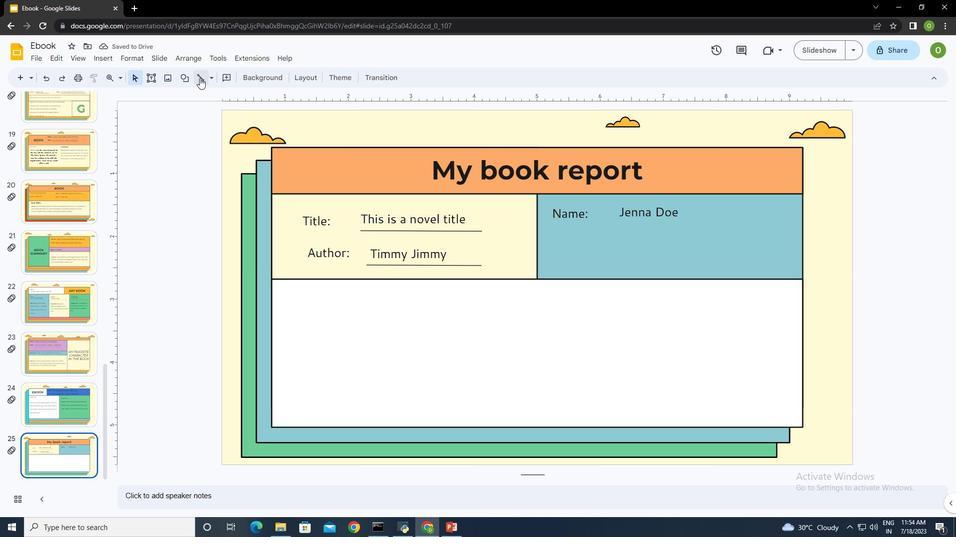 
Action: Mouse moved to (612, 225)
Screenshot: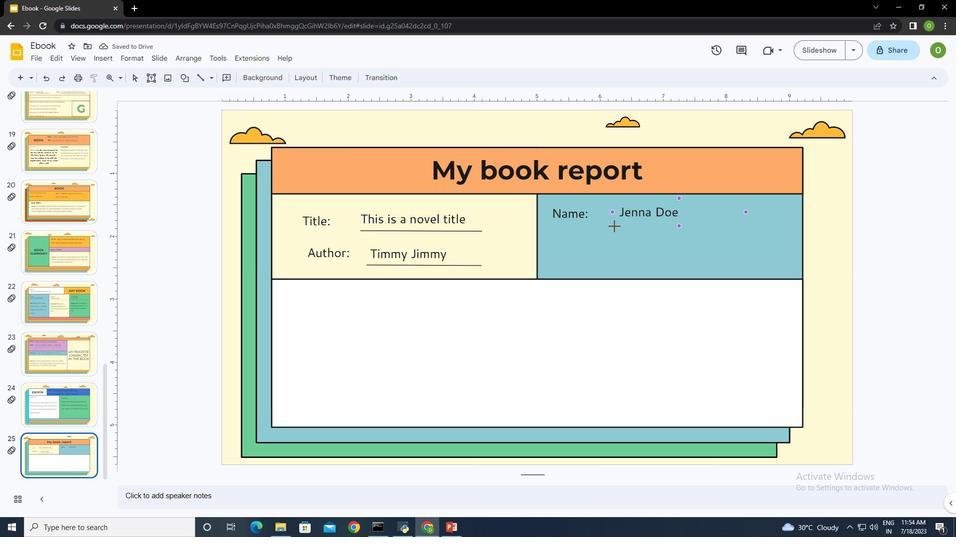 
Action: Mouse pressed left at (612, 225)
Screenshot: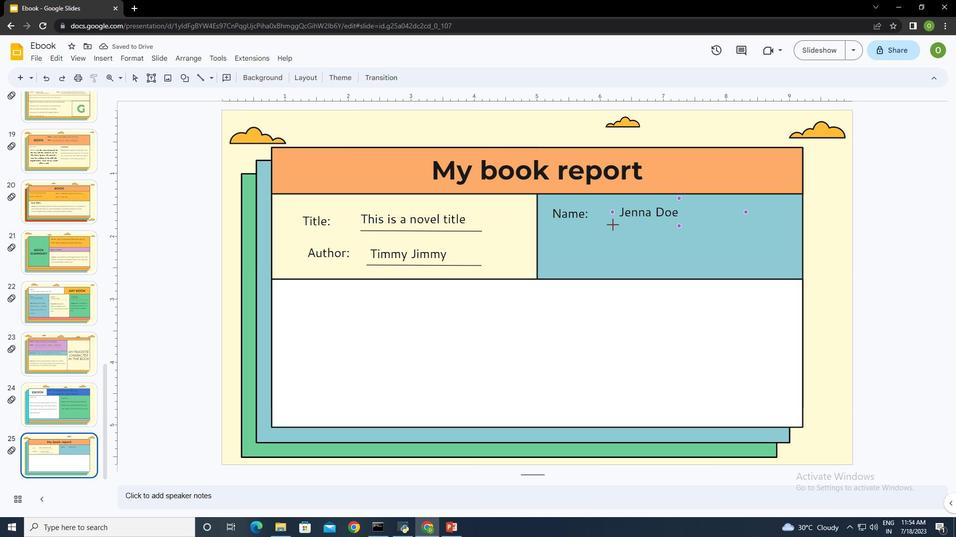 
Action: Mouse moved to (612, 225)
Screenshot: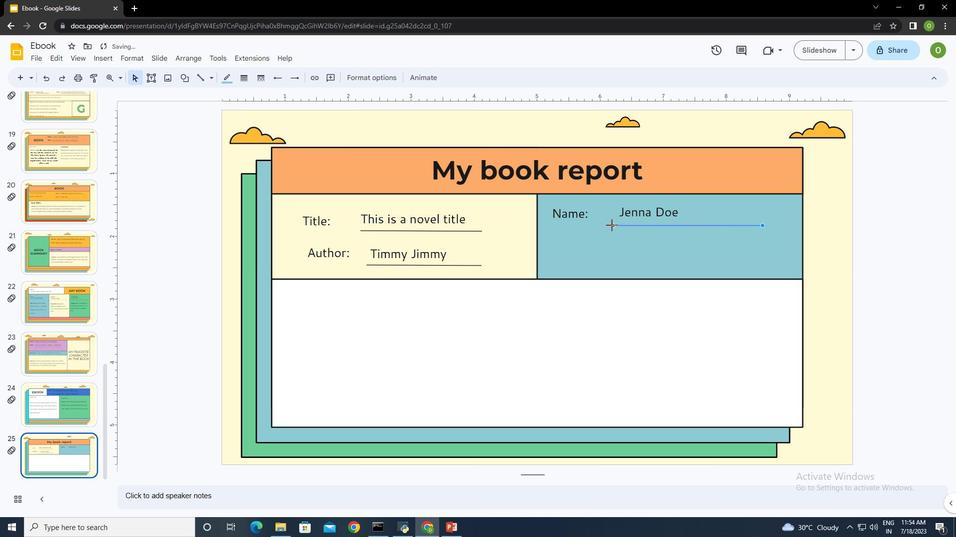 
Action: Mouse pressed left at (612, 225)
Screenshot: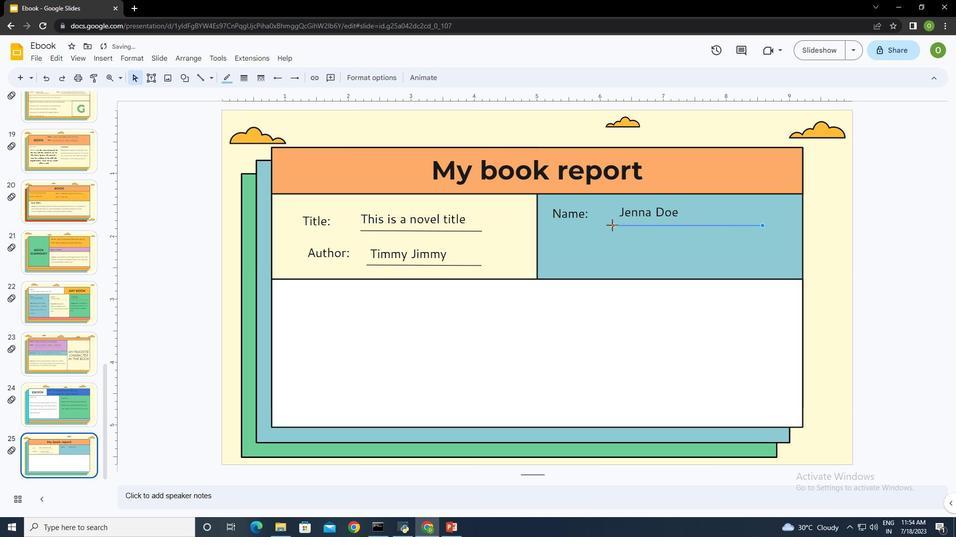 
Action: Mouse moved to (762, 226)
Screenshot: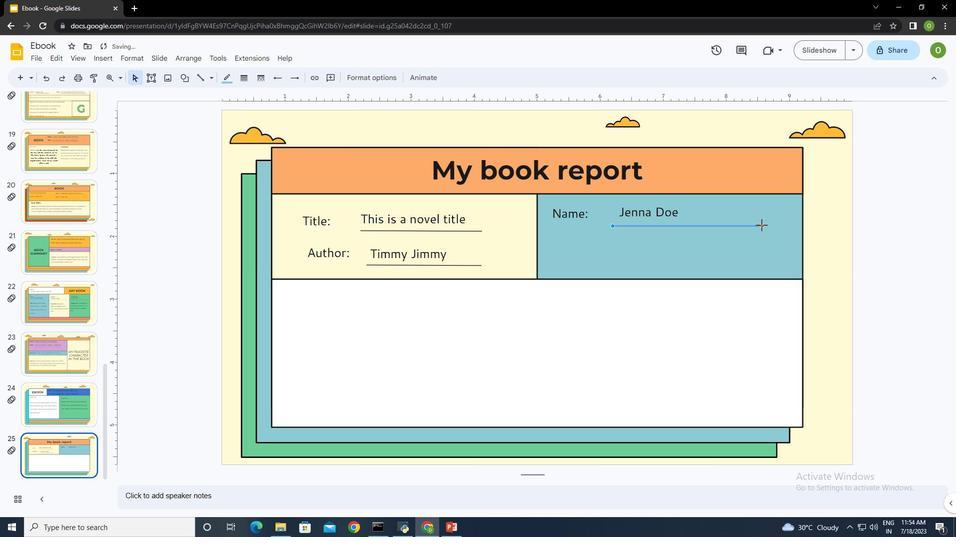 
Action: Mouse pressed left at (762, 226)
Screenshot: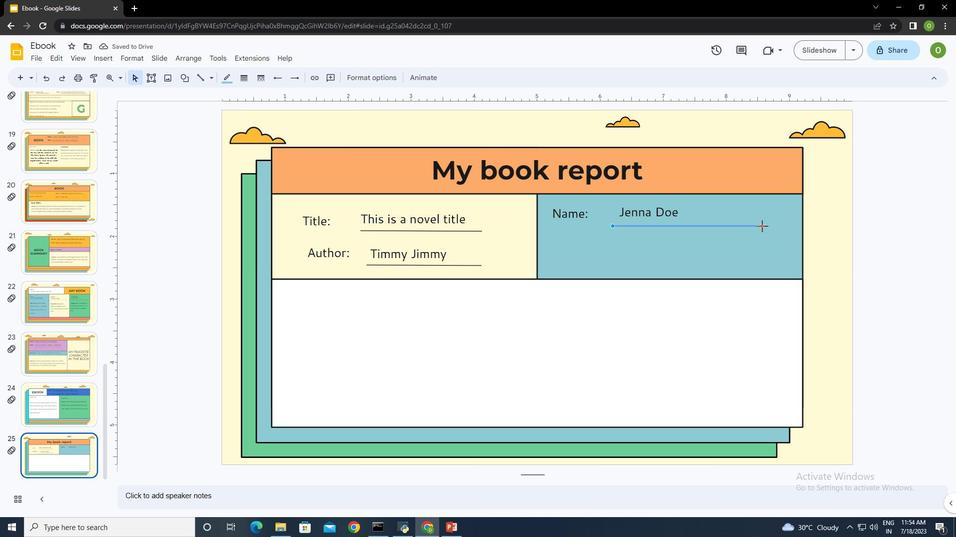 
Action: Mouse moved to (227, 75)
Screenshot: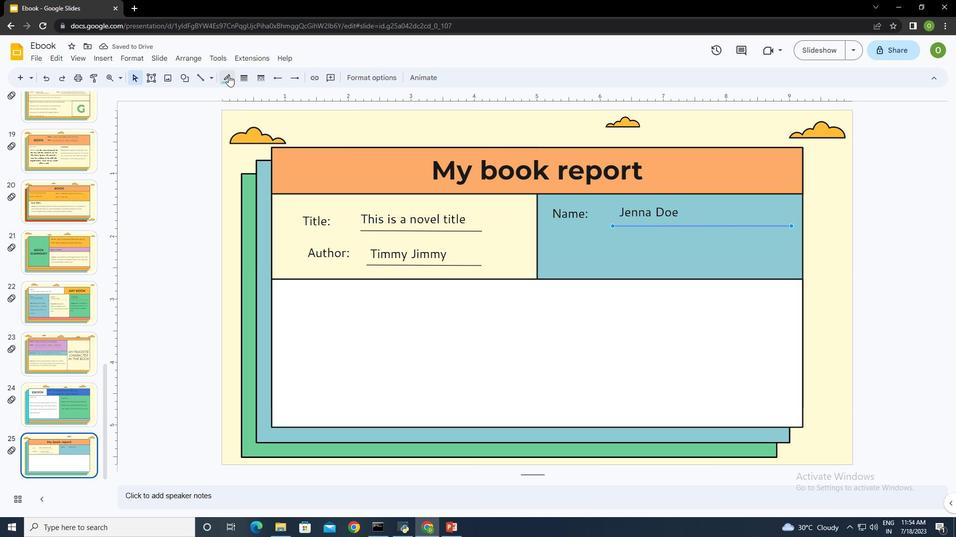
Action: Mouse pressed left at (227, 75)
Screenshot: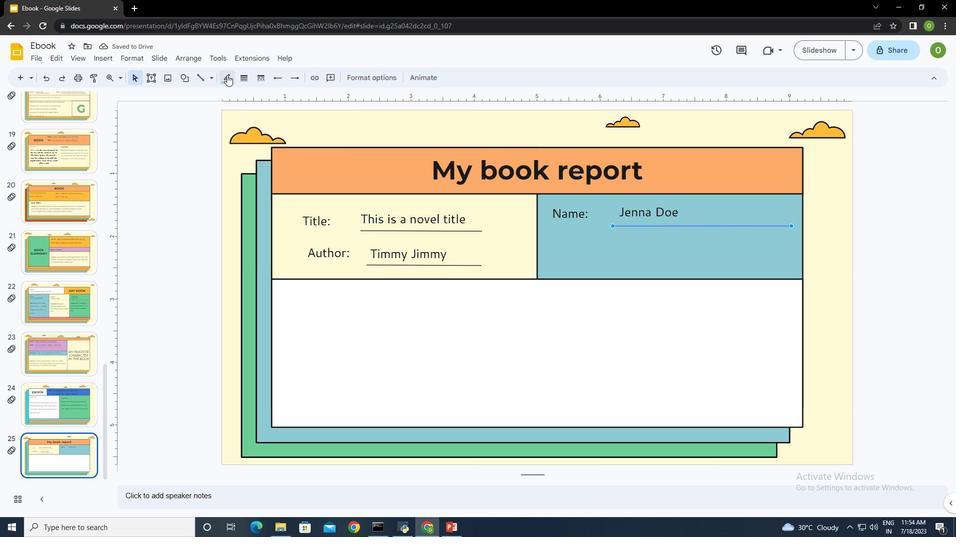 
Action: Mouse moved to (230, 107)
Screenshot: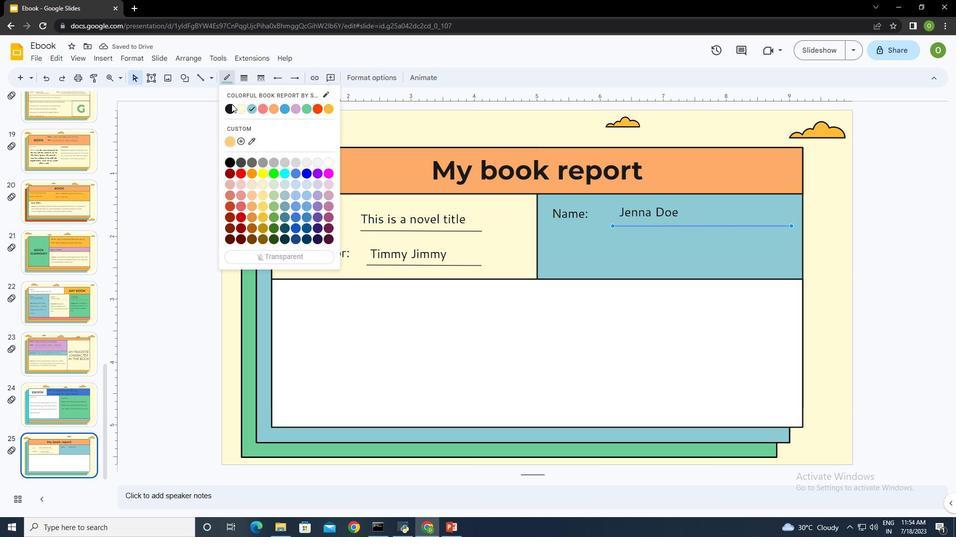 
Action: Mouse pressed left at (230, 107)
Screenshot: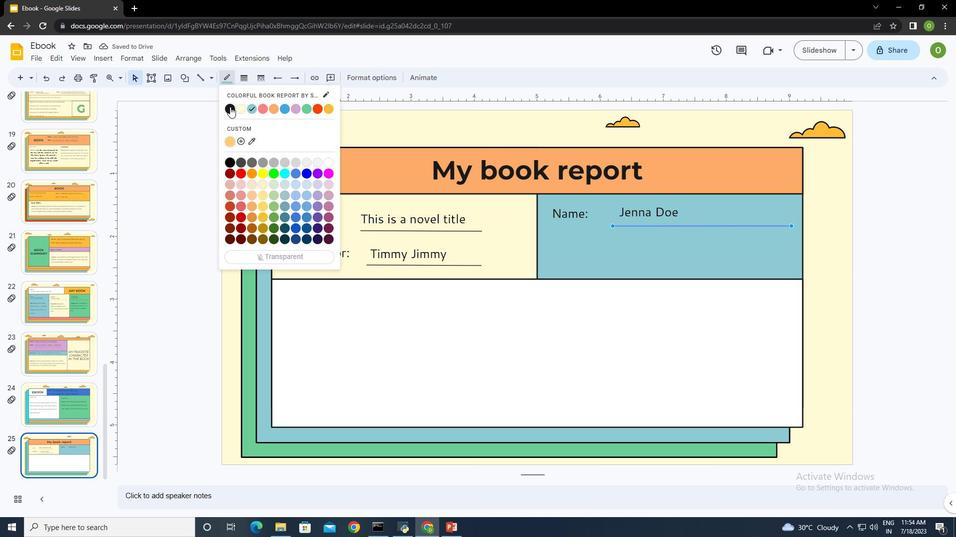 
Action: Mouse moved to (678, 248)
Screenshot: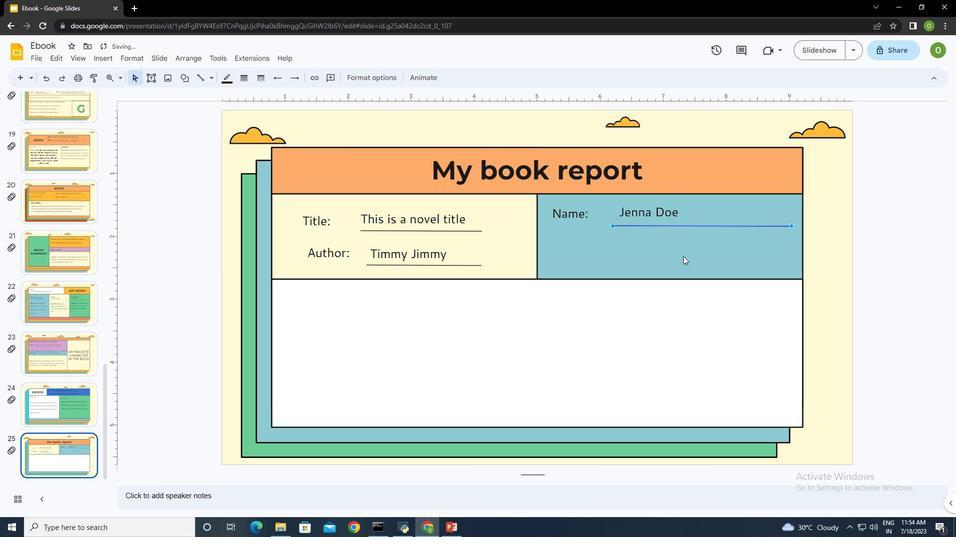 
Action: Mouse pressed left at (678, 248)
Screenshot: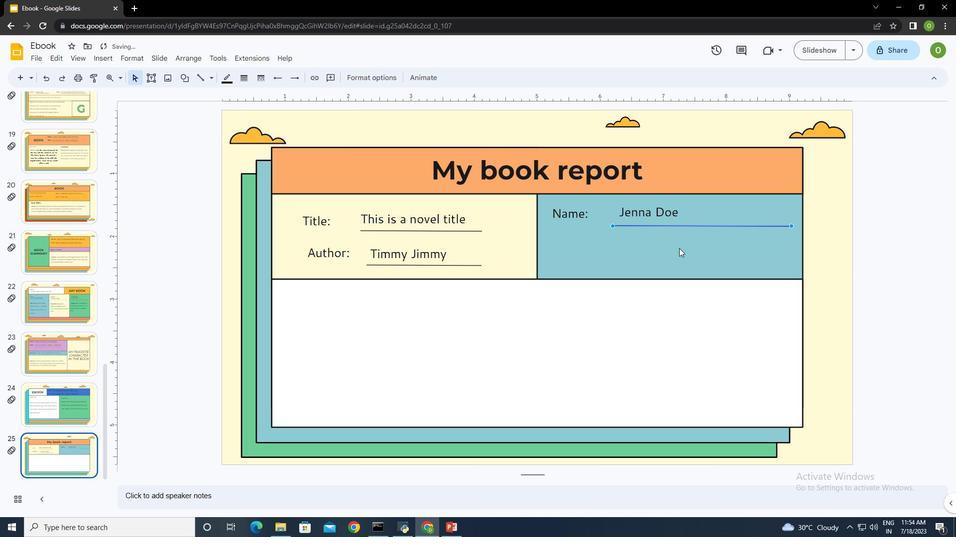 
Action: Mouse moved to (200, 77)
Screenshot: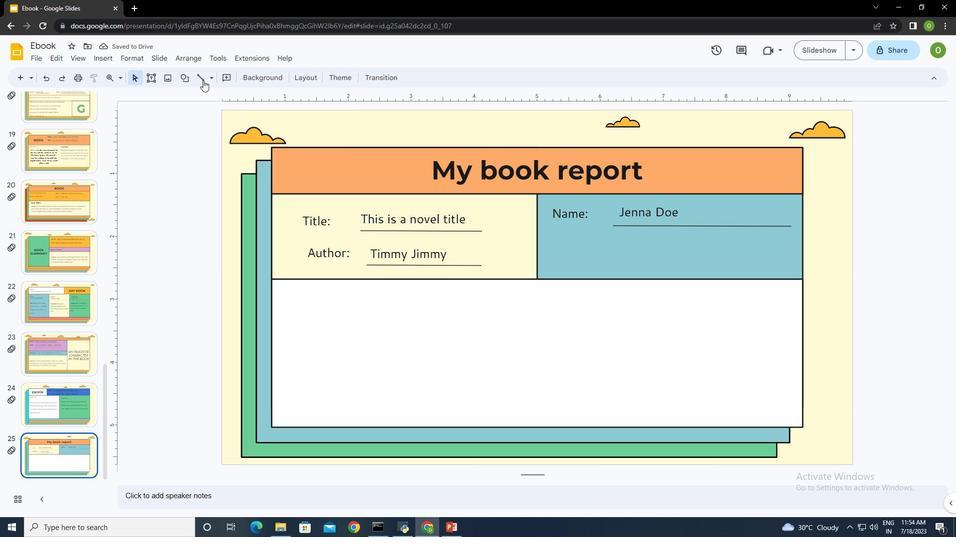 
Action: Mouse pressed left at (200, 77)
Screenshot: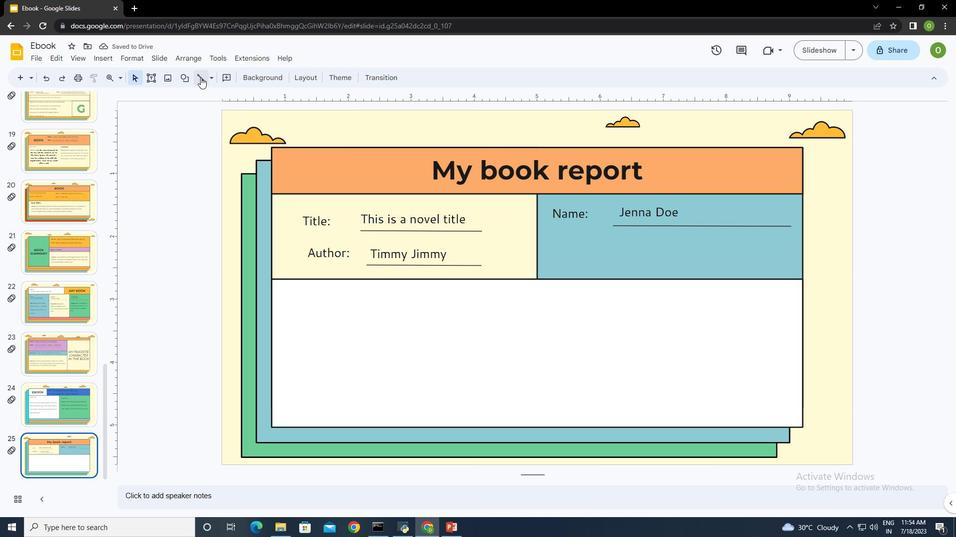 
Action: Mouse moved to (563, 254)
Screenshot: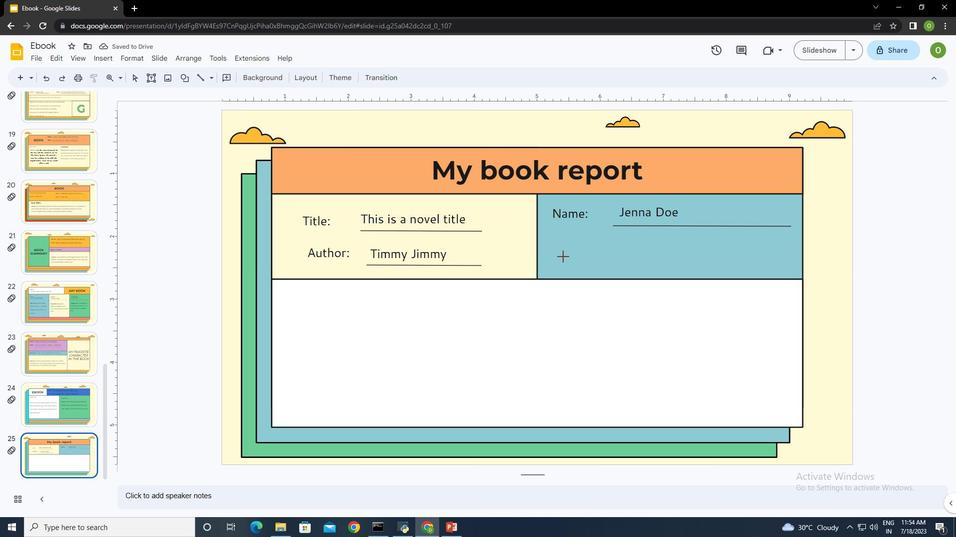 
Action: Mouse pressed left at (563, 254)
Screenshot: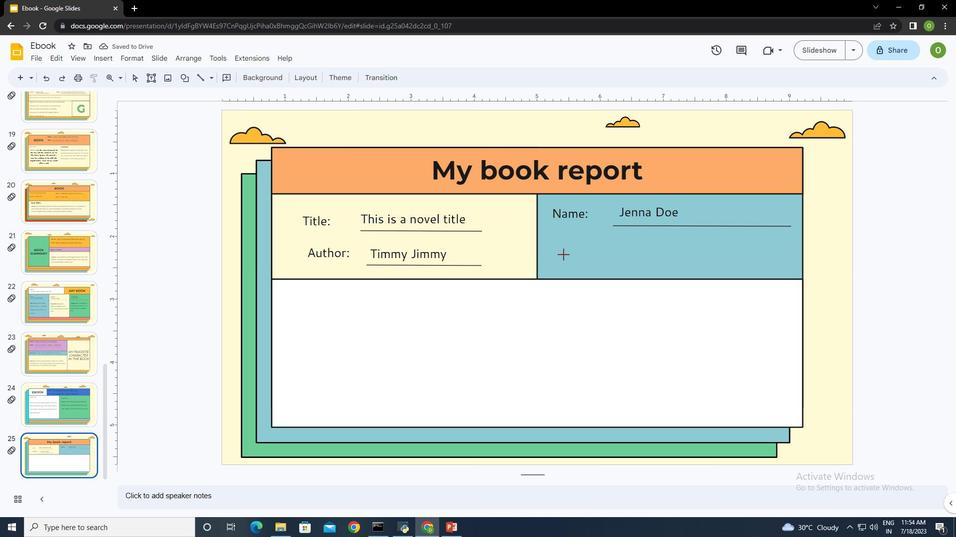
Action: Mouse moved to (228, 79)
Screenshot: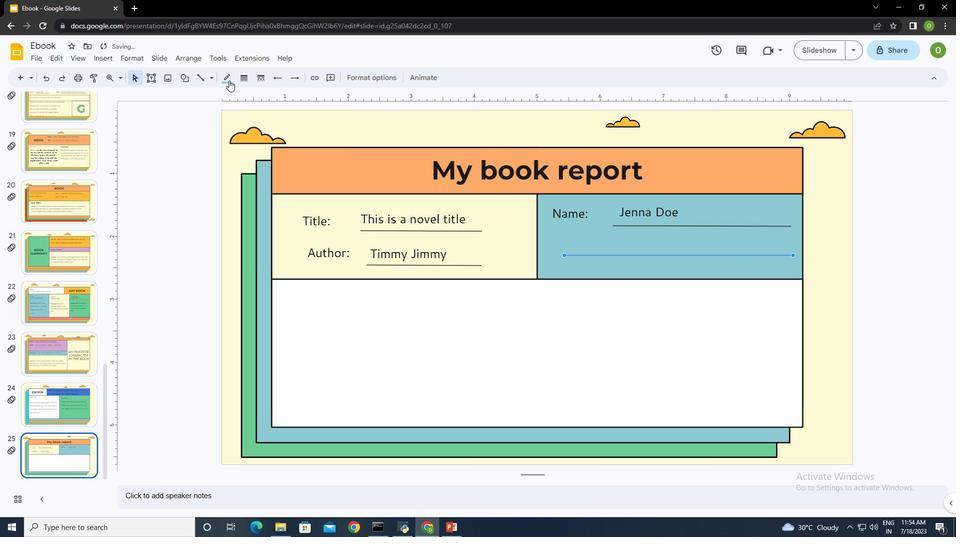 
Action: Mouse pressed left at (228, 79)
Screenshot: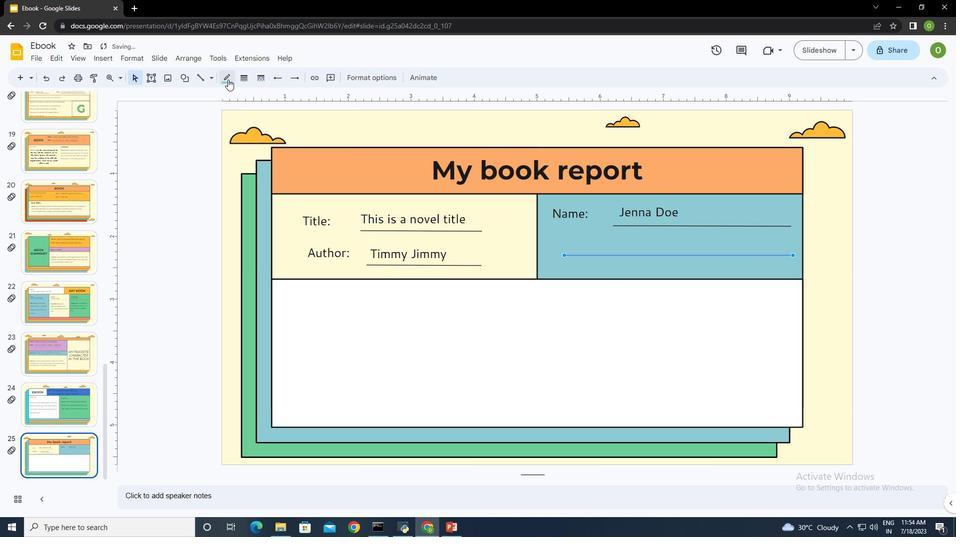 
Action: Mouse moved to (232, 105)
Screenshot: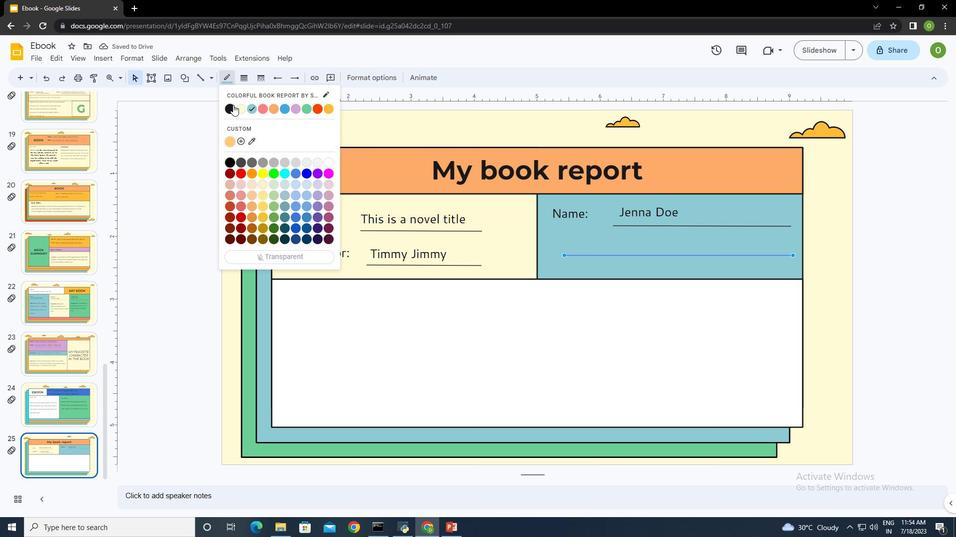 
Action: Mouse pressed left at (232, 105)
Screenshot: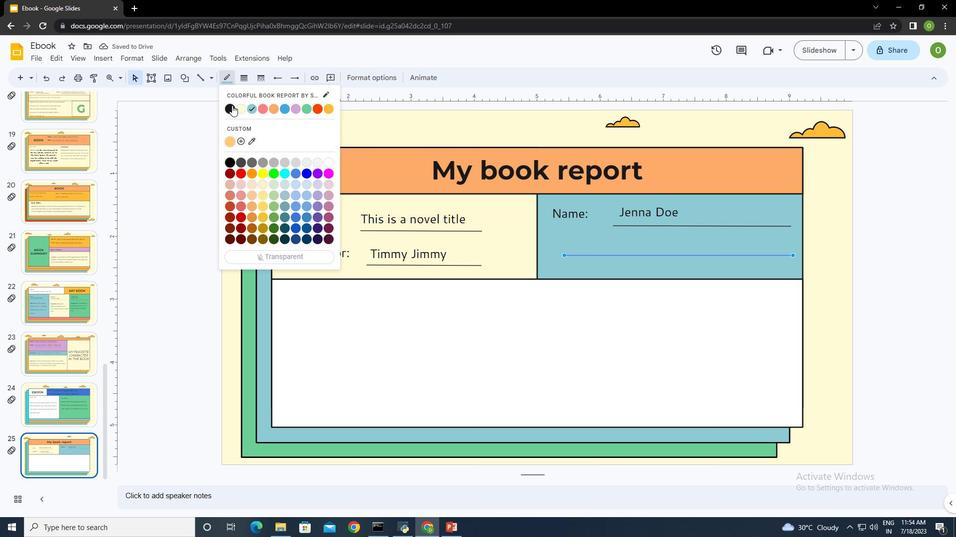 
Action: Mouse moved to (584, 225)
Screenshot: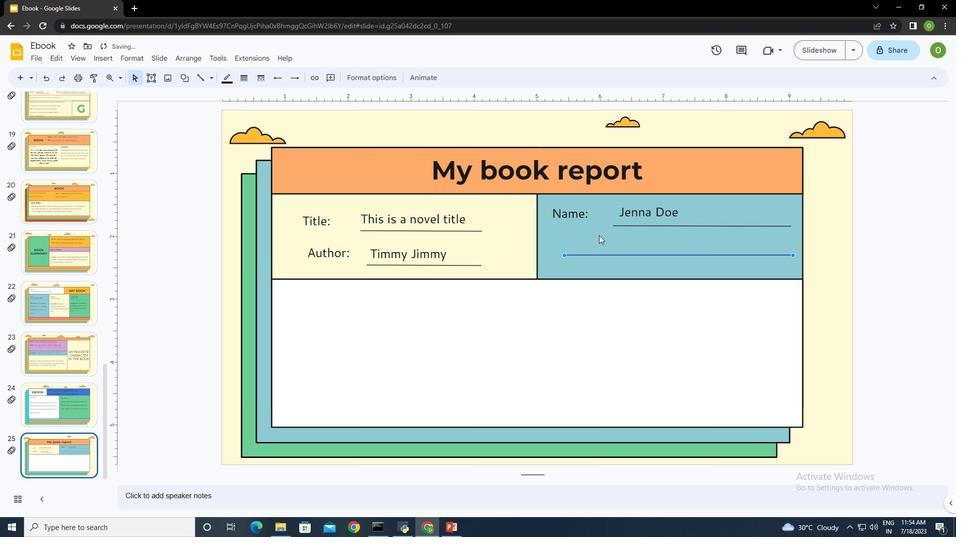 
Action: Mouse pressed left at (584, 225)
Screenshot: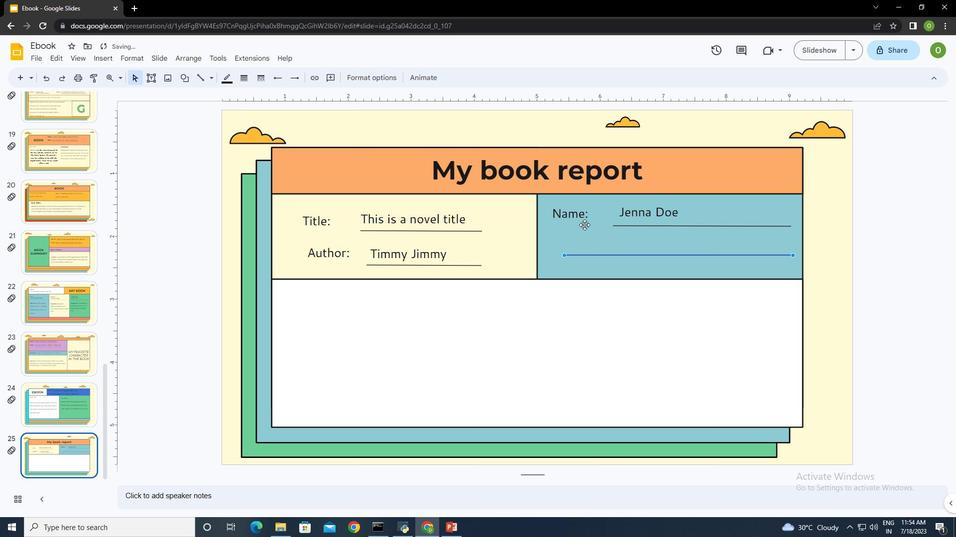 
Action: Mouse moved to (554, 260)
Screenshot: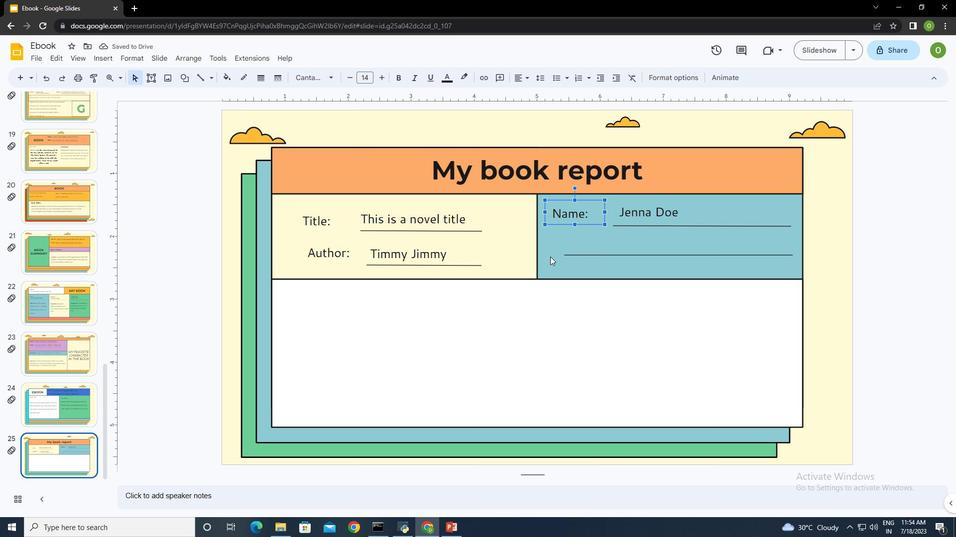 
Action: Mouse pressed left at (554, 260)
Screenshot: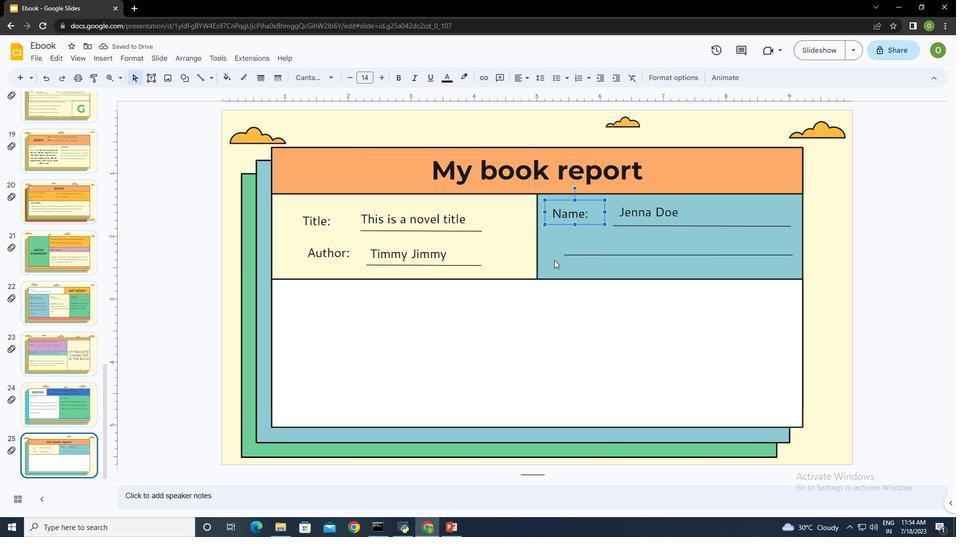 
Action: Mouse moved to (400, 316)
Screenshot: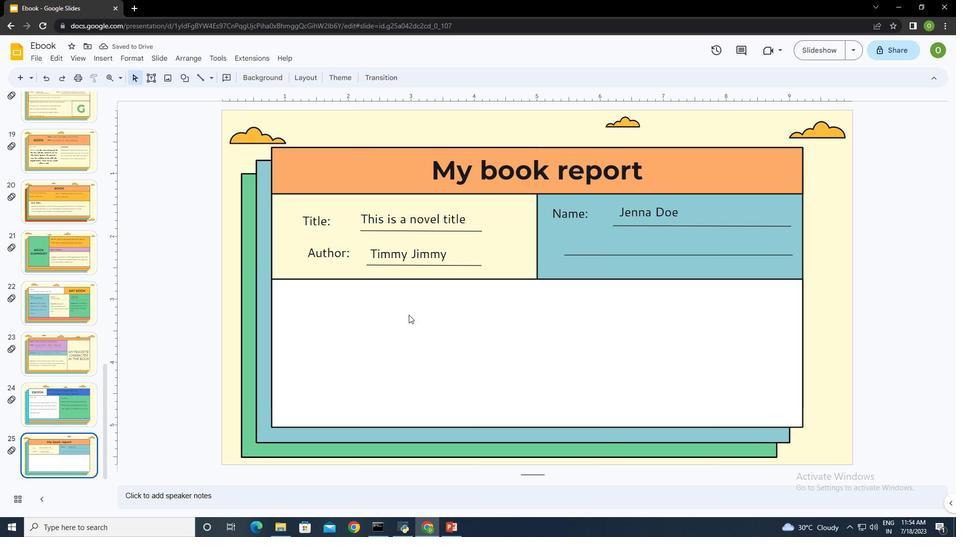 
Action: Mouse pressed left at (400, 316)
Screenshot: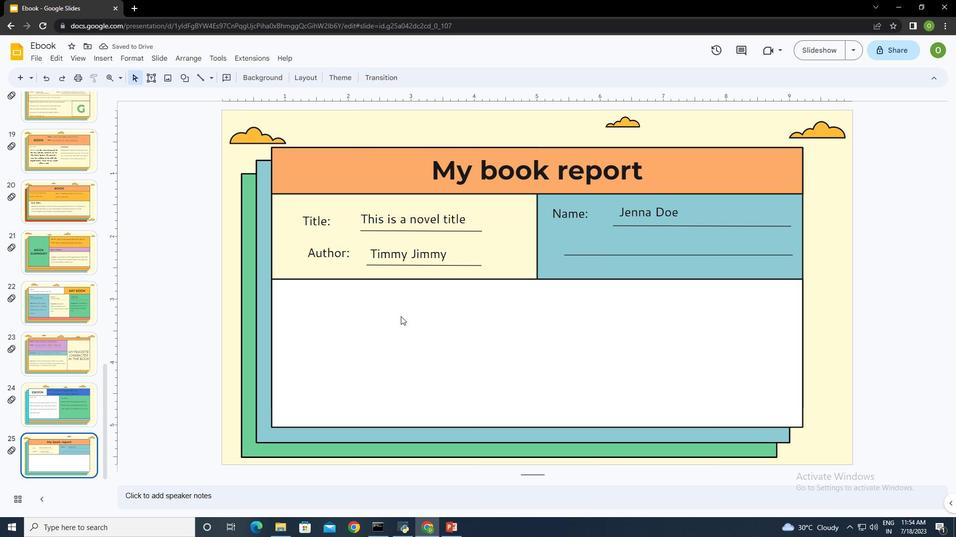 
Action: Mouse moved to (149, 78)
Screenshot: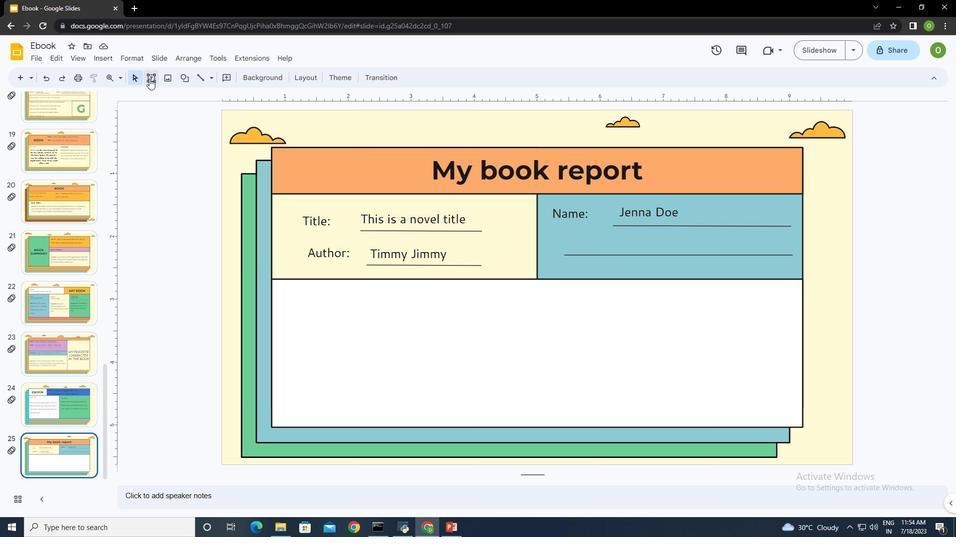 
Action: Mouse pressed left at (149, 78)
Screenshot: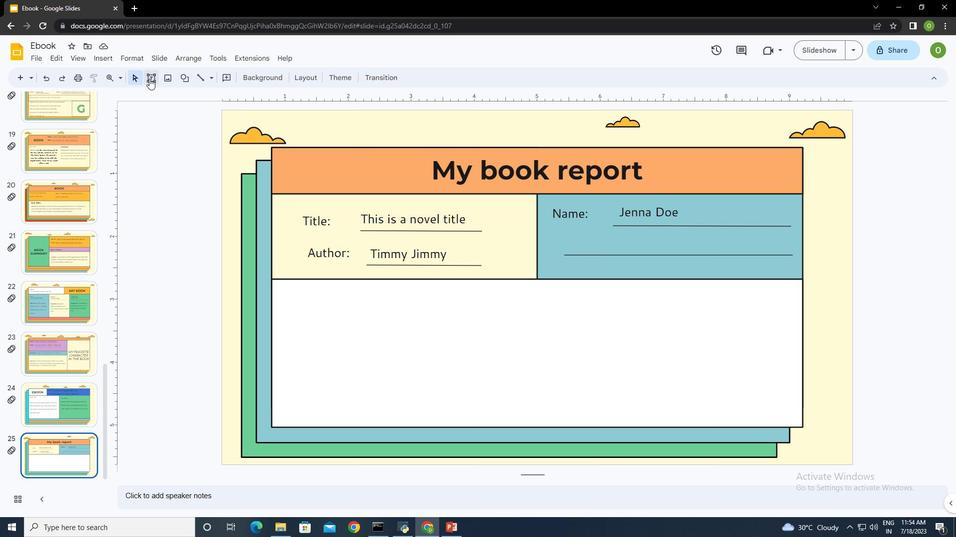 
Action: Mouse moved to (309, 292)
Screenshot: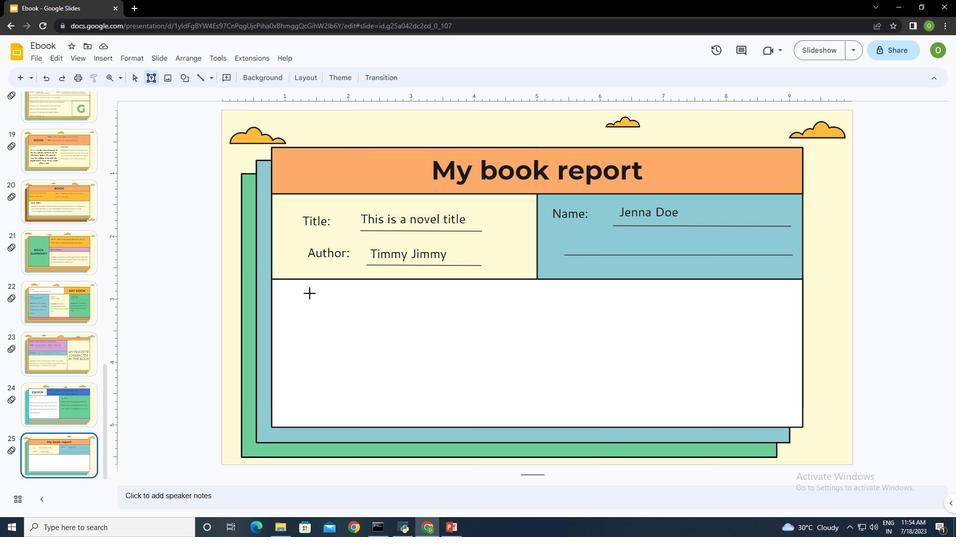 
Action: Mouse pressed left at (309, 292)
Screenshot: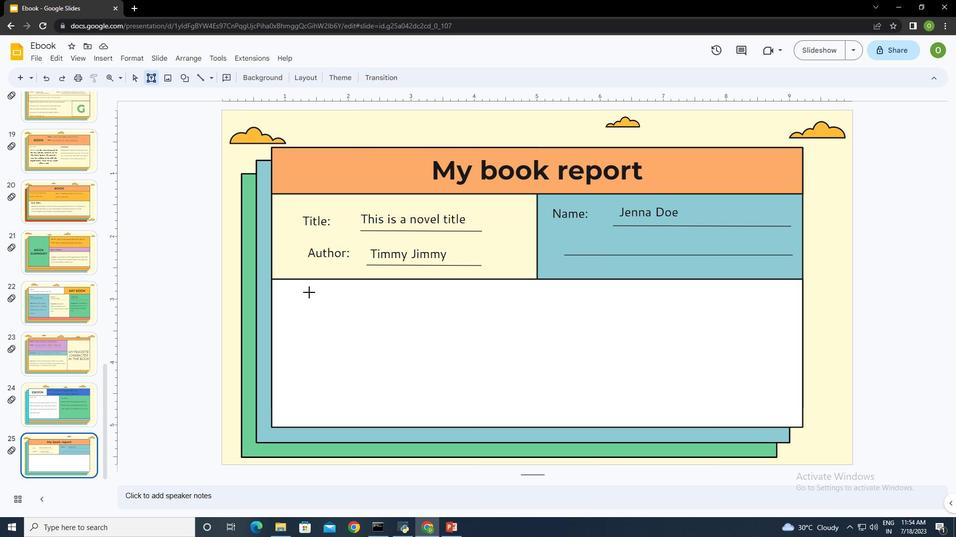 
Action: Mouse moved to (340, 304)
Screenshot: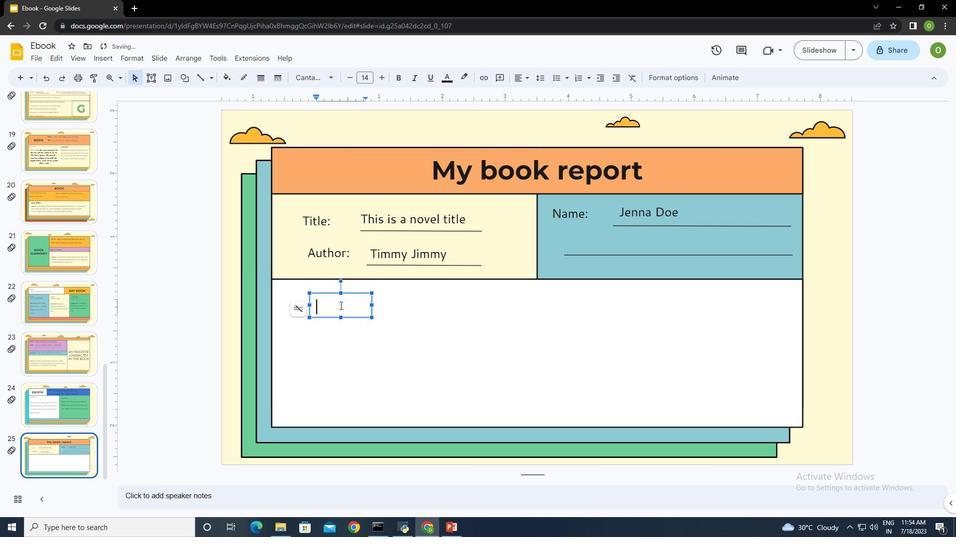 
Action: Key pressed <Key.shift><Key.shift><Key.shift><Key.shift><Key.shift><Key.shift><Key.shift>Book<Key.space>title<Key.shift_r>:
Screenshot: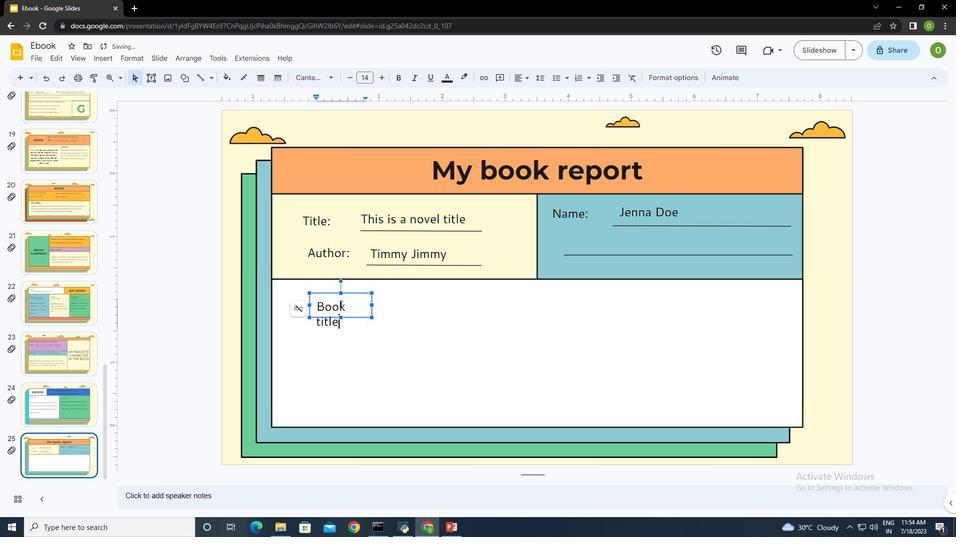 
Action: Mouse moved to (369, 304)
Screenshot: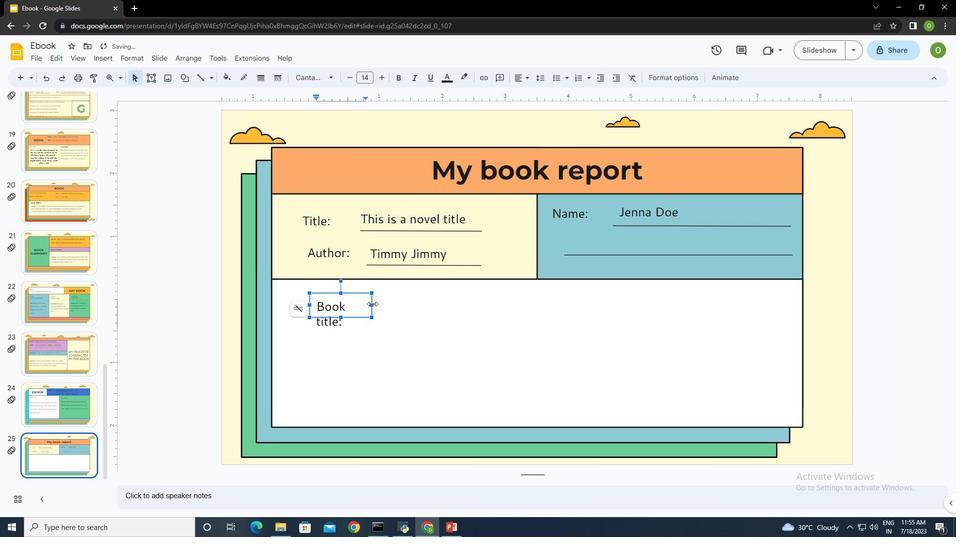 
Action: Mouse pressed left at (369, 304)
Screenshot: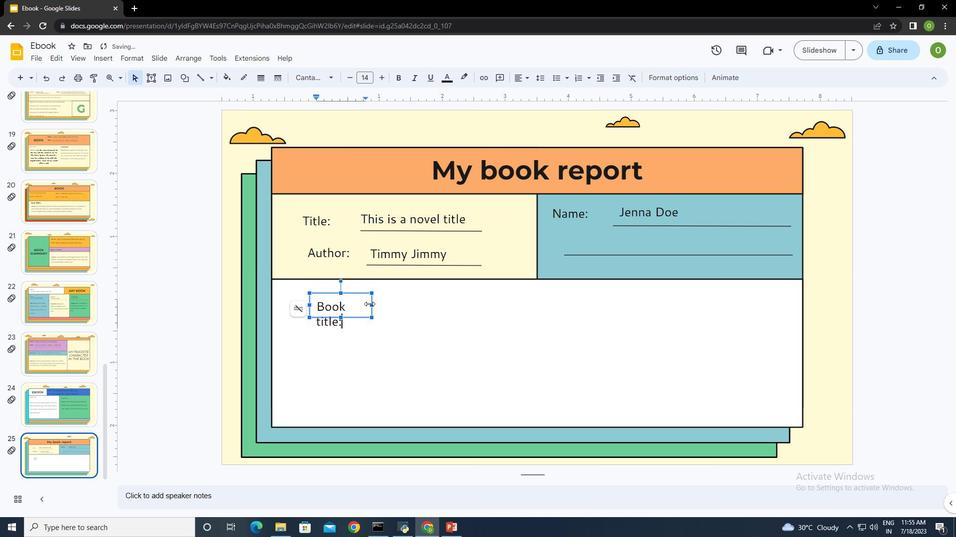
Action: Mouse moved to (368, 306)
Screenshot: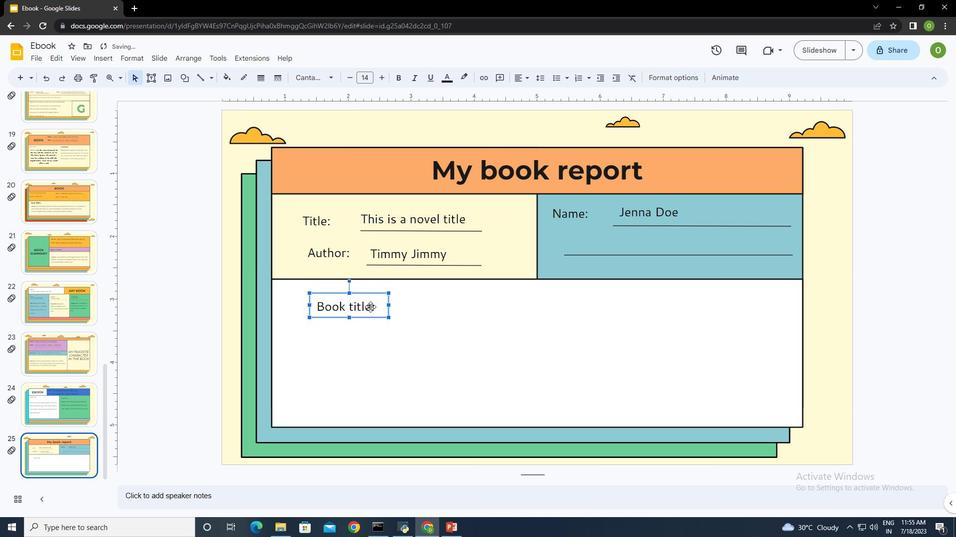 
Action: Mouse pressed left at (368, 306)
Screenshot: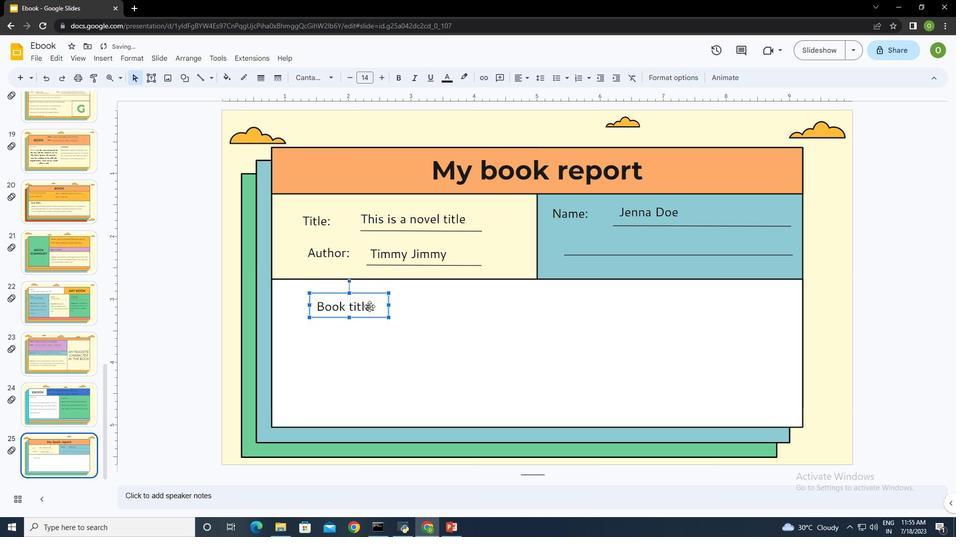 
Action: Mouse pressed left at (368, 306)
Screenshot: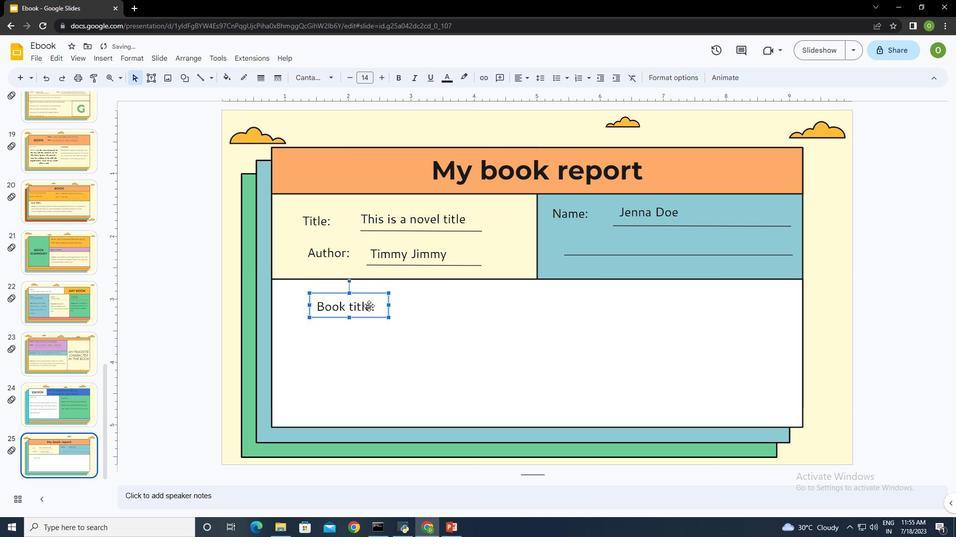 
Action: Mouse pressed left at (368, 306)
Screenshot: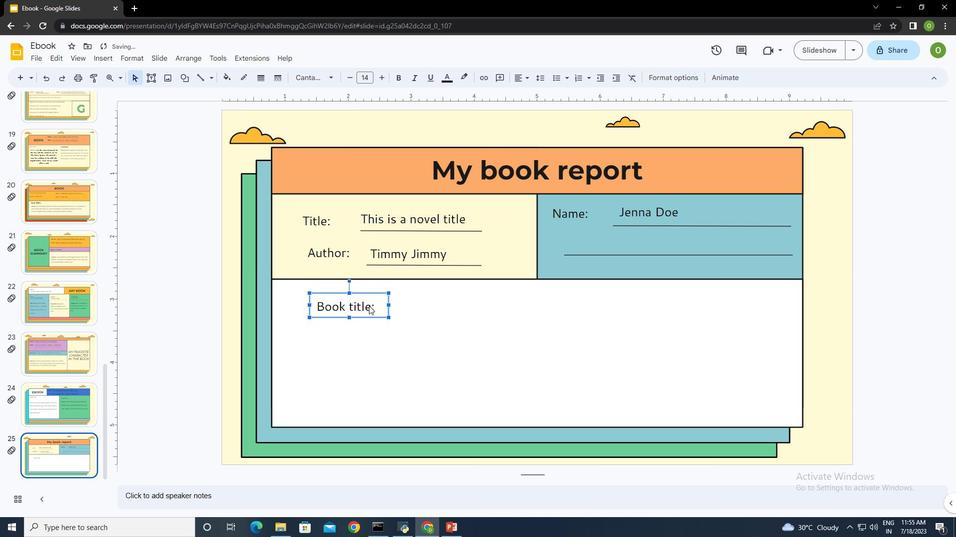 
Action: Key pressed ctrl+A
Screenshot: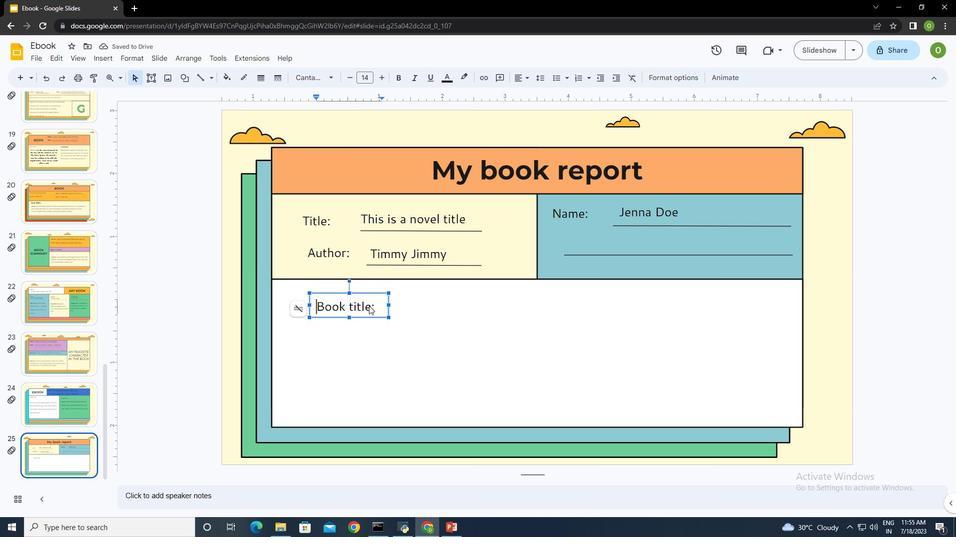 
Action: Mouse moved to (315, 76)
Screenshot: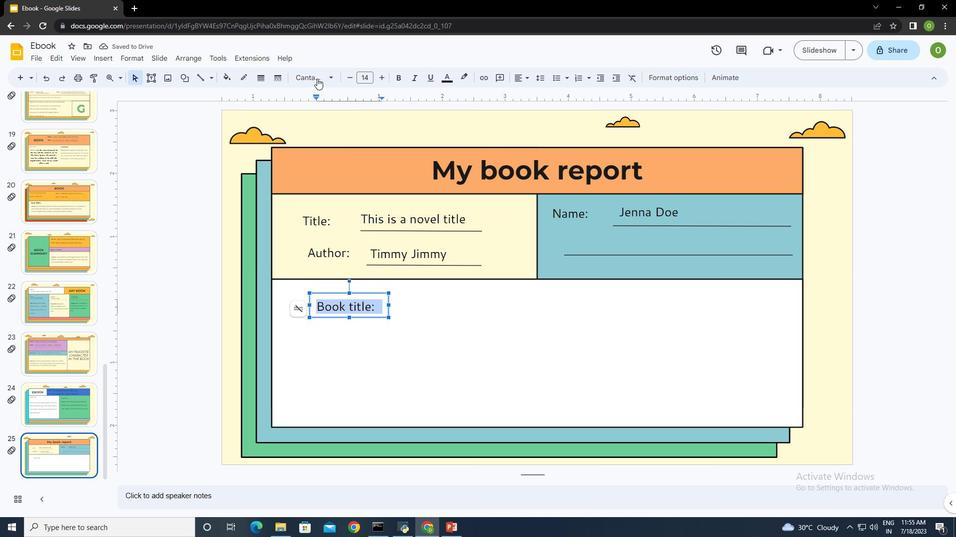 
Action: Mouse pressed left at (315, 76)
Screenshot: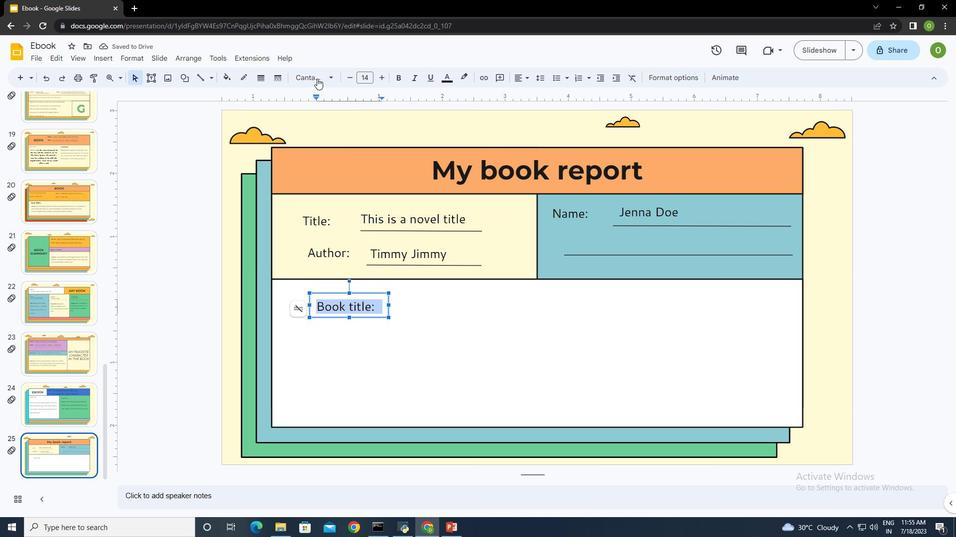 
Action: Mouse moved to (330, 226)
Screenshot: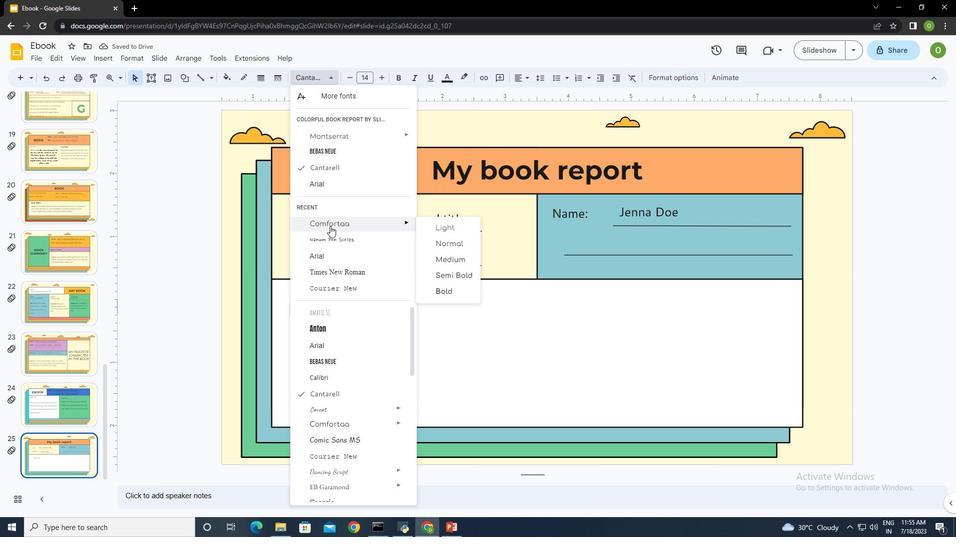 
Action: Mouse pressed left at (330, 226)
Screenshot: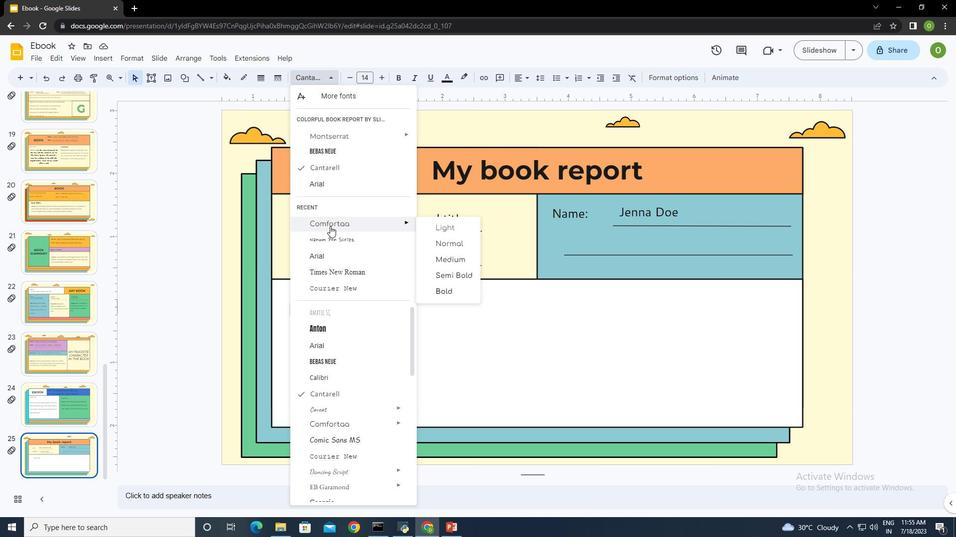 
Action: Mouse moved to (423, 323)
Screenshot: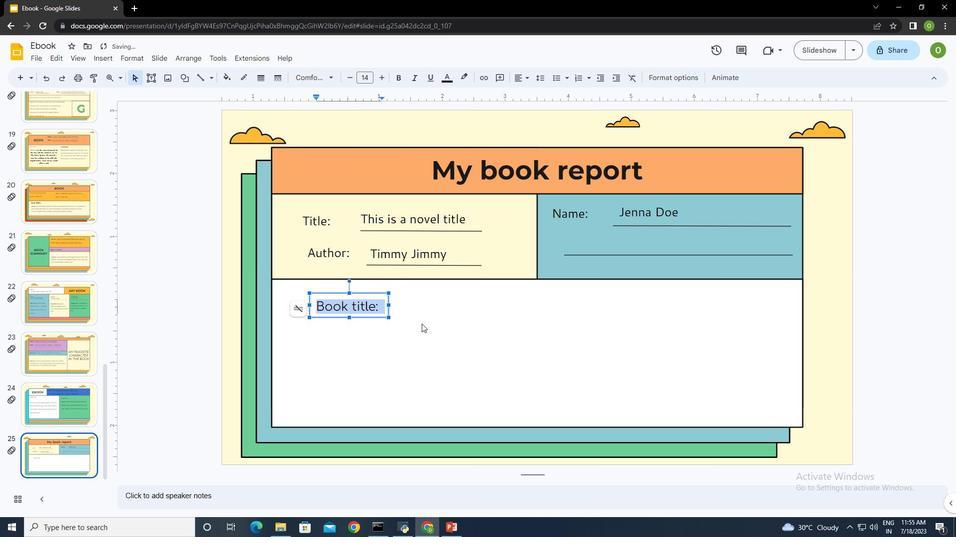 
Action: Mouse pressed left at (423, 323)
Screenshot: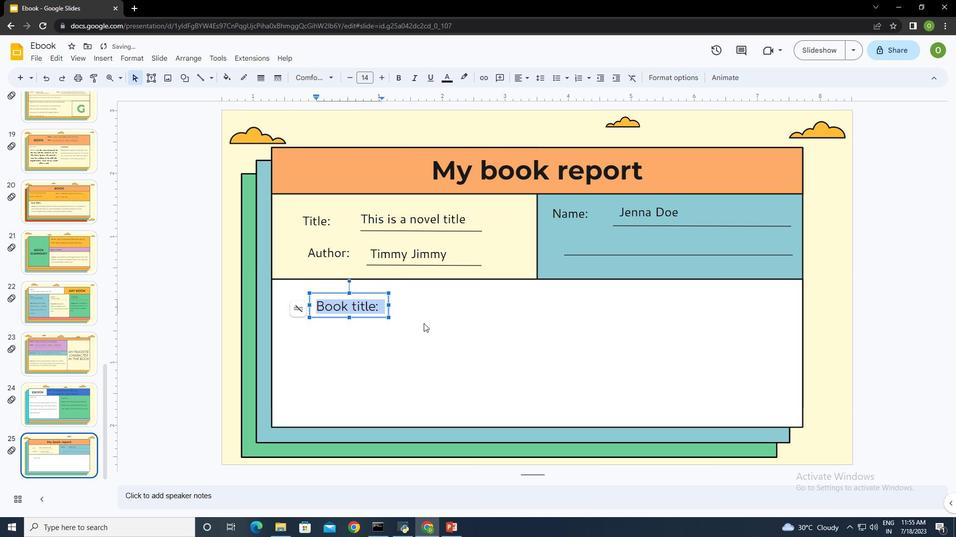 
Action: Mouse moved to (347, 358)
Screenshot: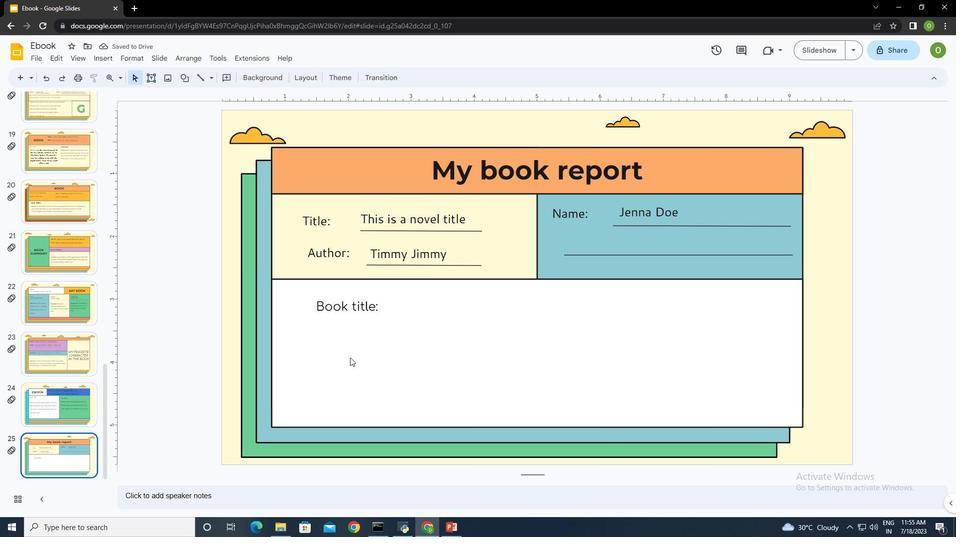 
Action: Mouse pressed left at (347, 358)
Screenshot: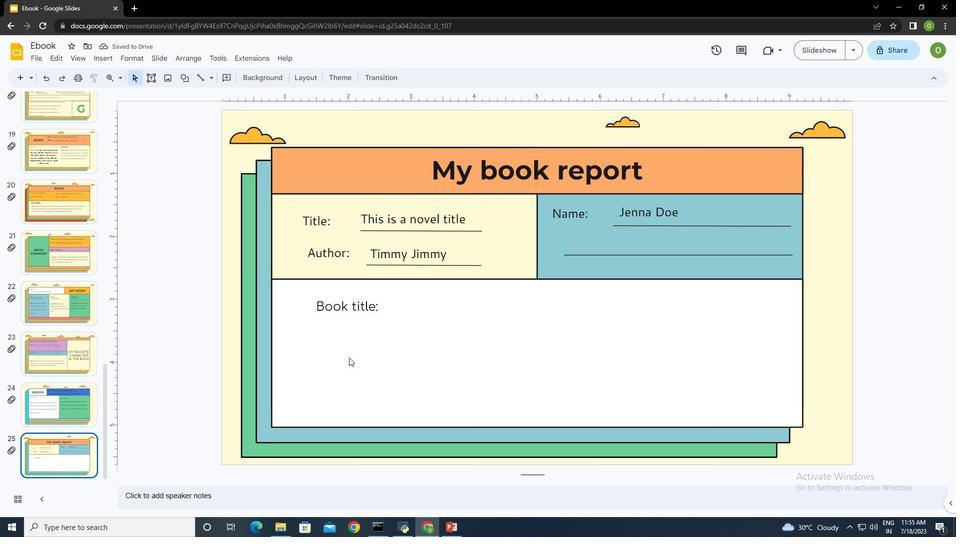 
Action: Mouse moved to (145, 79)
Screenshot: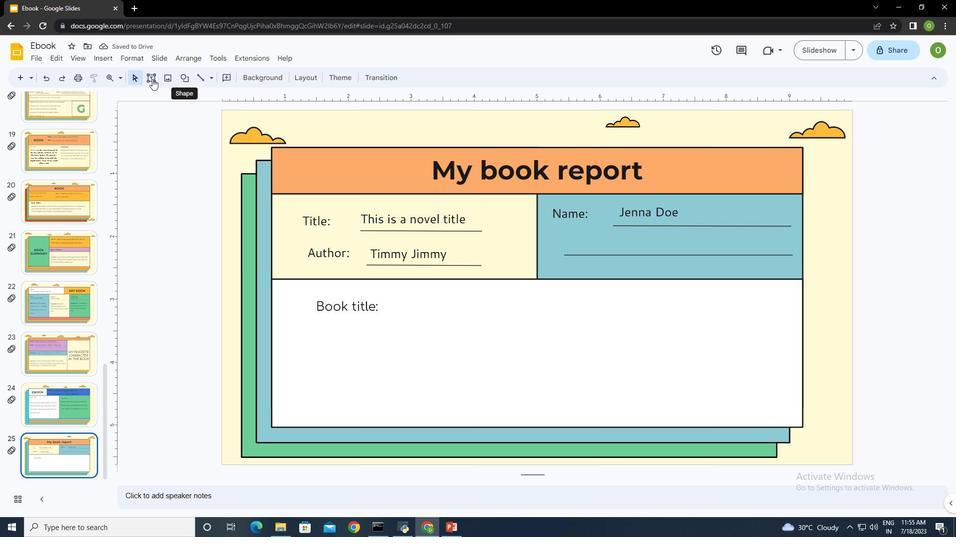 
Action: Mouse pressed left at (145, 79)
Screenshot: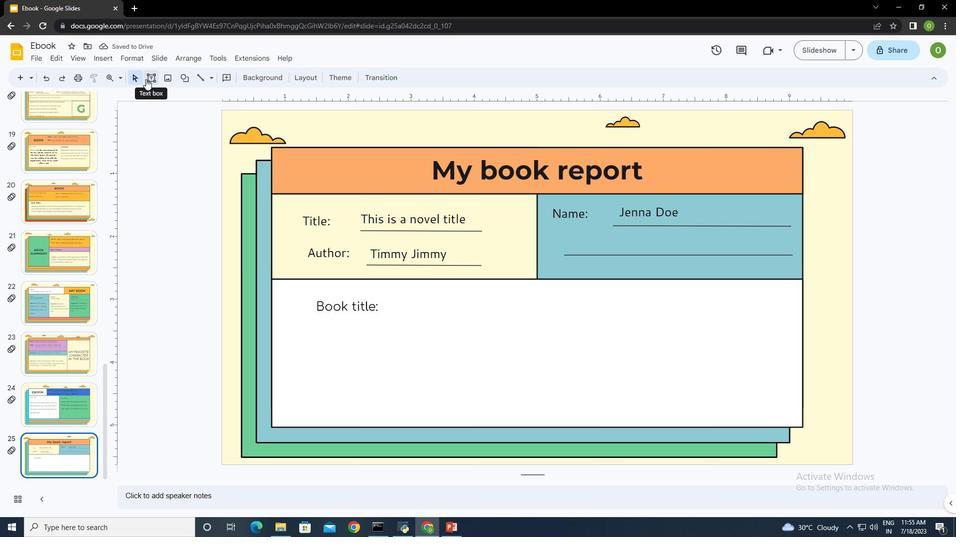 
Action: Mouse moved to (306, 343)
Screenshot: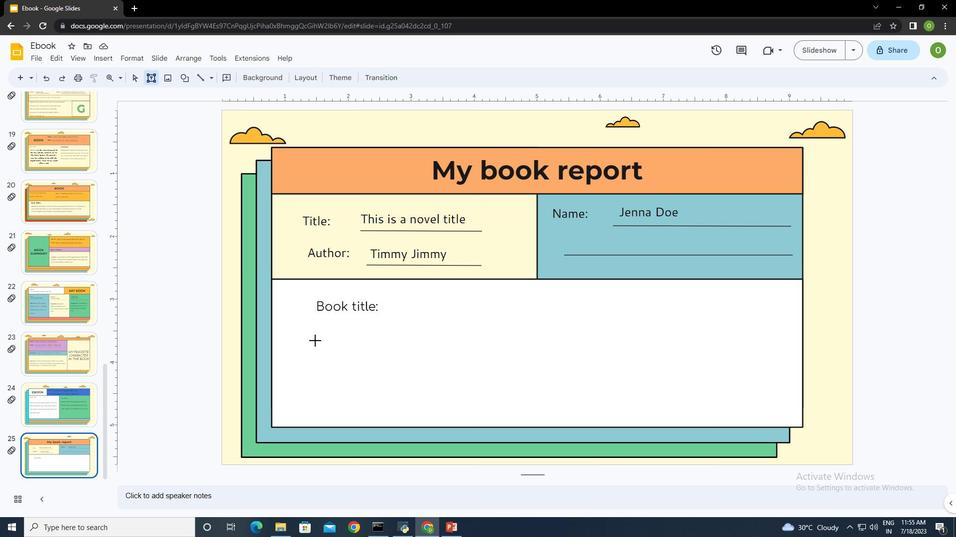 
Action: Mouse pressed left at (306, 343)
Screenshot: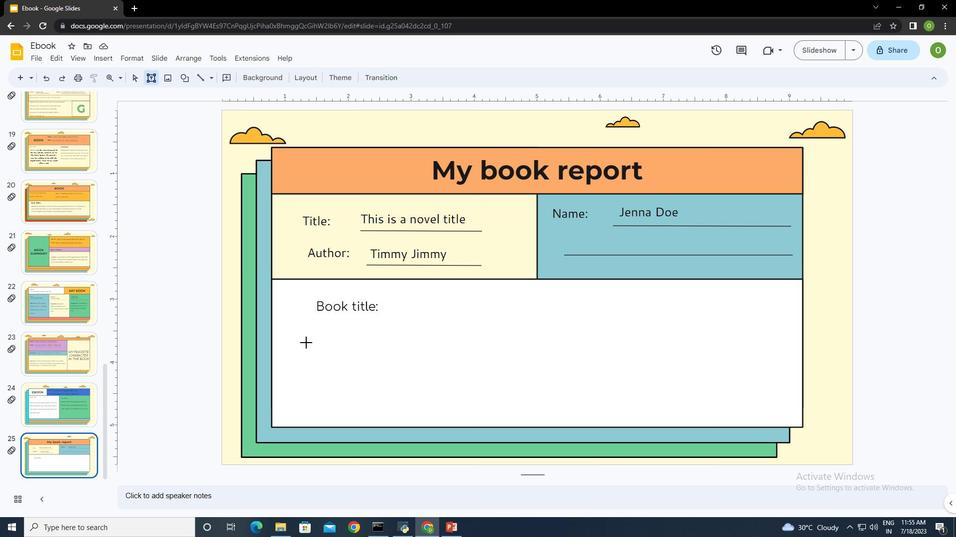 
Action: Mouse moved to (547, 364)
Screenshot: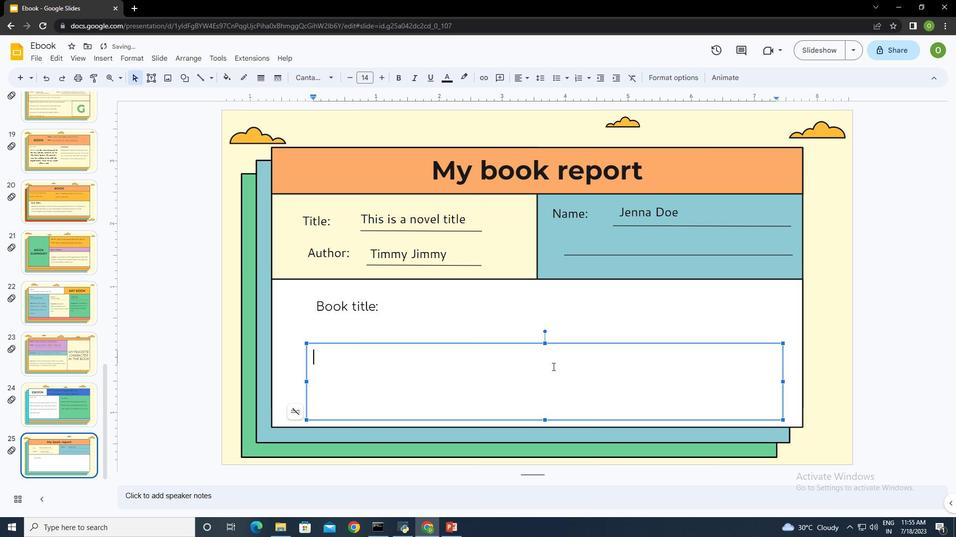 
Action: Key pressed <Key.shift>
Screenshot: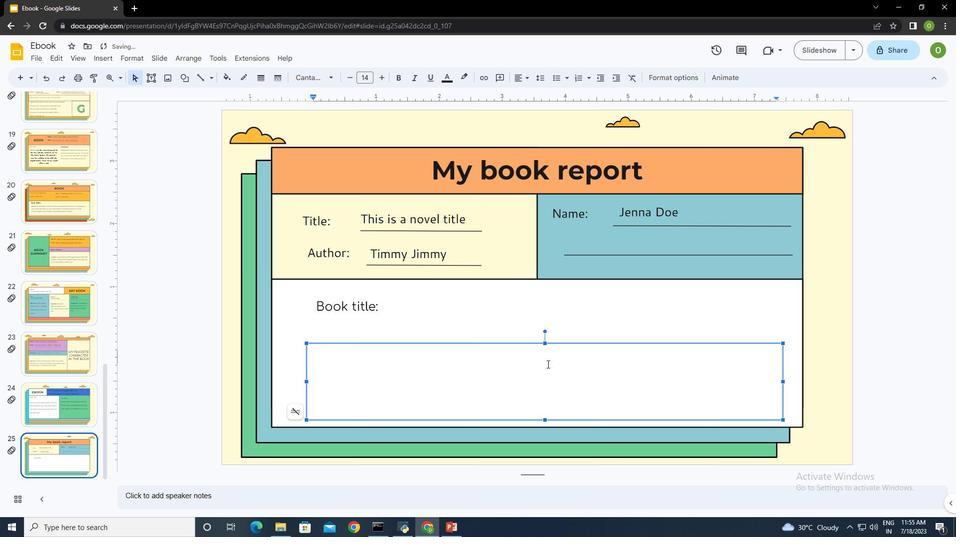
Action: Mouse moved to (547, 364)
Screenshot: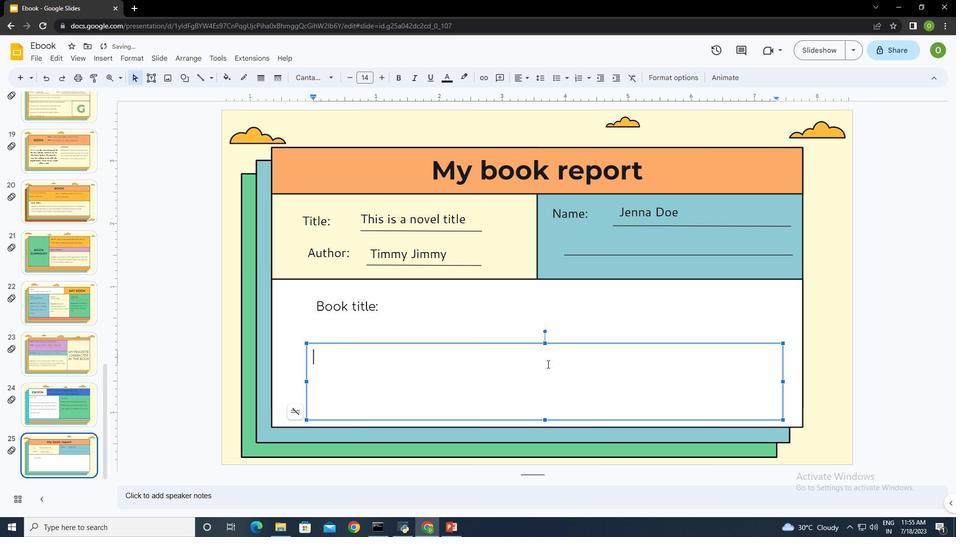 
Action: Key pressed Venus<Key.shift_r><Key.shift_r><Key.shift_r><Key.shift_r><Key.shift_r><Key.left><Key.left><Key.left><Key.left><Key.left>ctrl+B
Screenshot: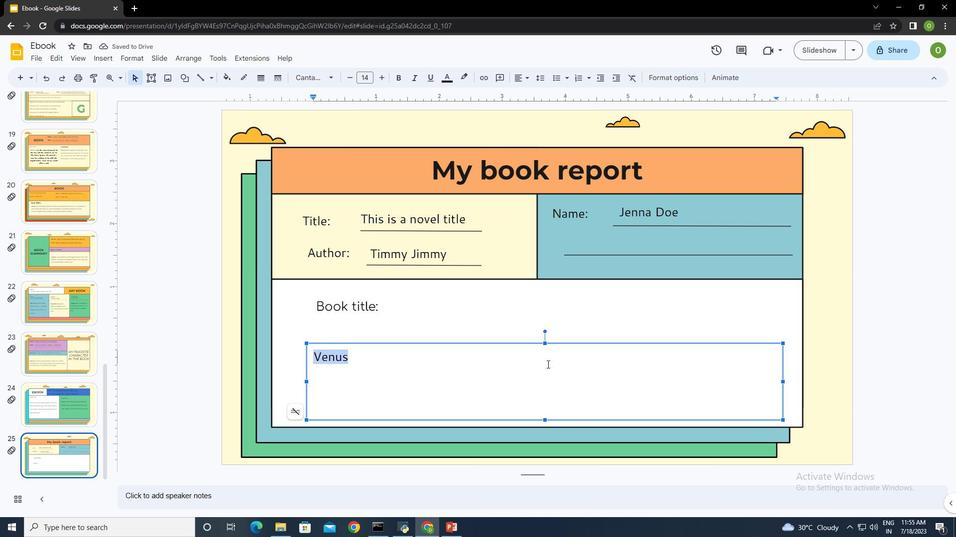 
Action: Mouse moved to (450, 362)
Screenshot: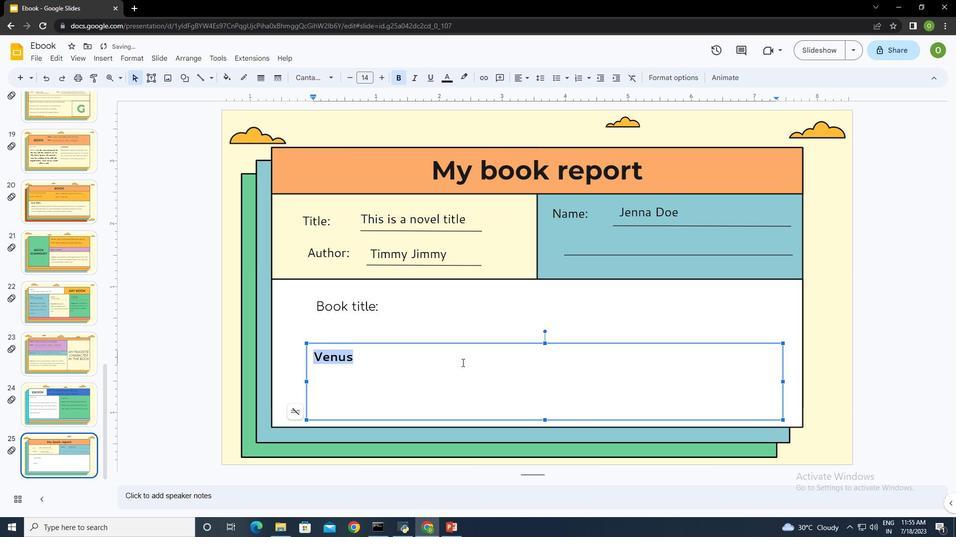 
Action: Mouse pressed left at (450, 362)
Screenshot: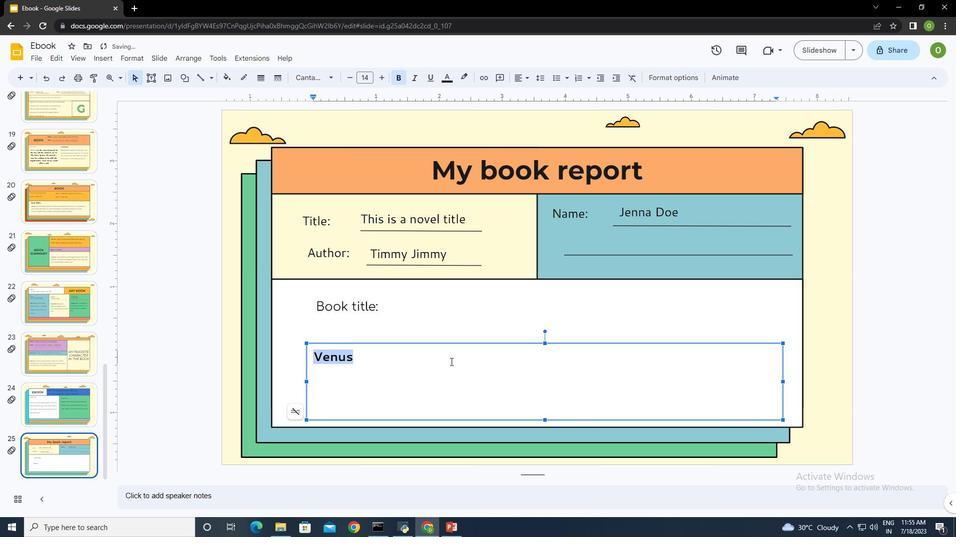 
Action: Key pressed <Key.space>has<Key.space>a<Key.space>beautifu;<Key.backspace>l
Screenshot: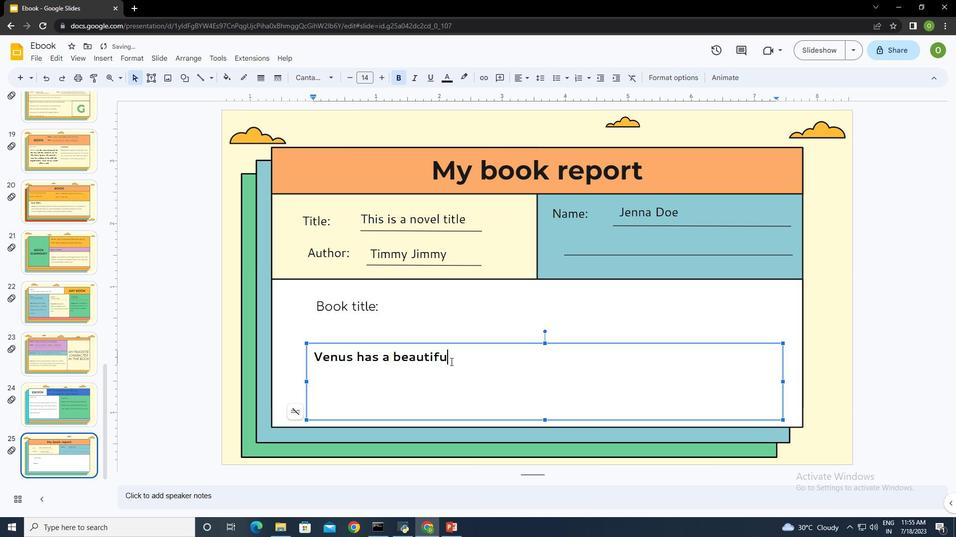 
Action: Mouse moved to (357, 356)
Screenshot: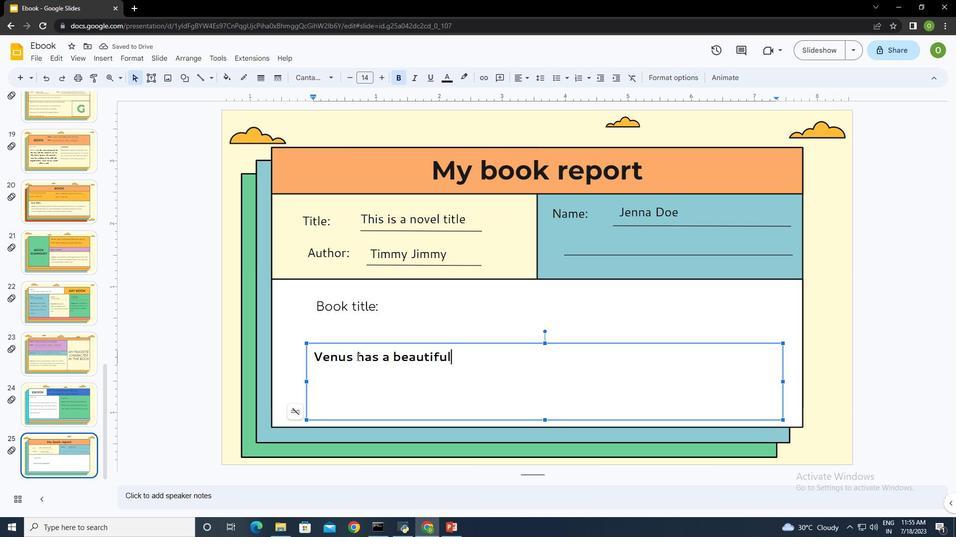 
Action: Mouse pressed left at (357, 356)
Screenshot: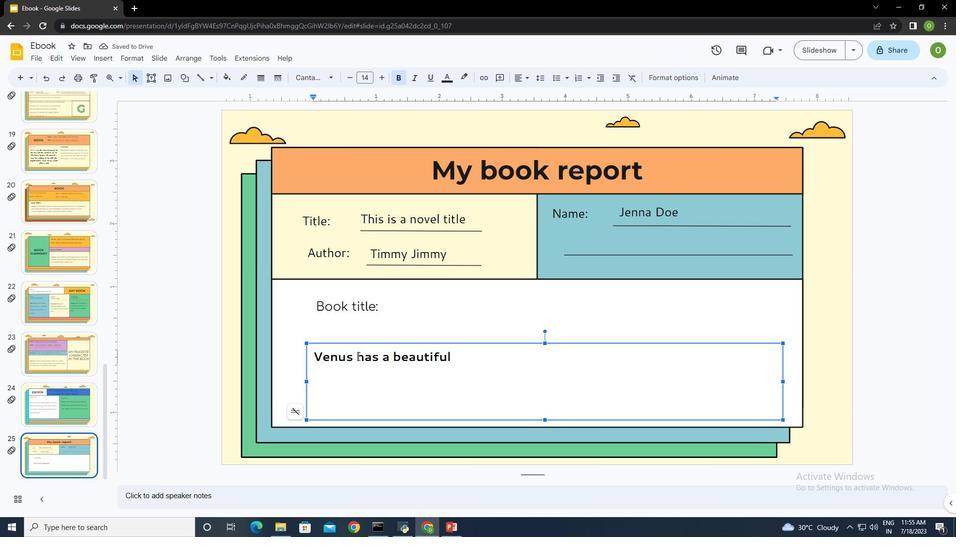 
Action: Mouse moved to (401, 78)
Screenshot: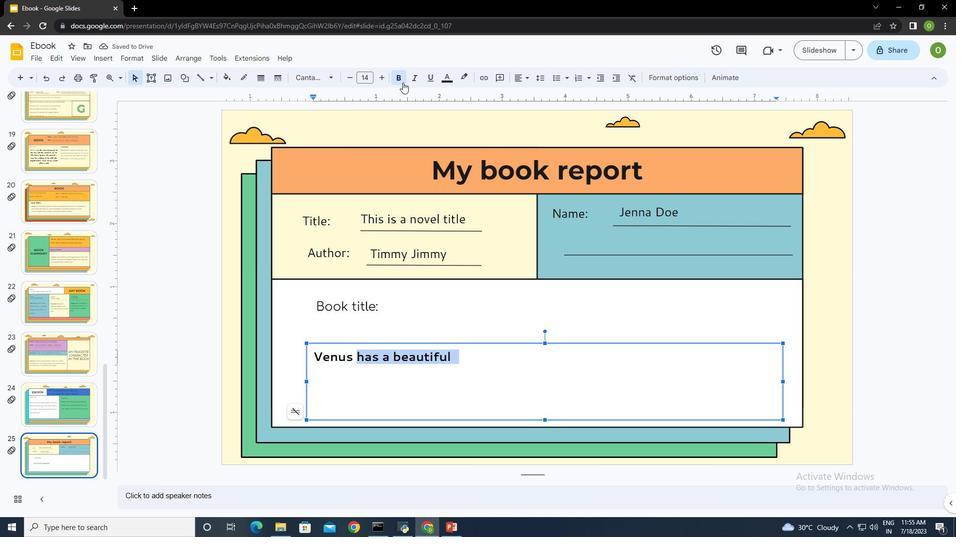 
Action: Mouse pressed left at (401, 78)
Screenshot: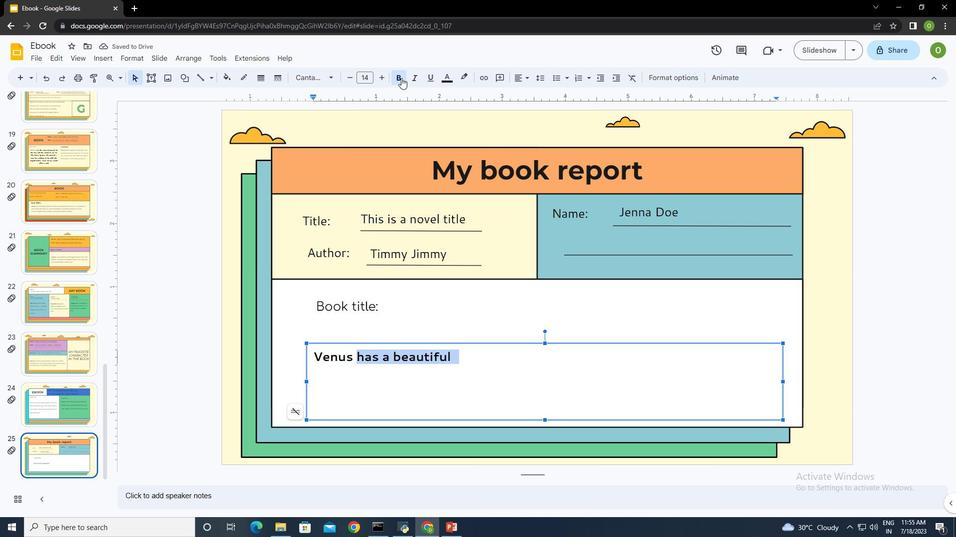 
Action: Mouse moved to (448, 360)
Screenshot: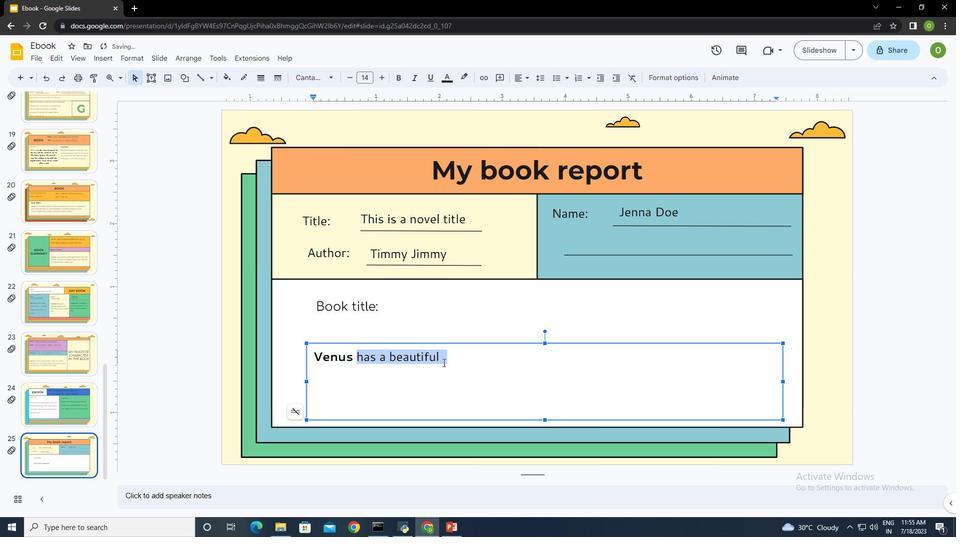 
Action: Mouse pressed left at (448, 360)
Screenshot: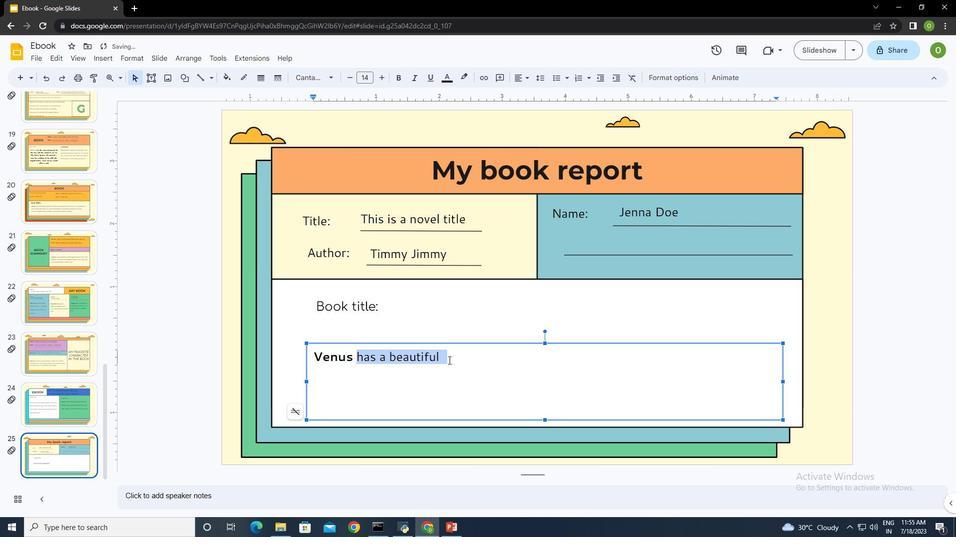 
Action: Mouse moved to (489, 355)
Screenshot: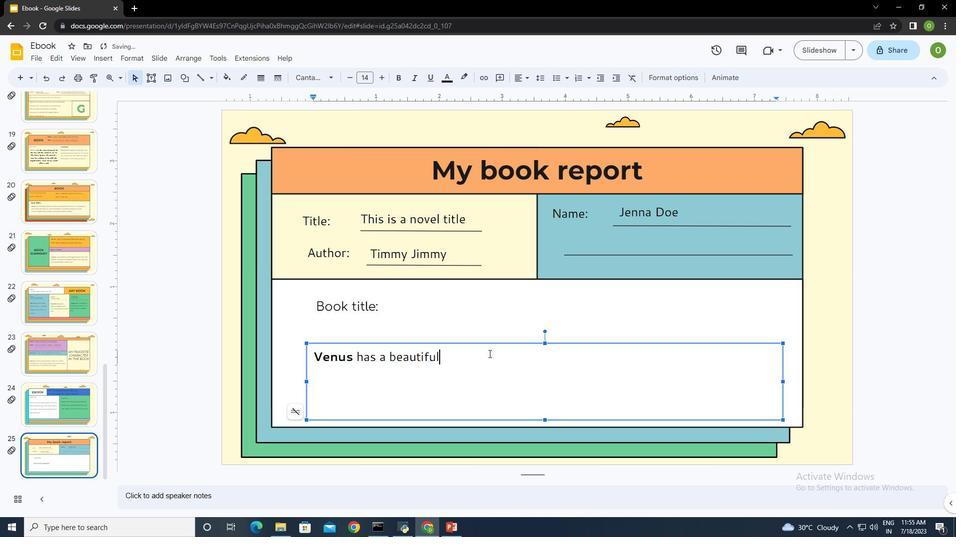
Action: Key pressed <Key.space>name<Key.space>and<Key.space>is<Key.space>the<Key.space>second<Key.space>planet<Key.space>from<Key.space>the<Key.space><Key.shift>Sun.<Key.space><Key.shift><Key.shift>It's<Key.space>tr<Key.backspace>erribly<Key.space>hot,<Key.space>even<Key.space>hotter<Key.space>than<Key.space><Key.shift>Mercury,<Key.space>and<Key.space>its<Key.space>atmospha<Key.backspace>ere<Key.space>is<Key.space>ectremely<Key.space>poisonous.<Key.space><Key.caps_lock>I<Key.caps_lock>t's<Key.space>the<Key.space>second-brif<Key.backspace>ghtest<Key.space>natural<Key.space>object<Key.space>in<Key.space>the<Key.space>night<Key.space>sky<Key.space>after<Key.space>the<Key.space><Key.shift>Moon
Screenshot: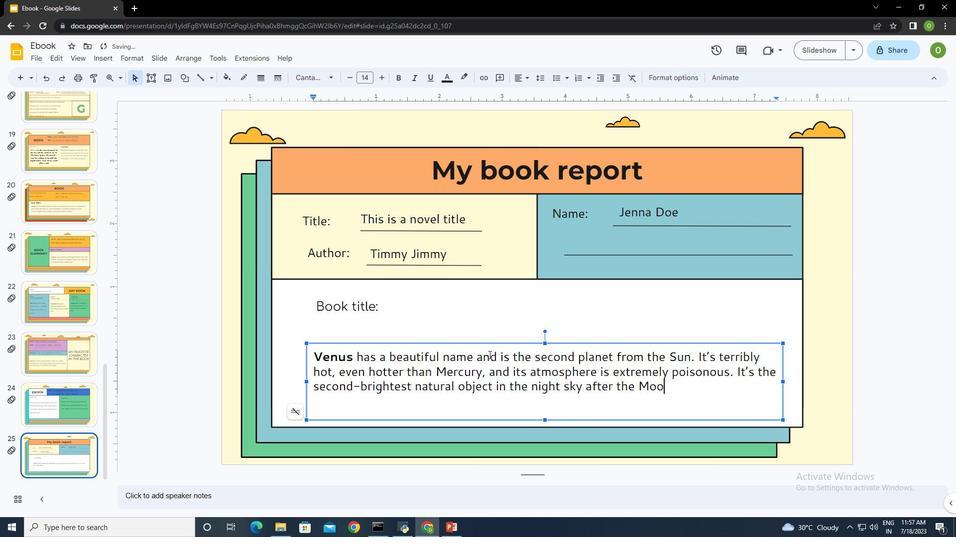 
Action: Mouse moved to (676, 390)
Screenshot: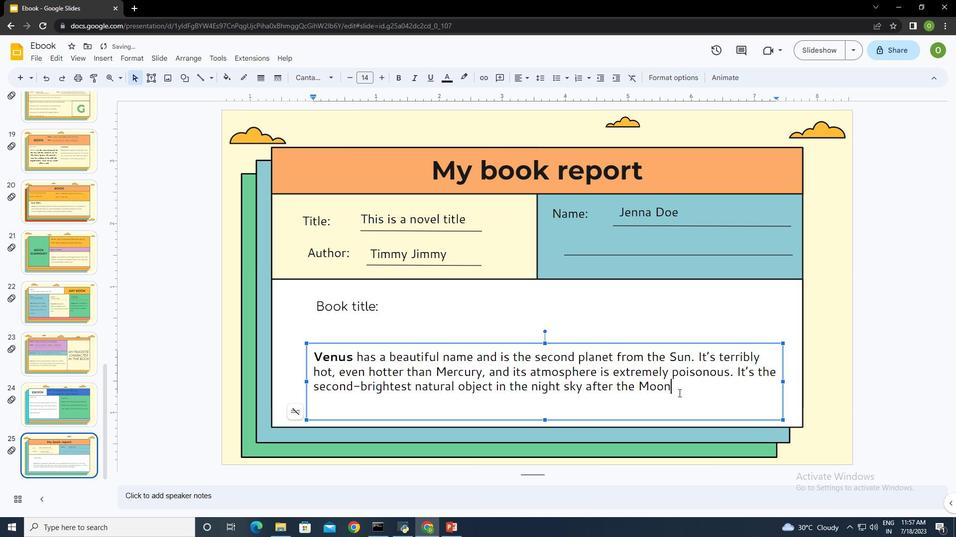 
Action: Mouse pressed left at (676, 390)
Screenshot: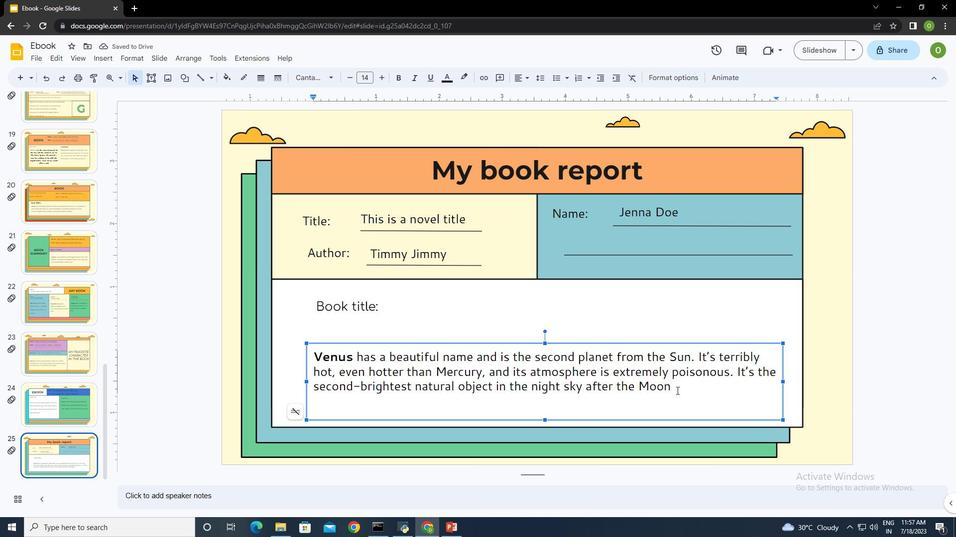 
Action: Mouse moved to (543, 78)
Screenshot: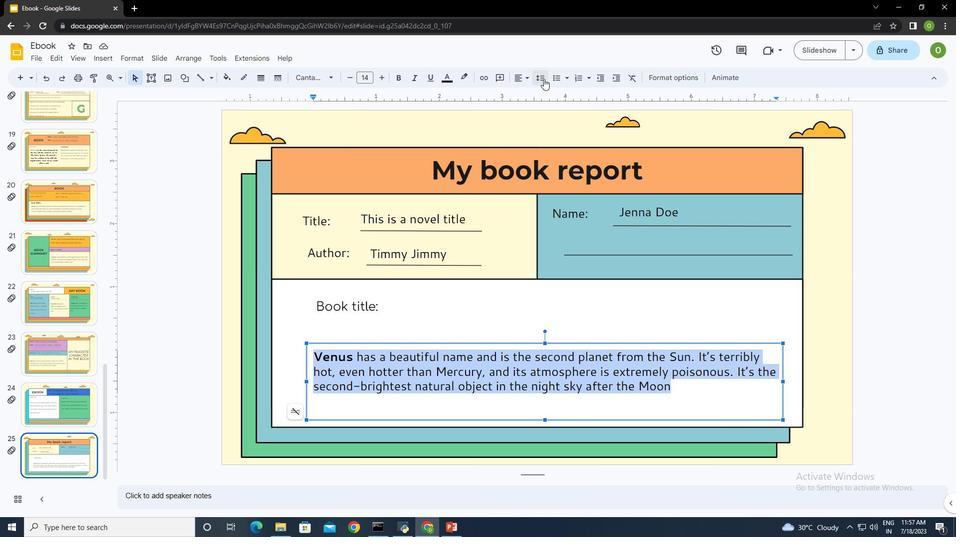 
Action: Mouse pressed left at (543, 78)
Screenshot: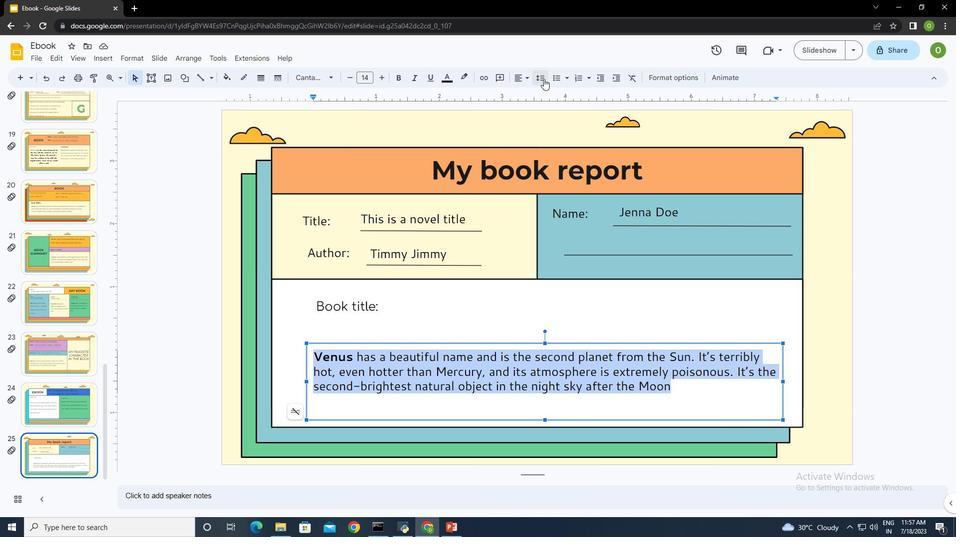 
Action: Mouse moved to (561, 126)
Screenshot: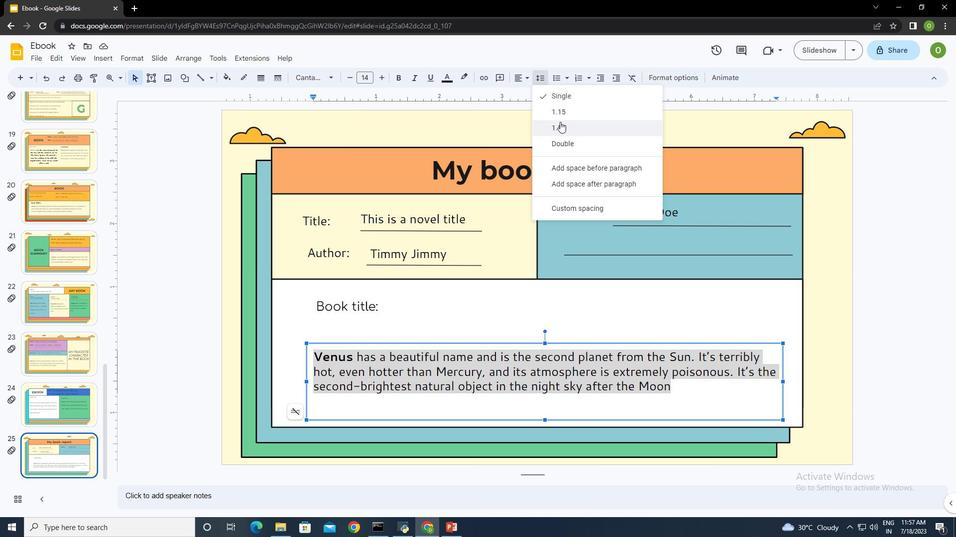 
Action: Mouse pressed left at (561, 126)
Screenshot: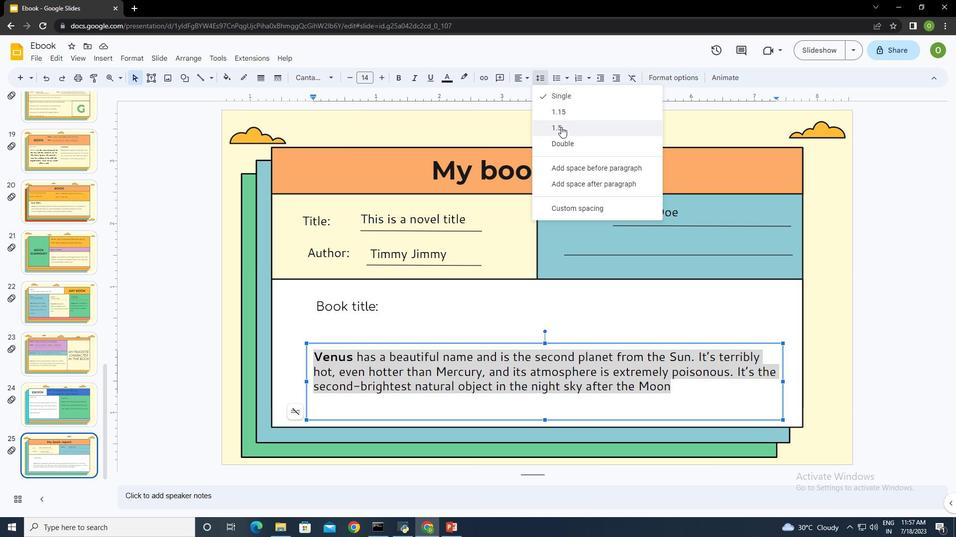 
Action: Mouse moved to (544, 343)
Screenshot: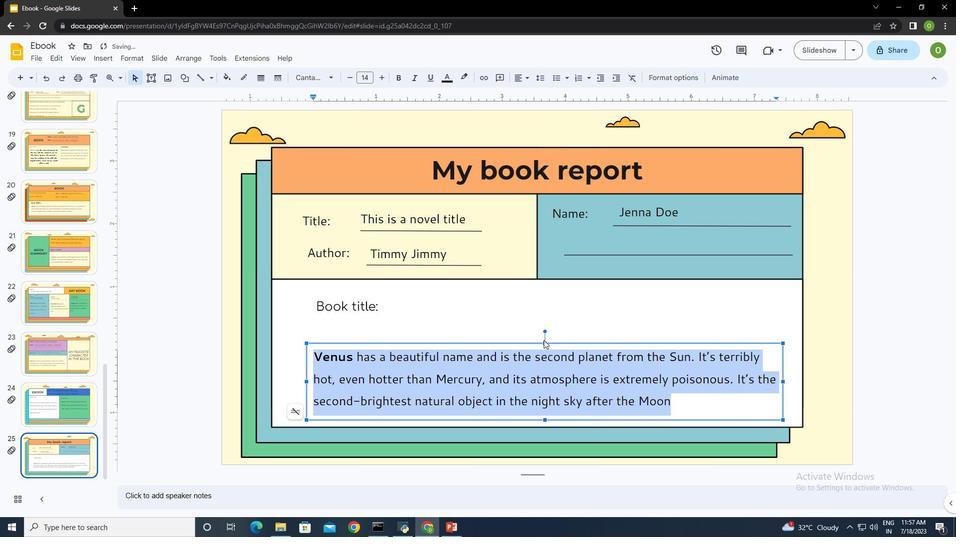 
Action: Mouse pressed left at (544, 343)
Screenshot: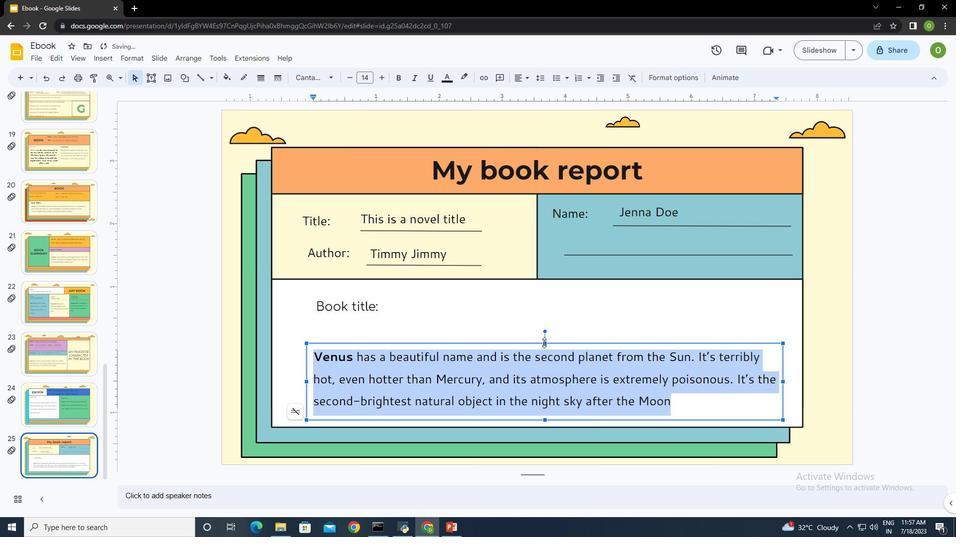 
Action: Mouse moved to (543, 377)
Screenshot: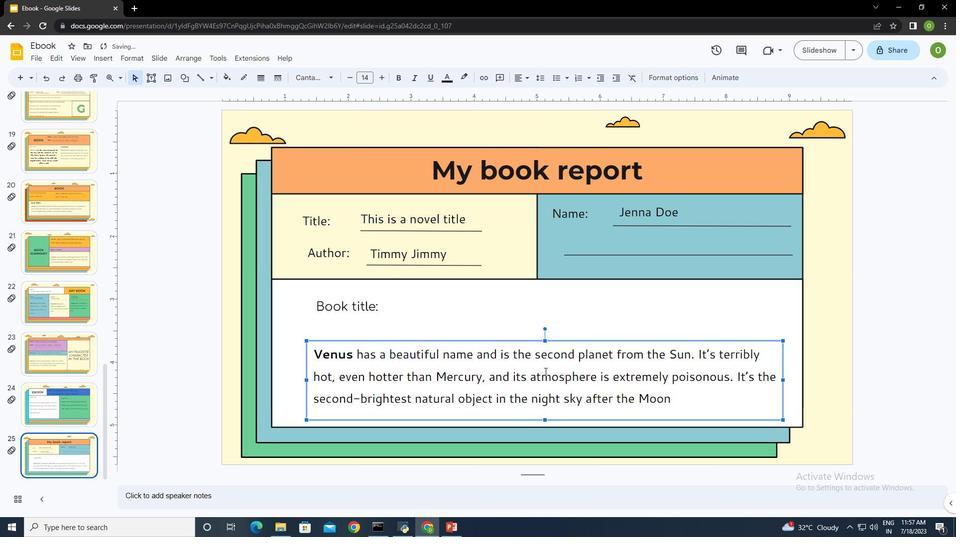 
Action: Mouse pressed left at (543, 377)
Screenshot: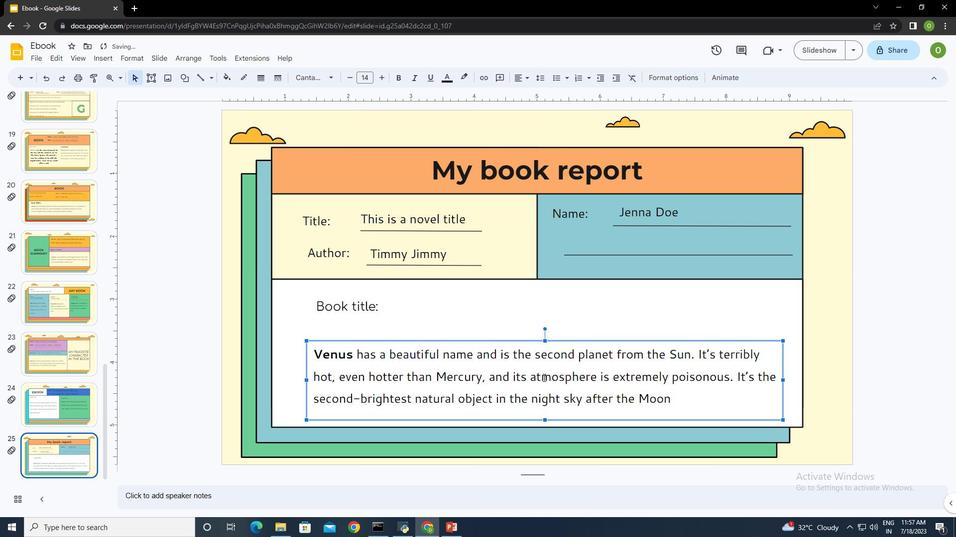 
Action: Mouse moved to (298, 356)
Screenshot: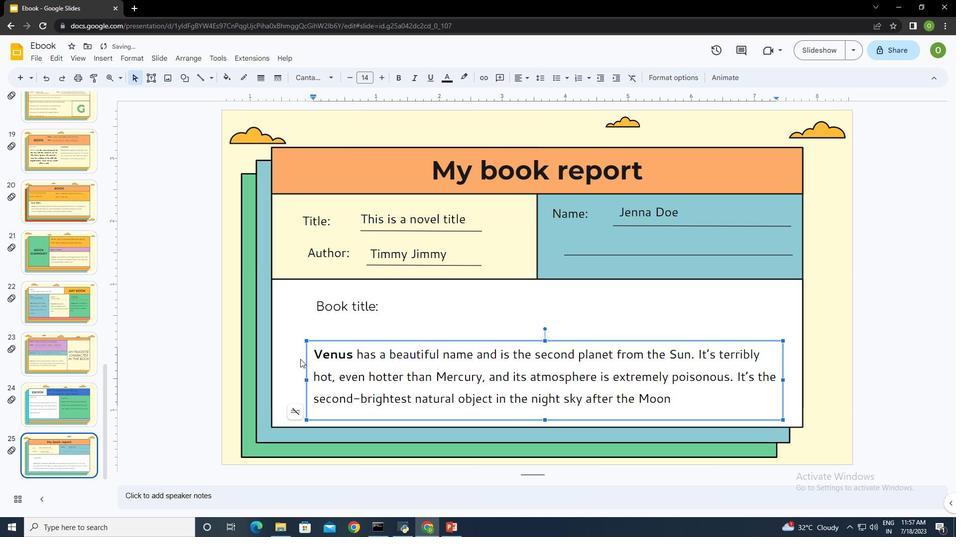 
Action: Mouse pressed left at (298, 356)
Screenshot: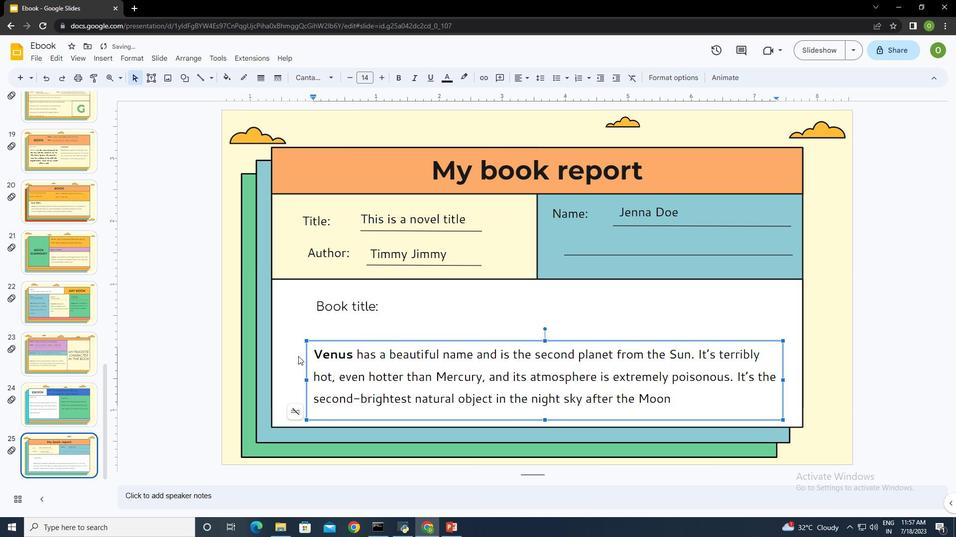 
Action: Mouse moved to (517, 387)
Screenshot: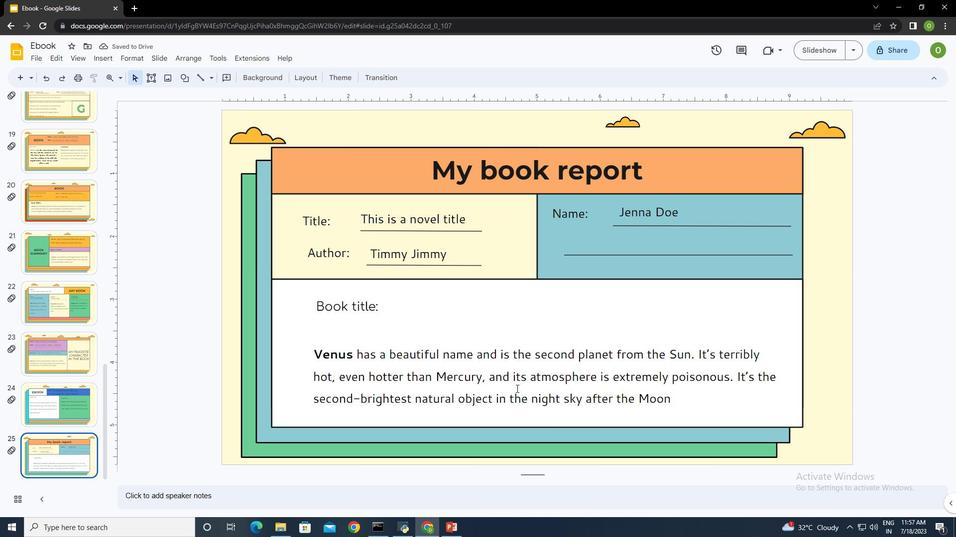 
Action: Mouse pressed left at (517, 387)
Screenshot: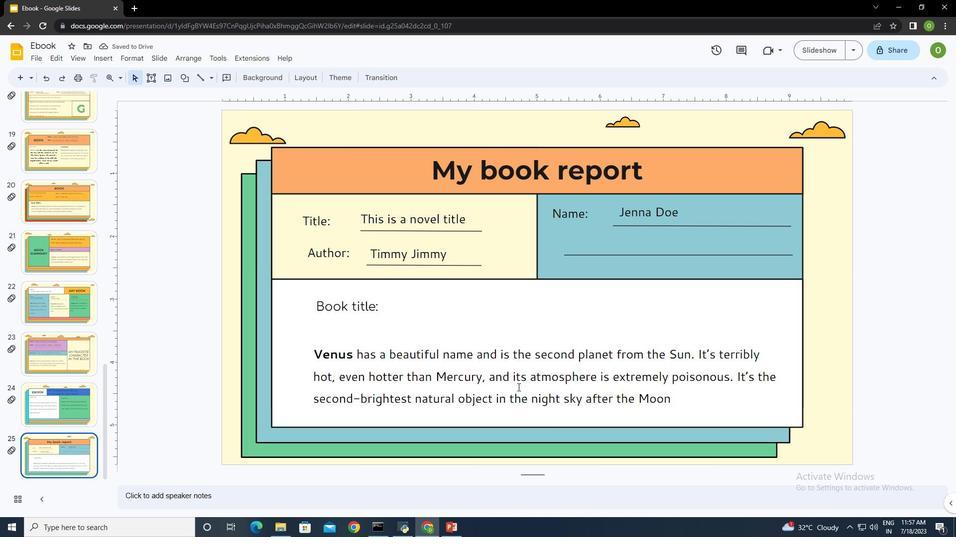 
Action: Mouse moved to (734, 73)
Screenshot: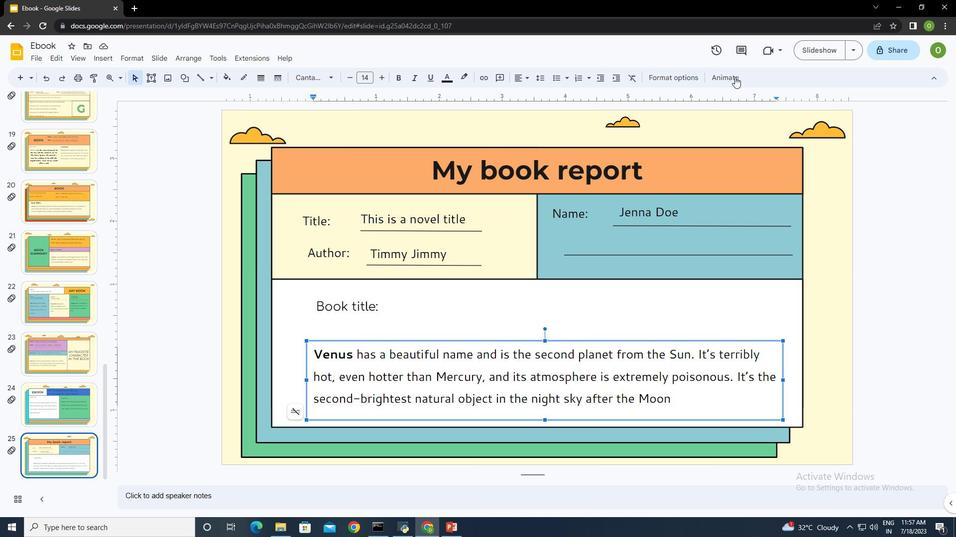 
Action: Mouse pressed left at (734, 73)
Screenshot: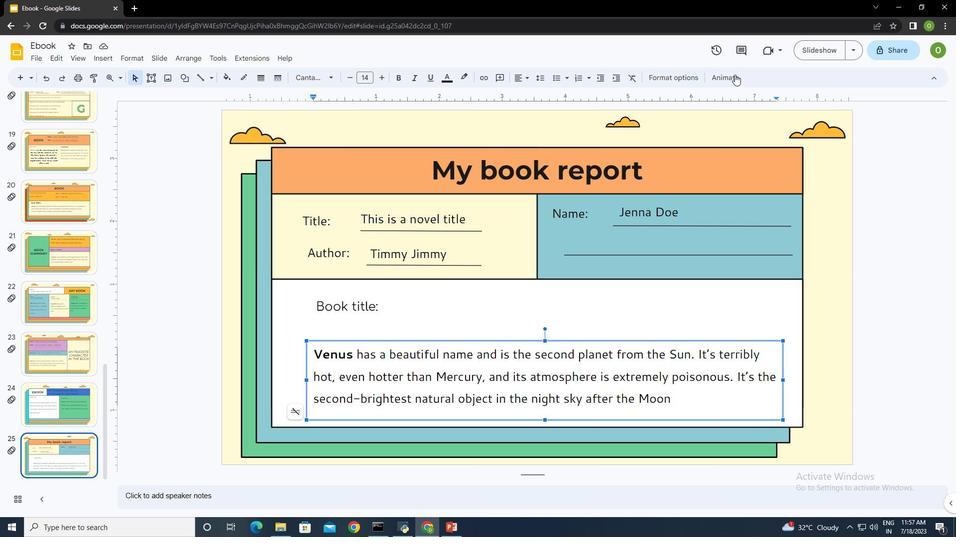 
Action: Mouse moved to (846, 236)
Screenshot: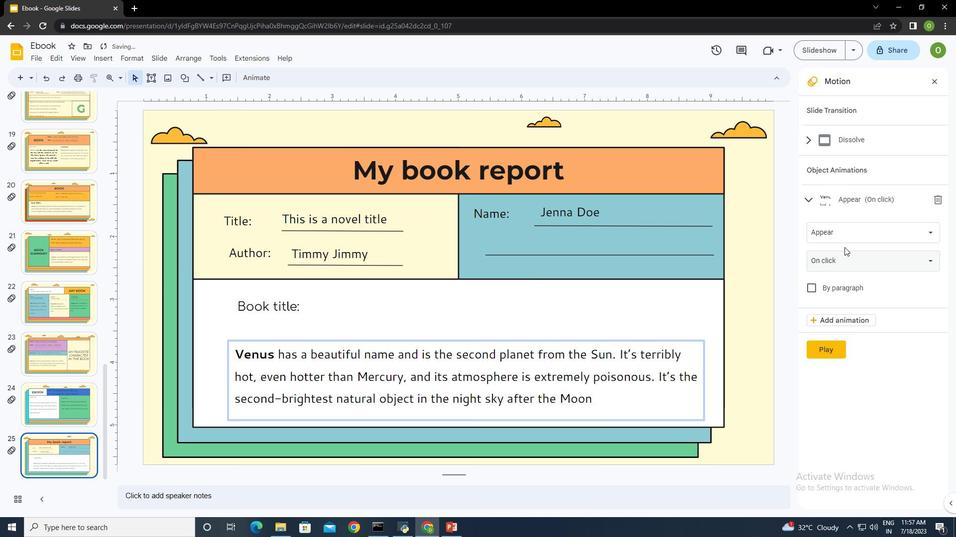 
Action: Mouse pressed left at (846, 236)
Screenshot: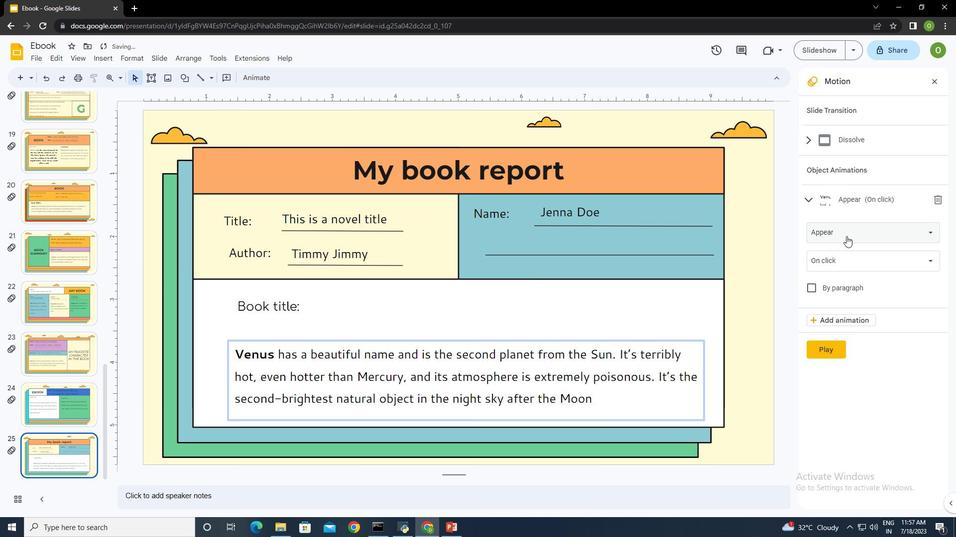 
Action: Mouse moved to (866, 353)
Screenshot: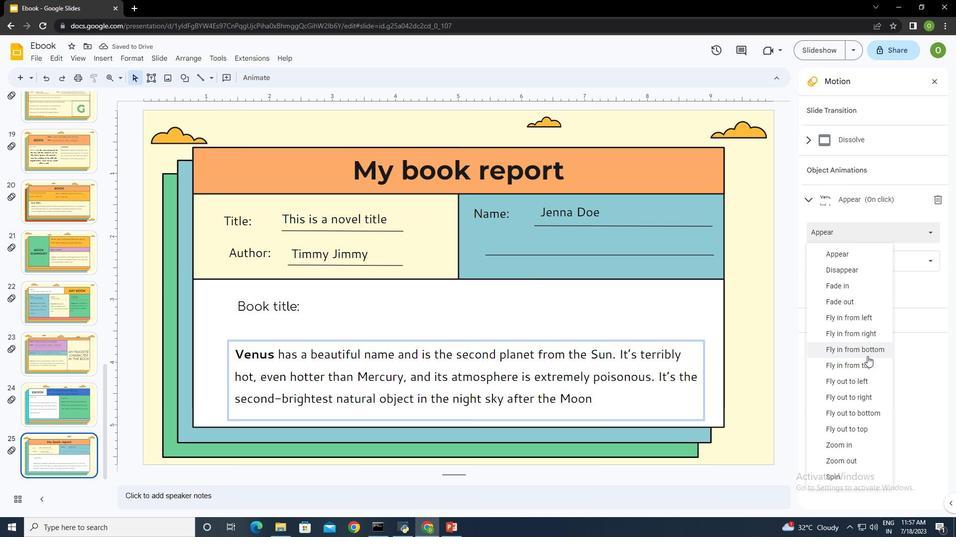 
Action: Mouse pressed left at (866, 353)
Screenshot: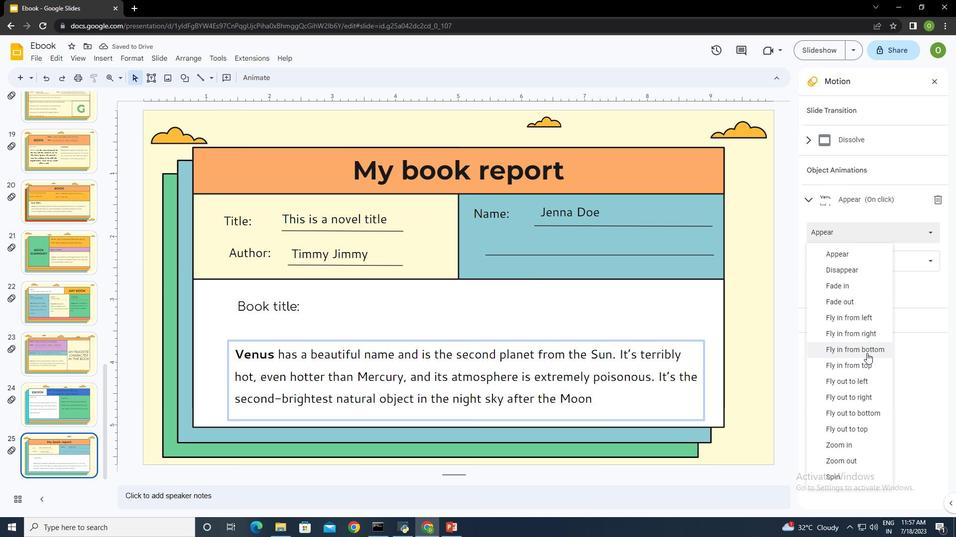 
Action: Mouse moved to (844, 255)
Screenshot: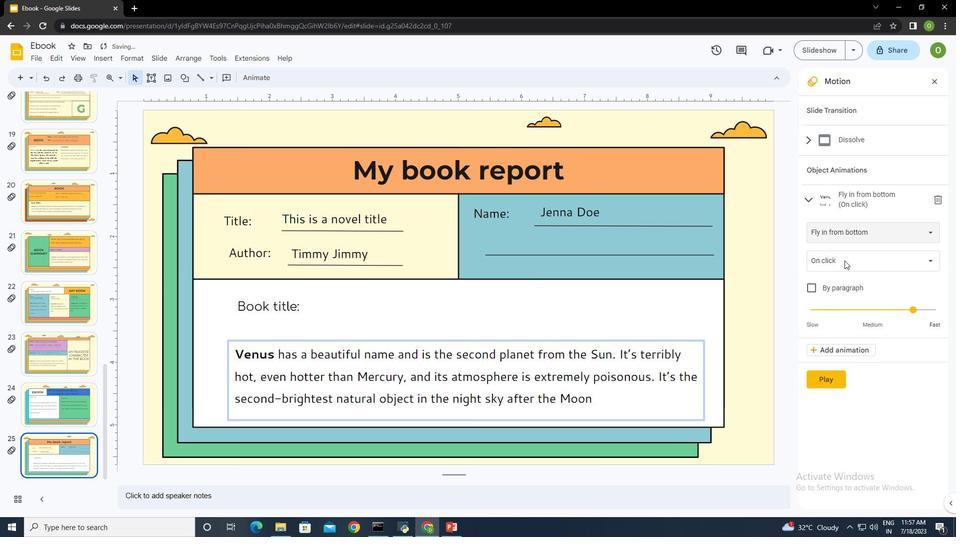 
Action: Mouse pressed left at (844, 255)
Screenshot: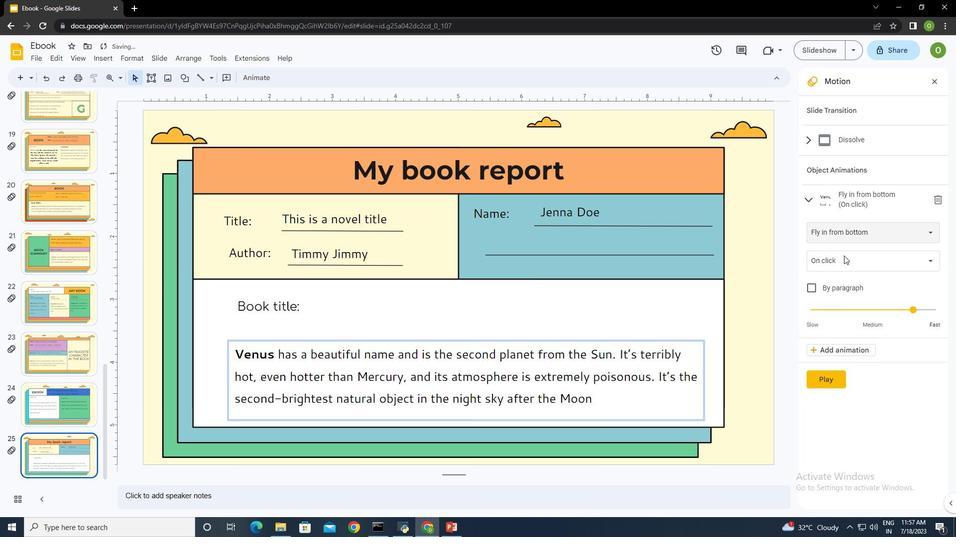 
Action: Mouse moved to (847, 262)
Screenshot: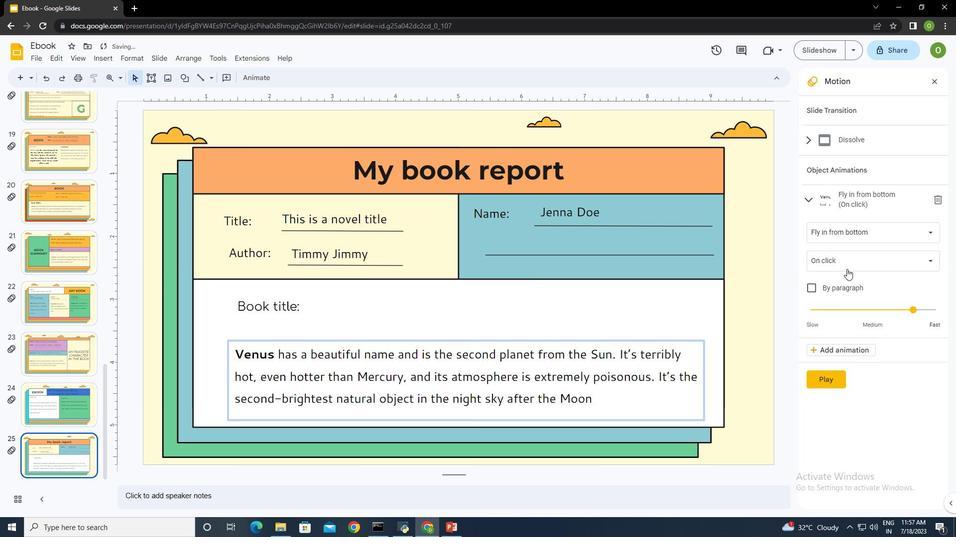 
Action: Mouse pressed left at (847, 262)
Screenshot: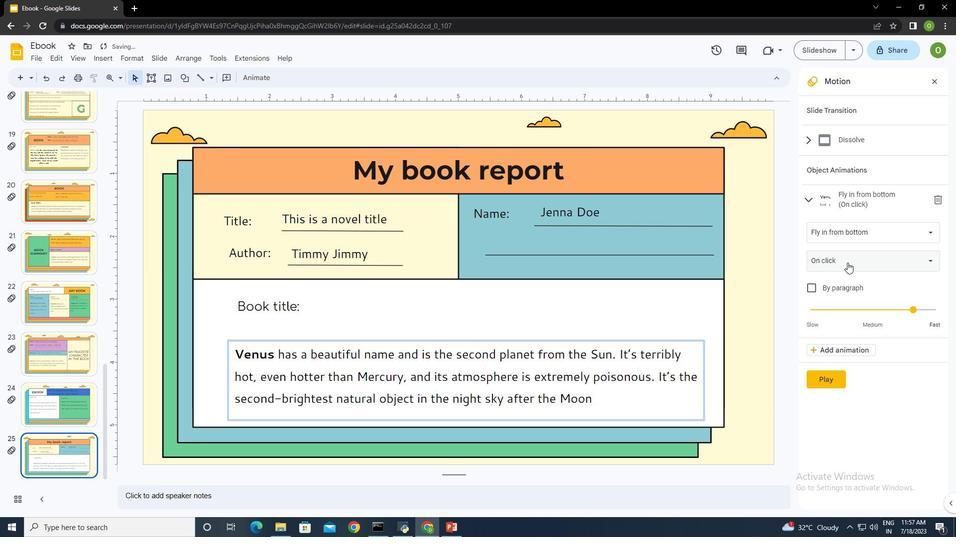 
Action: Mouse moved to (842, 301)
Screenshot: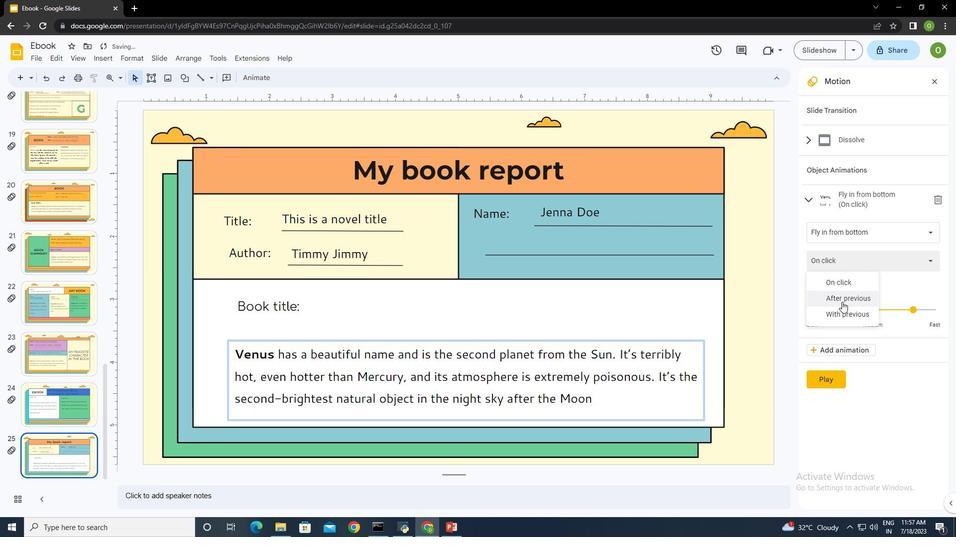 
Action: Mouse pressed left at (842, 301)
Screenshot: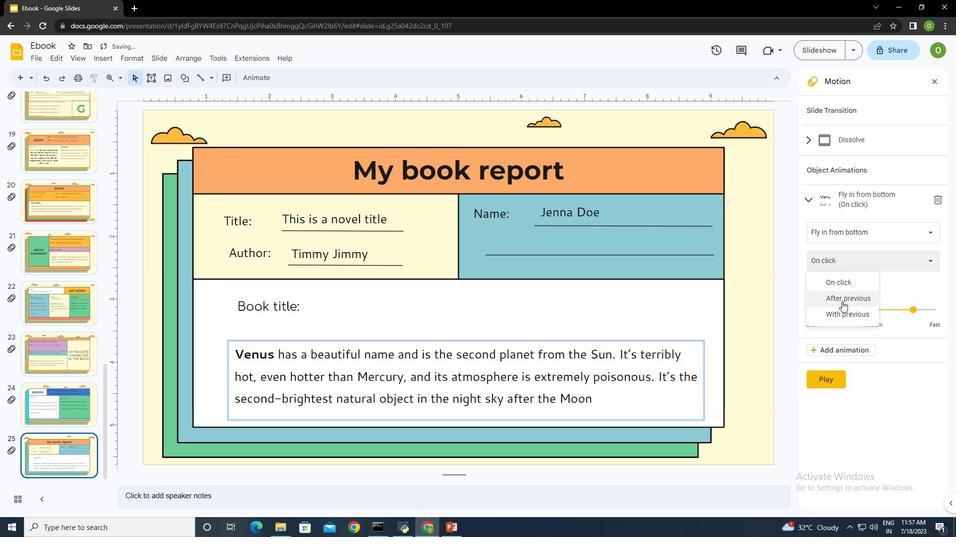 
Action: Mouse moved to (876, 311)
Screenshot: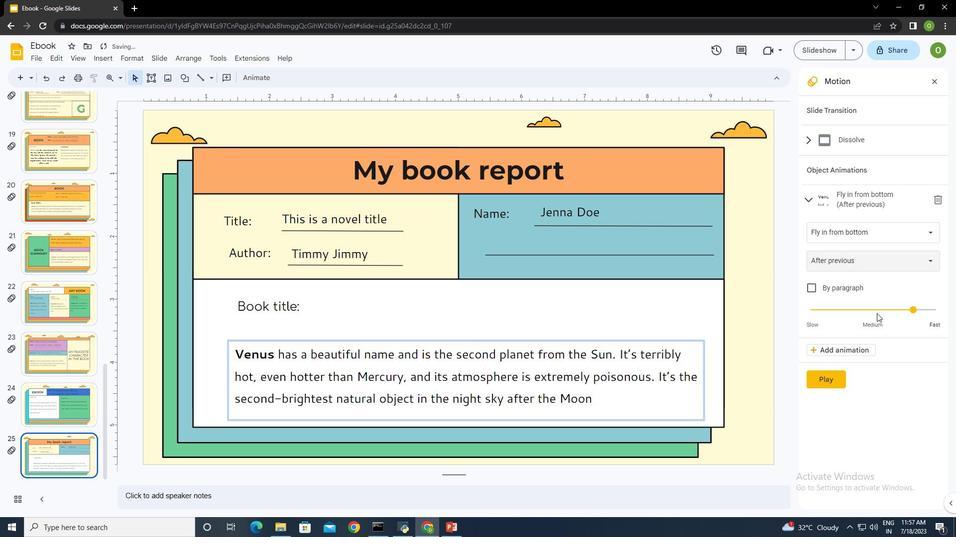 
Action: Mouse pressed left at (876, 311)
Screenshot: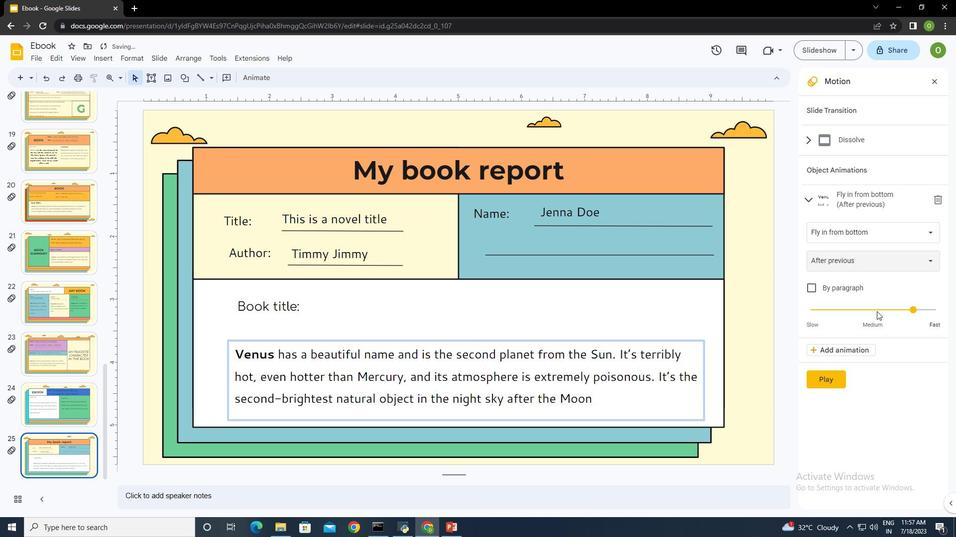 
Action: Mouse moved to (816, 387)
Screenshot: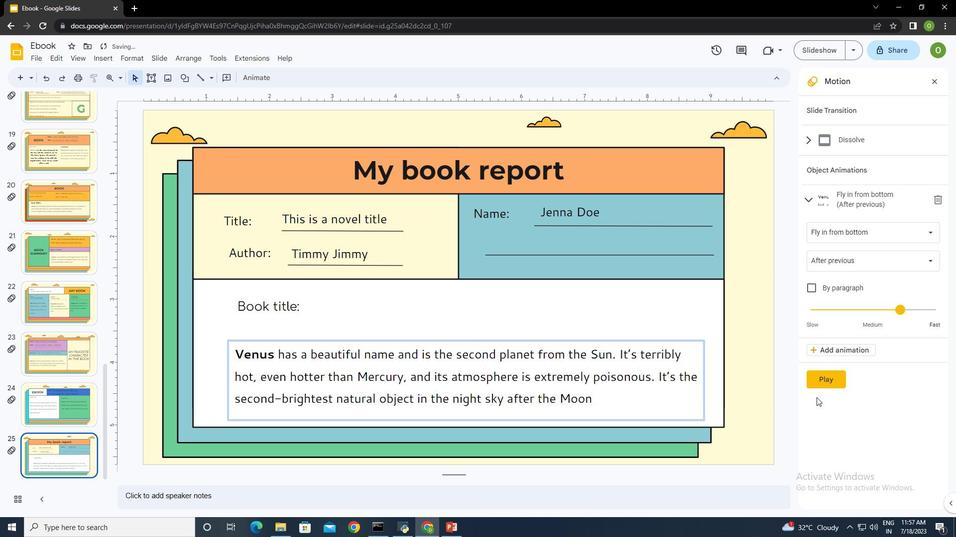 
Action: Mouse pressed left at (816, 387)
Screenshot: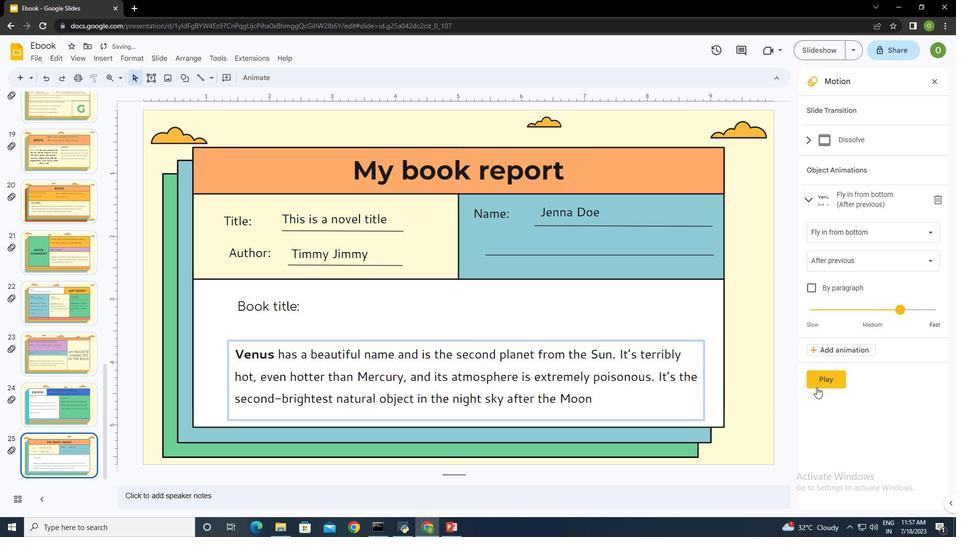 
Action: Mouse moved to (837, 377)
Screenshot: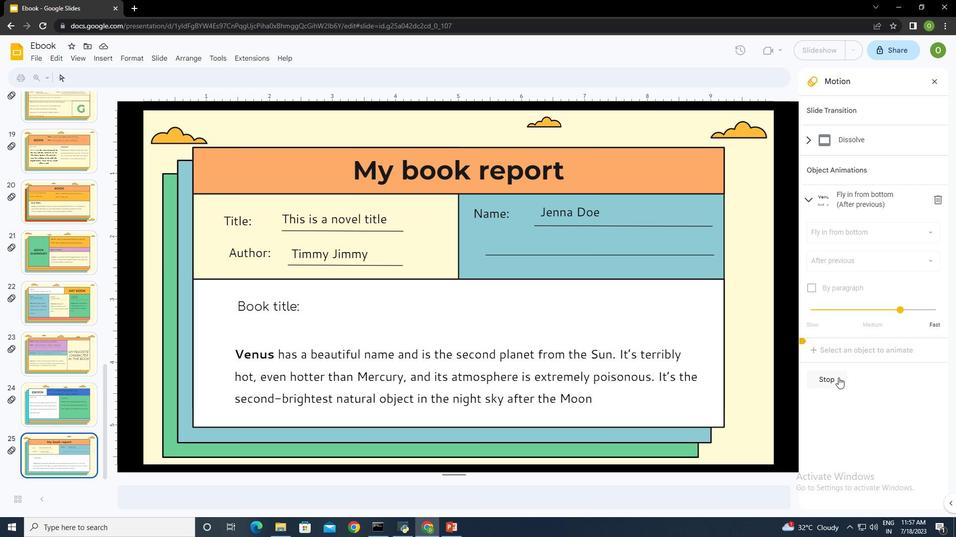 
Action: Mouse pressed left at (837, 377)
Screenshot: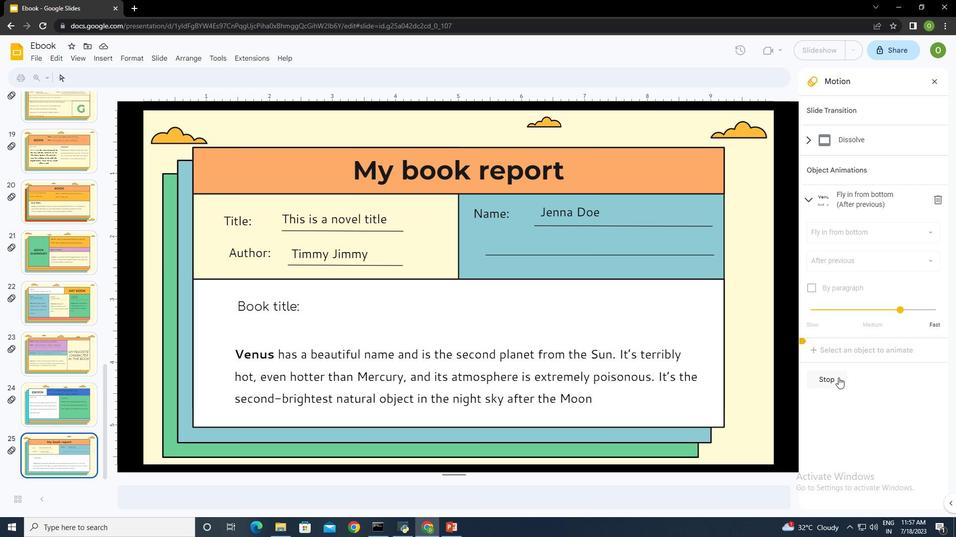 
Action: Mouse moved to (931, 81)
Screenshot: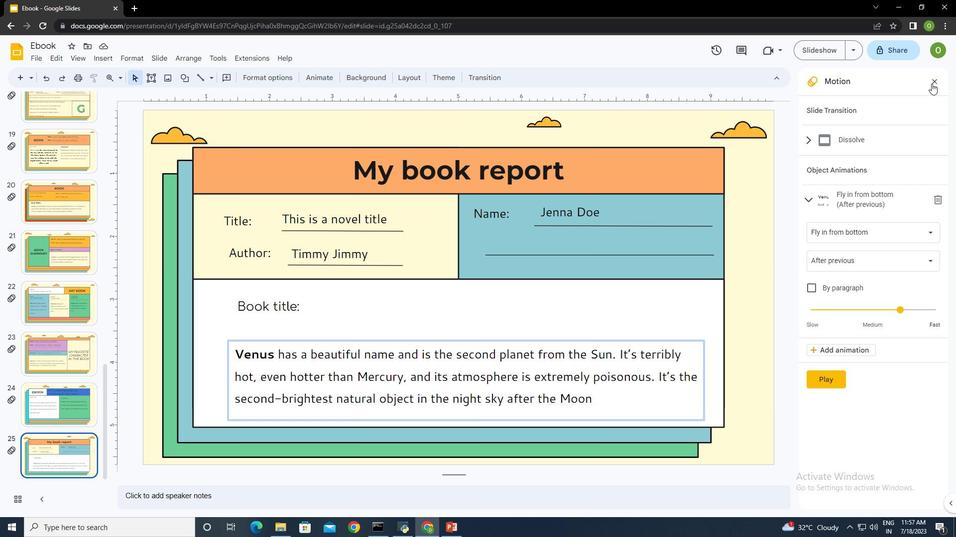 
Action: Mouse pressed left at (931, 81)
Screenshot: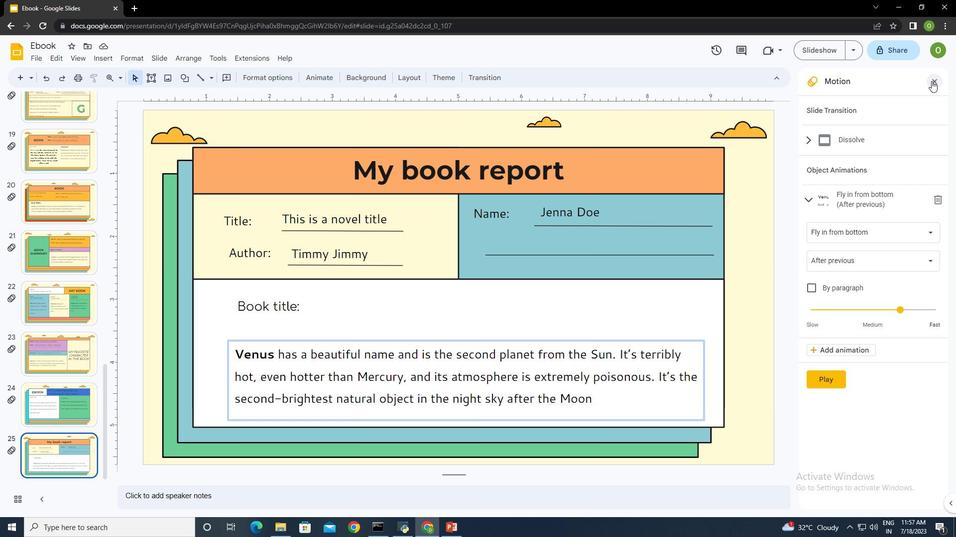 
